 Task: Open the event Second Team Building Event: Beach Olympics and Team Challenges on '2024/05/10', change the date to 2024/05/08, change the font style of the description to Courier New, set the availability to Free, insert an emoji Purple herat, logged in from the account softage.10@softage.net and add another guest for the event, softage.8@softage.net. Change the alignment of the event description to Align center.Change the font color of the description to Dark Orange and select an event charm, 
Action: Mouse moved to (279, 126)
Screenshot: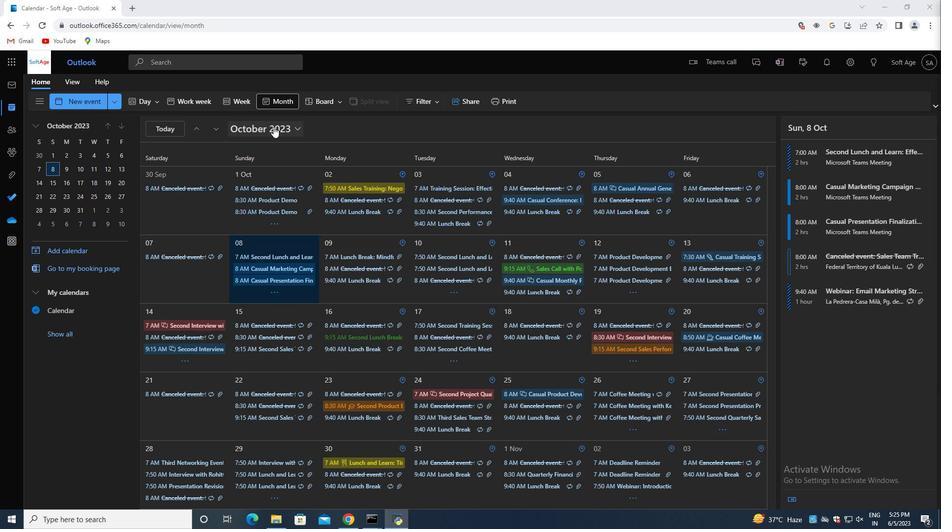 
Action: Mouse pressed left at (279, 126)
Screenshot: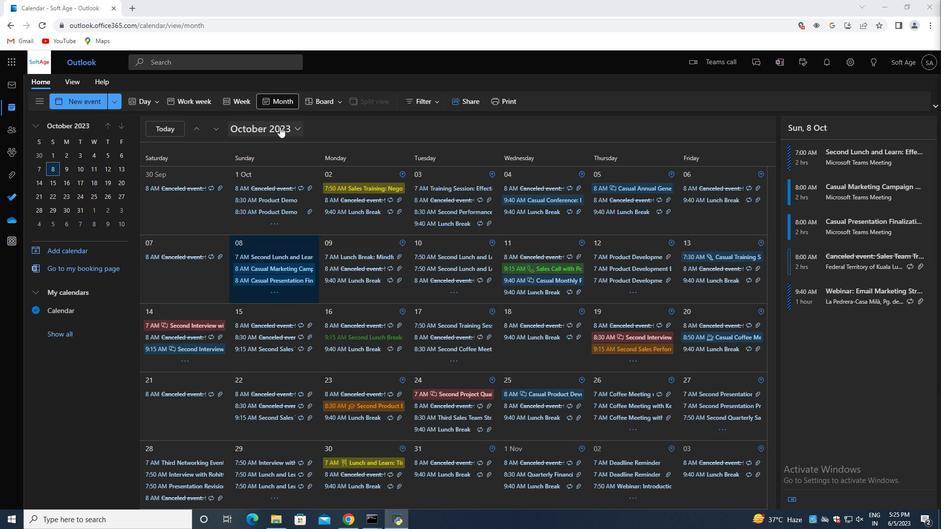 
Action: Mouse moved to (321, 151)
Screenshot: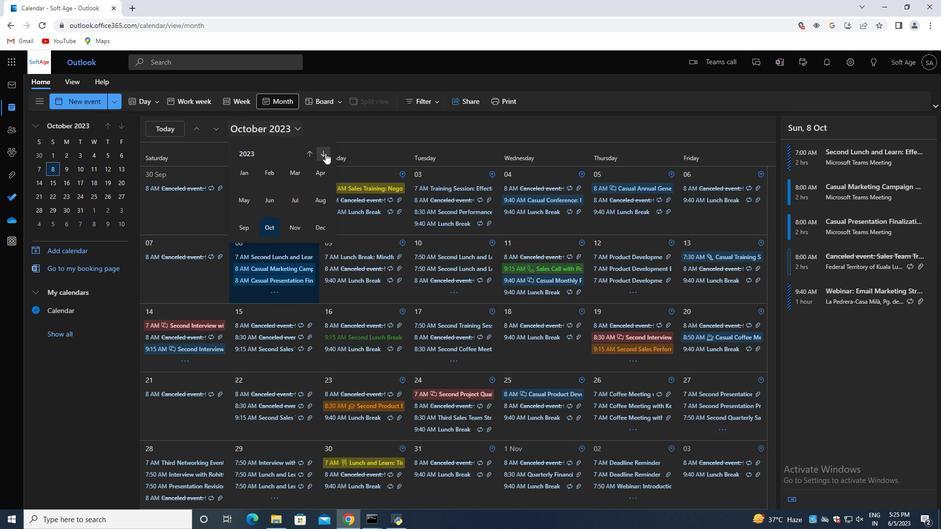 
Action: Mouse pressed left at (321, 151)
Screenshot: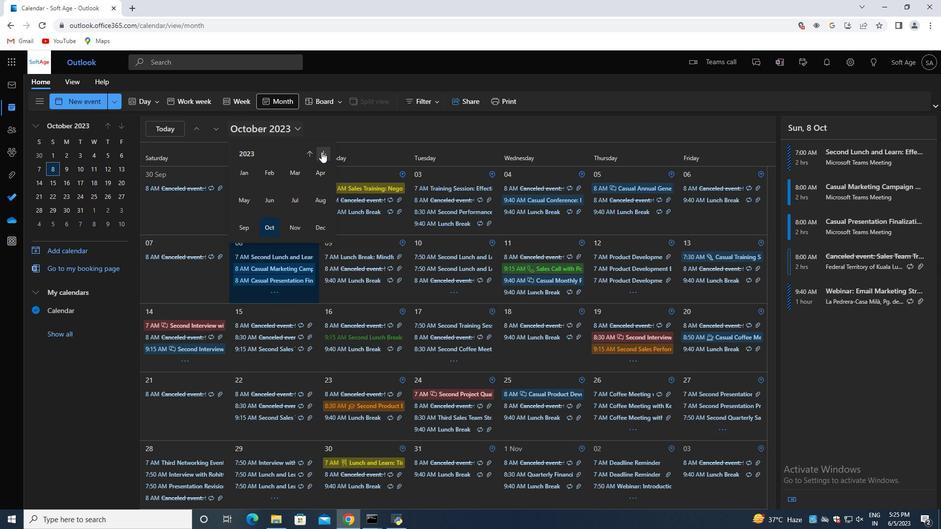 
Action: Mouse moved to (243, 197)
Screenshot: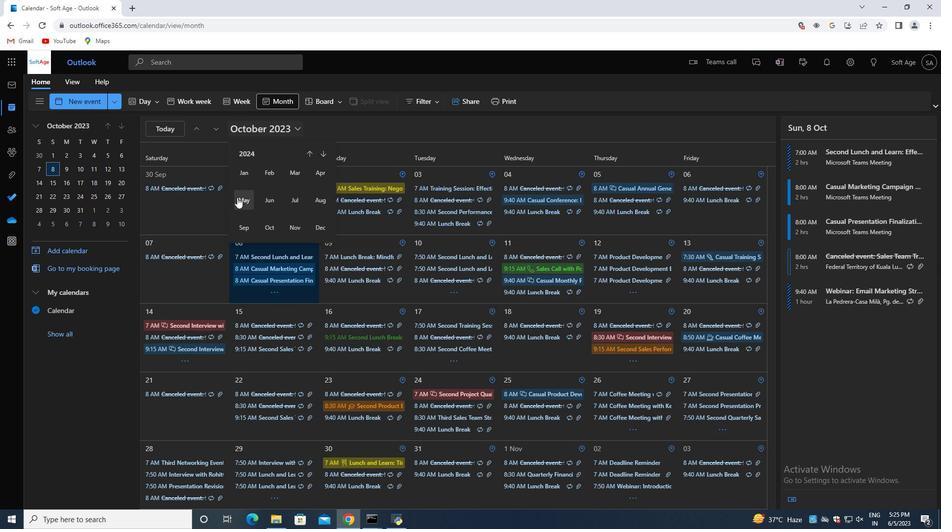 
Action: Mouse pressed left at (243, 197)
Screenshot: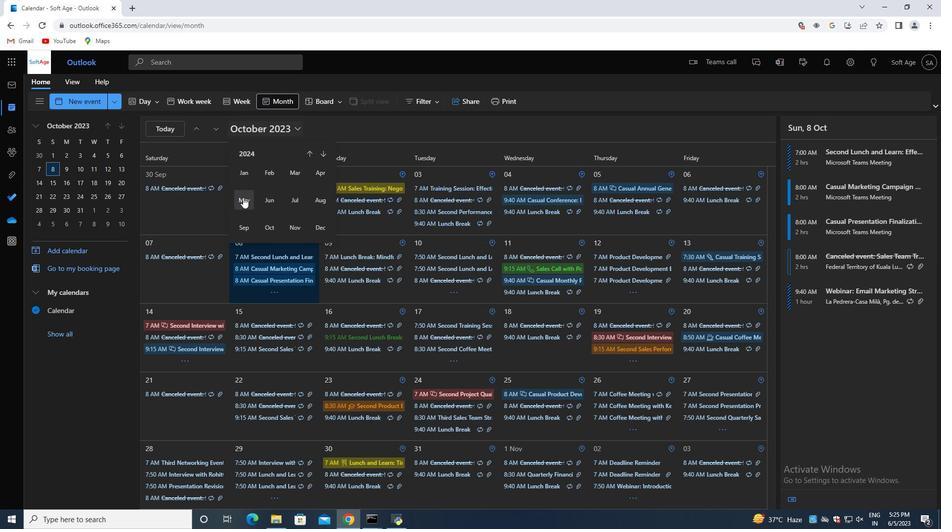 
Action: Mouse moved to (713, 244)
Screenshot: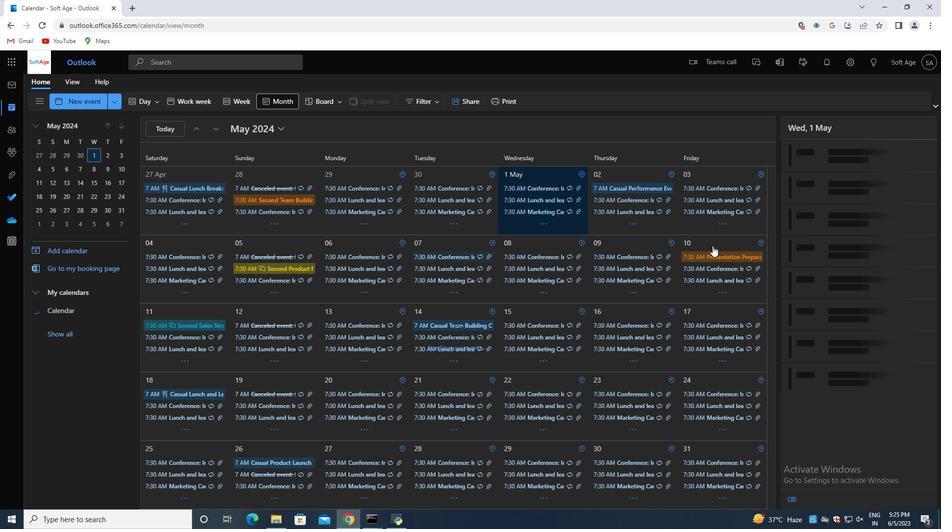 
Action: Mouse pressed left at (713, 244)
Screenshot: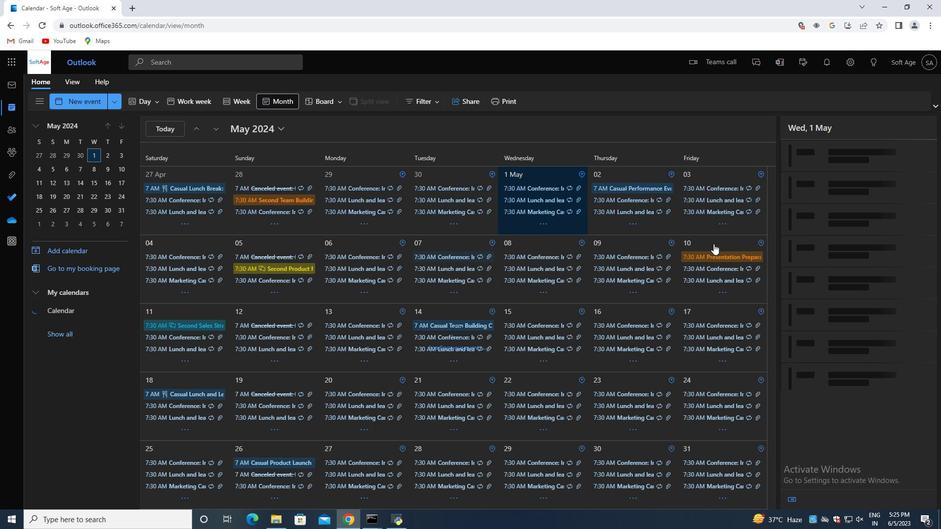 
Action: Mouse moved to (733, 288)
Screenshot: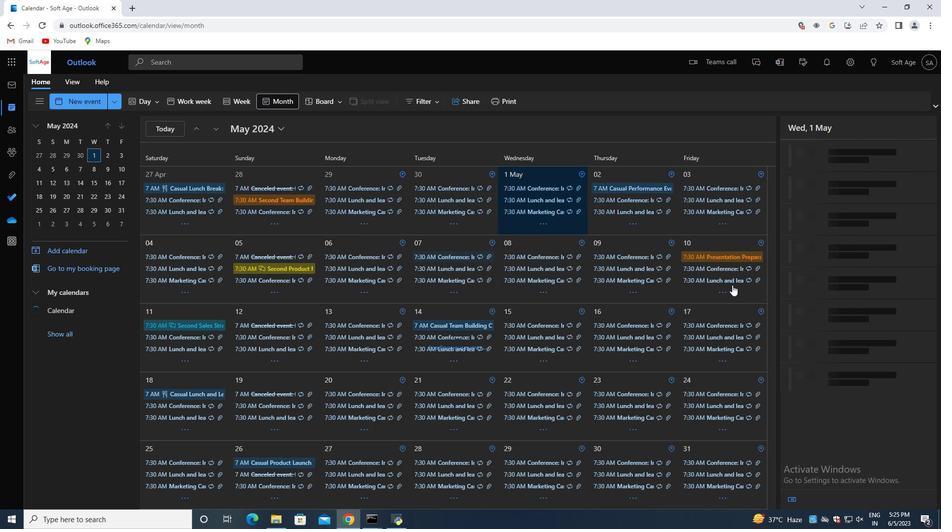 
Action: Mouse pressed left at (733, 288)
Screenshot: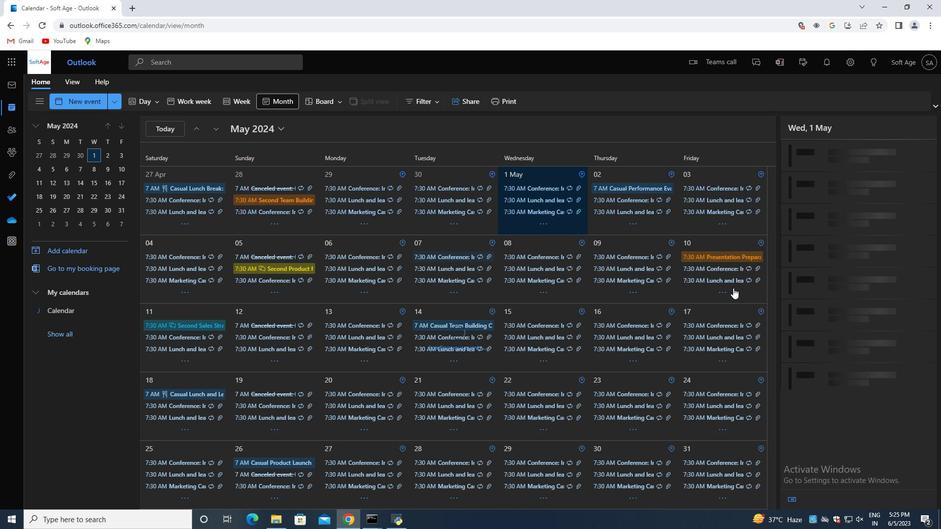 
Action: Mouse moved to (503, 131)
Screenshot: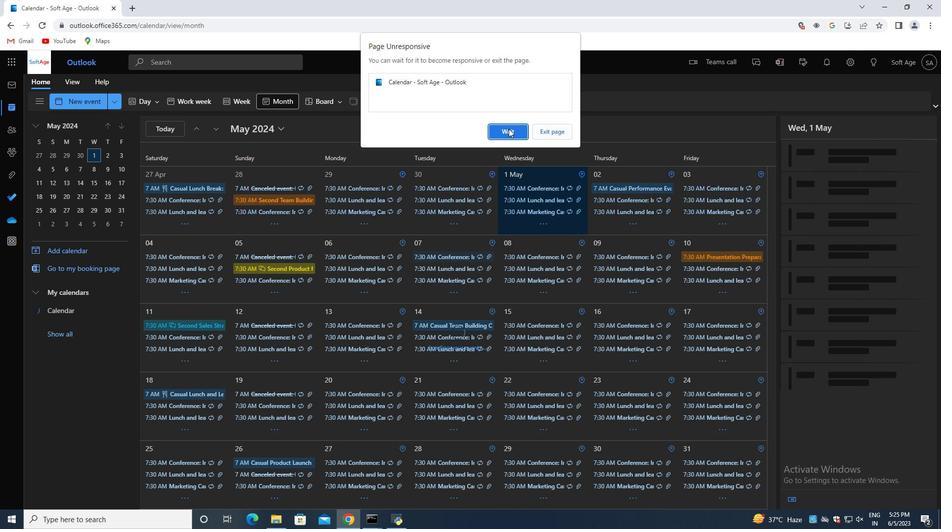 
Action: Mouse pressed left at (503, 131)
Screenshot: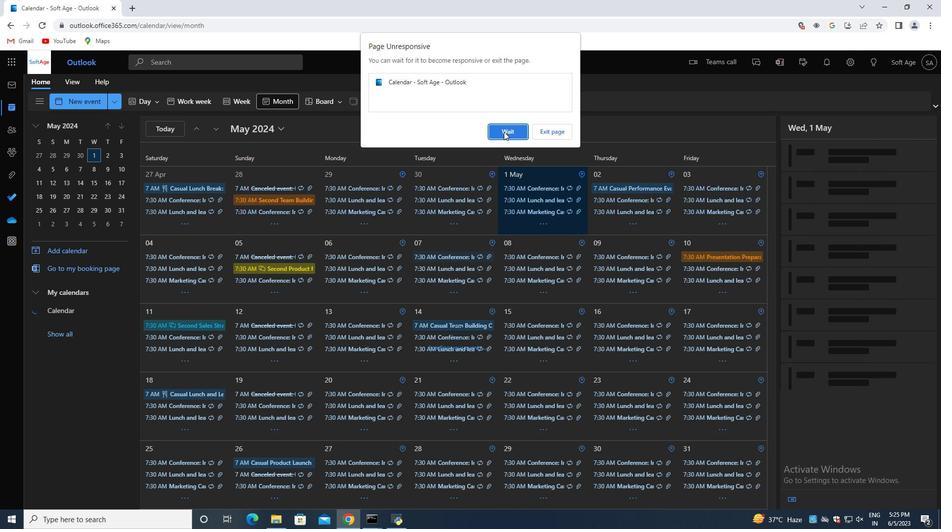 
Action: Mouse moved to (740, 290)
Screenshot: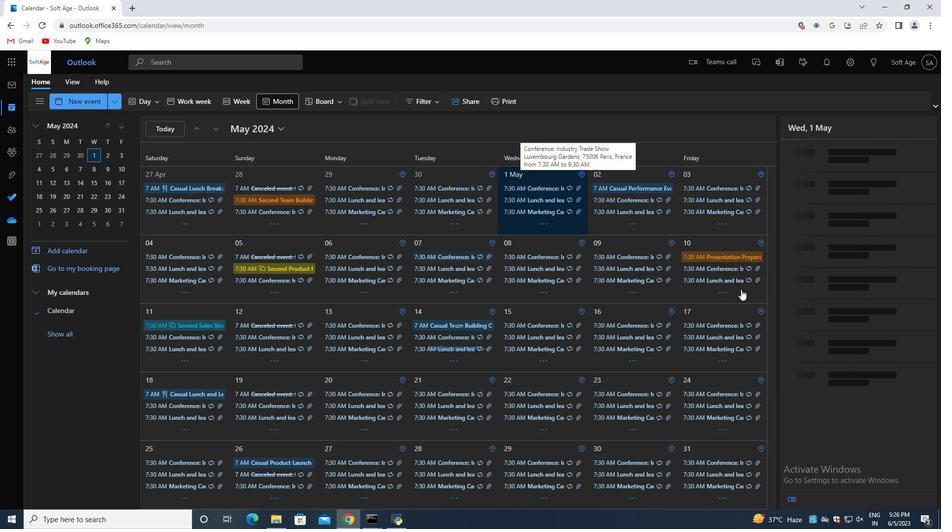
Action: Mouse scrolled (740, 290) with delta (0, 0)
Screenshot: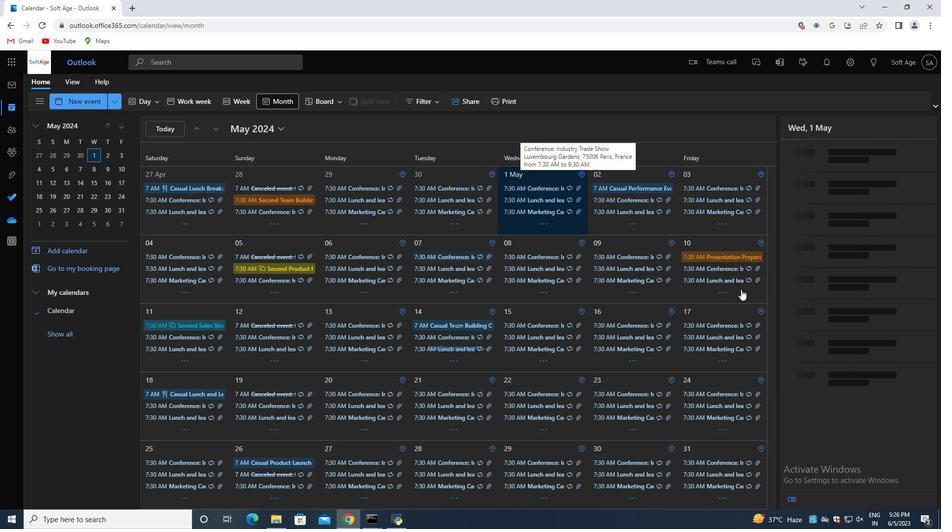 
Action: Mouse moved to (735, 290)
Screenshot: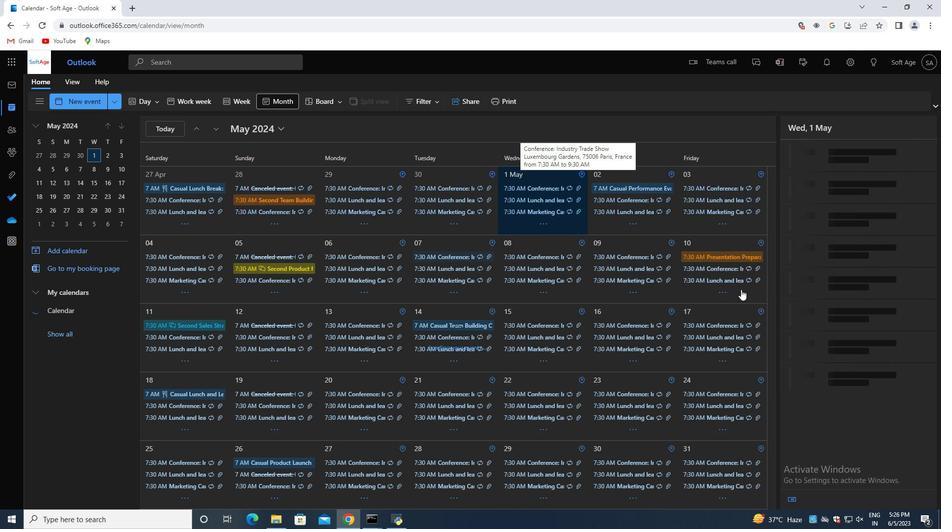 
Action: Mouse scrolled (735, 290) with delta (0, 0)
Screenshot: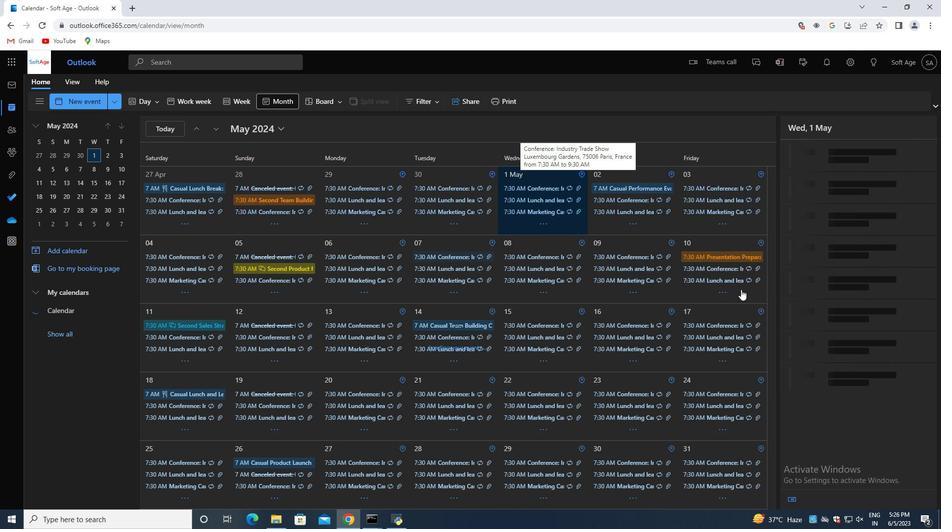 
Action: Mouse moved to (728, 292)
Screenshot: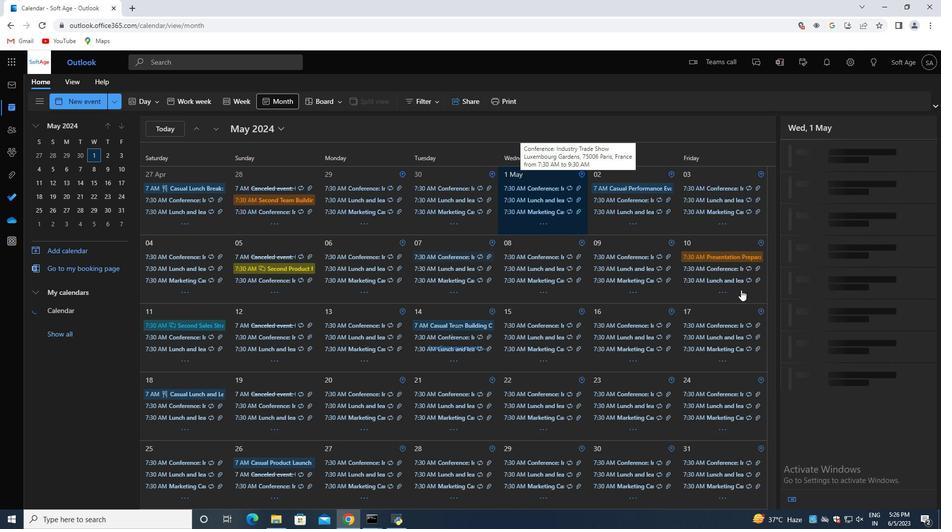 
Action: Mouse scrolled (728, 291) with delta (0, 0)
Screenshot: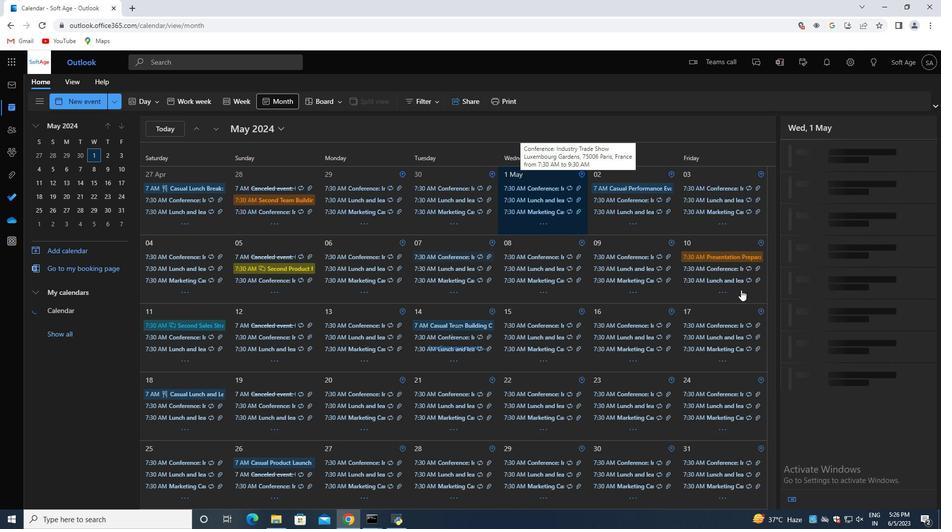 
Action: Mouse moved to (720, 294)
Screenshot: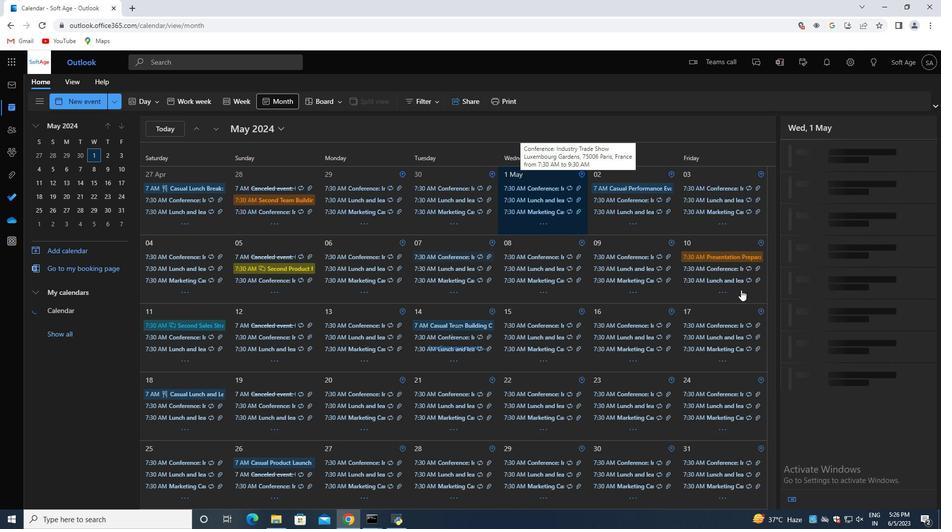 
Action: Mouse scrolled (720, 293) with delta (0, 0)
Screenshot: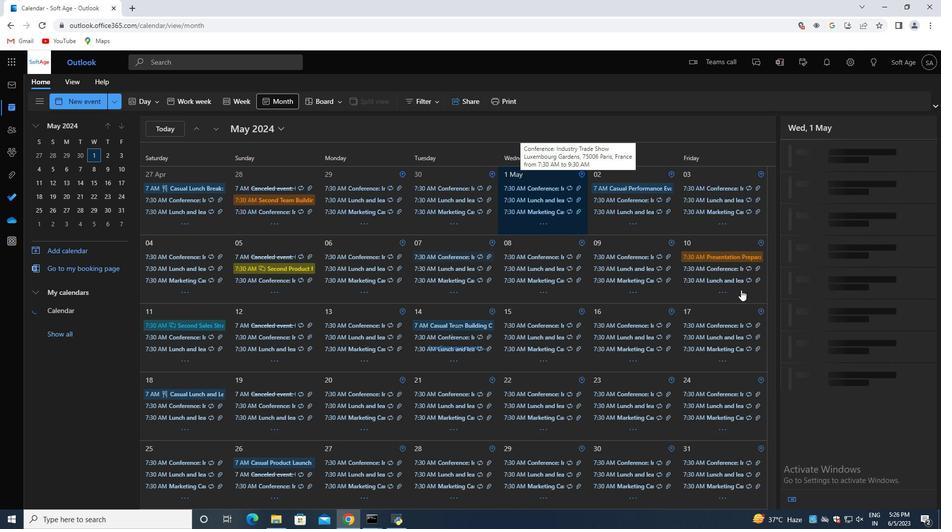 
Action: Mouse moved to (696, 295)
Screenshot: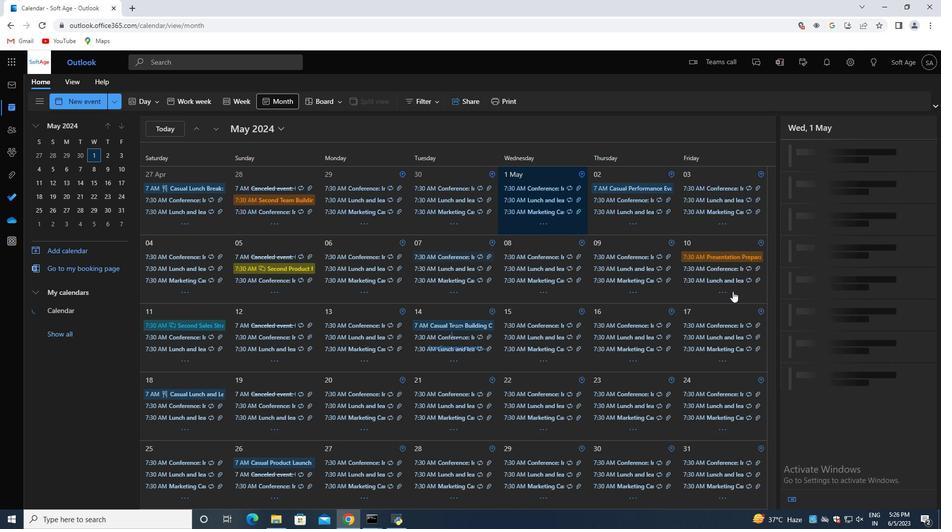
Action: Mouse scrolled (696, 294) with delta (0, 0)
Screenshot: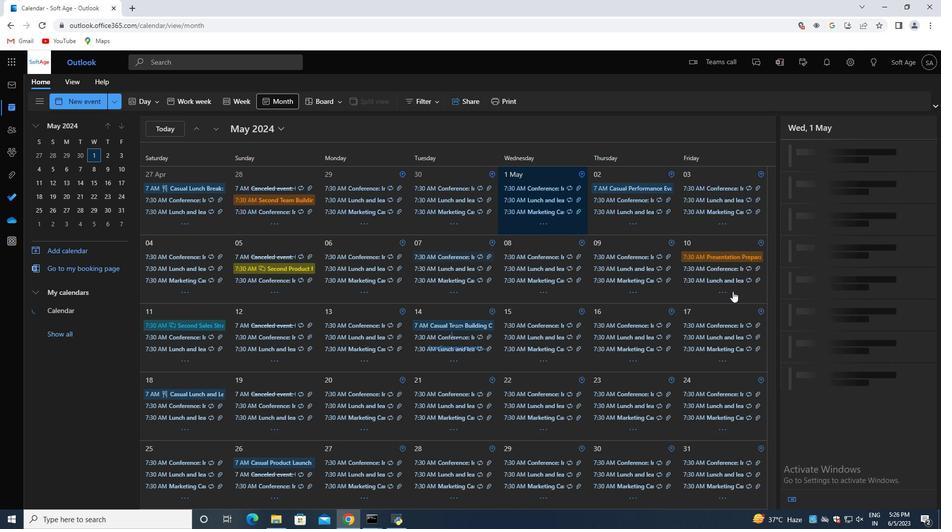 
Action: Mouse moved to (737, 284)
Screenshot: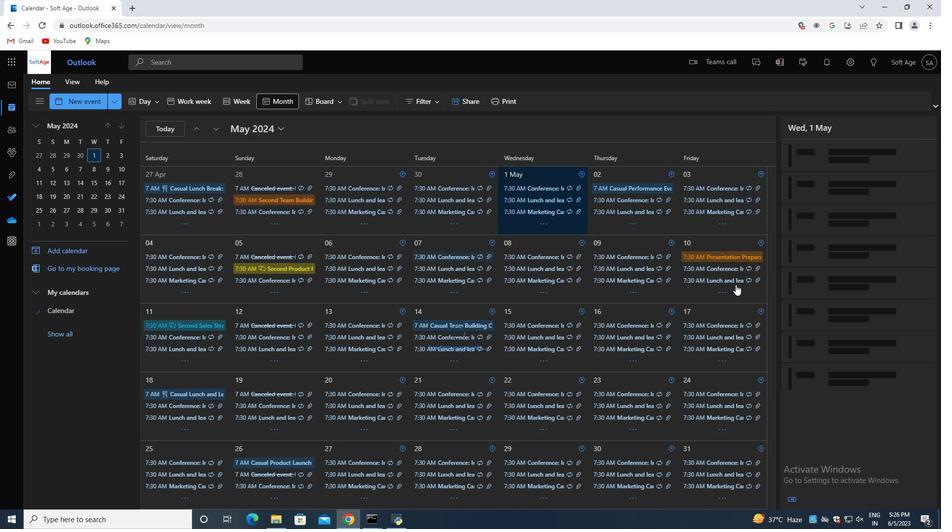 
Action: Mouse pressed left at (737, 284)
Screenshot: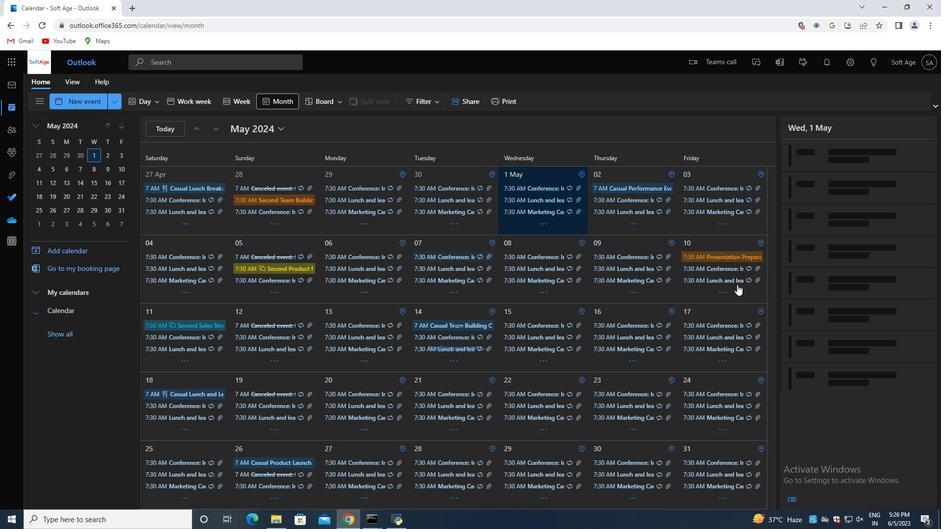
Action: Mouse moved to (510, 129)
Screenshot: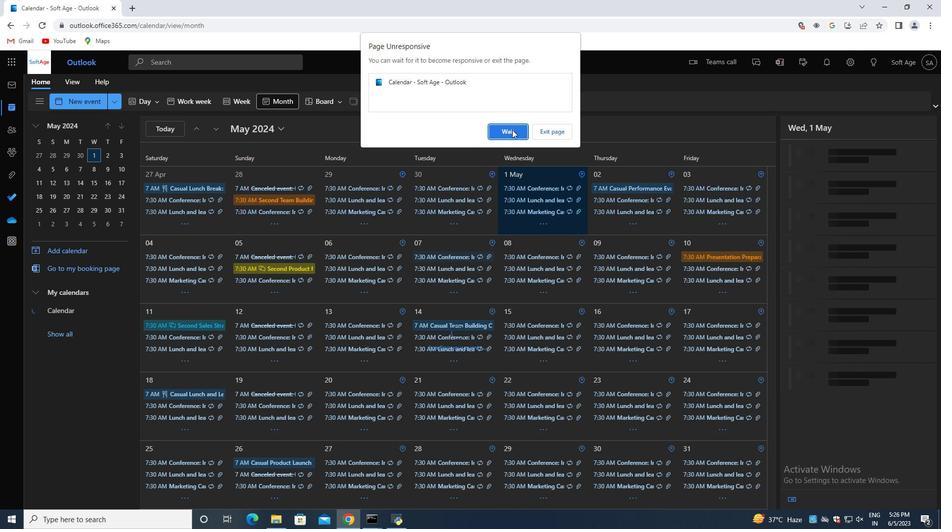 
Action: Mouse pressed left at (510, 129)
Screenshot: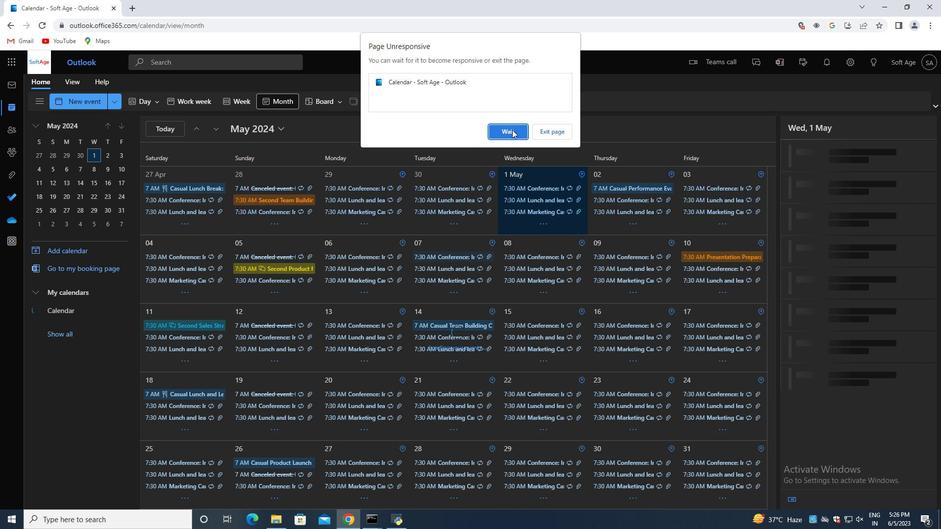 
Action: Mouse moved to (849, 221)
Screenshot: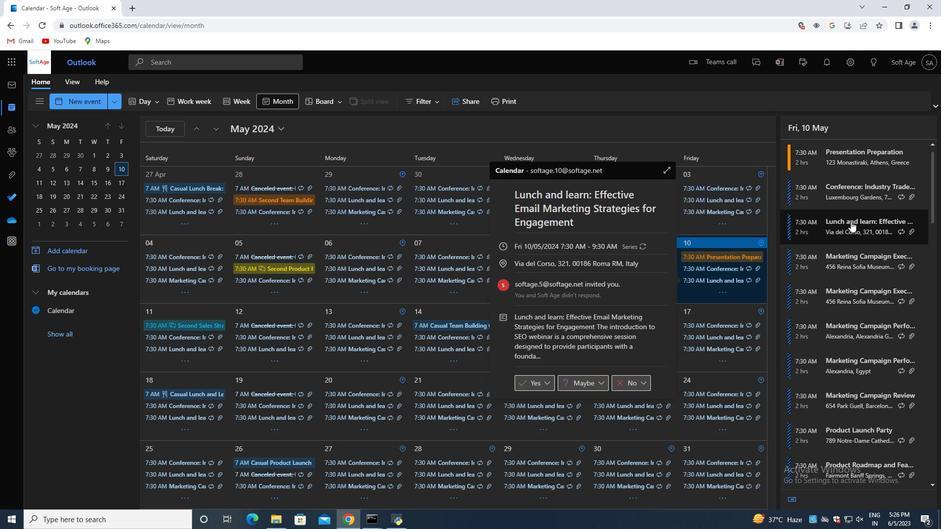 
Action: Mouse scrolled (849, 220) with delta (0, 0)
Screenshot: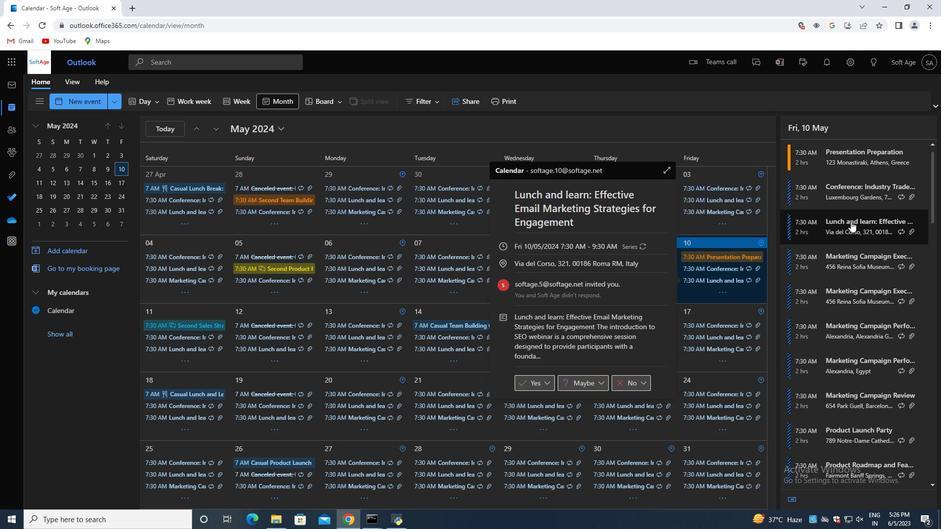 
Action: Mouse moved to (851, 239)
Screenshot: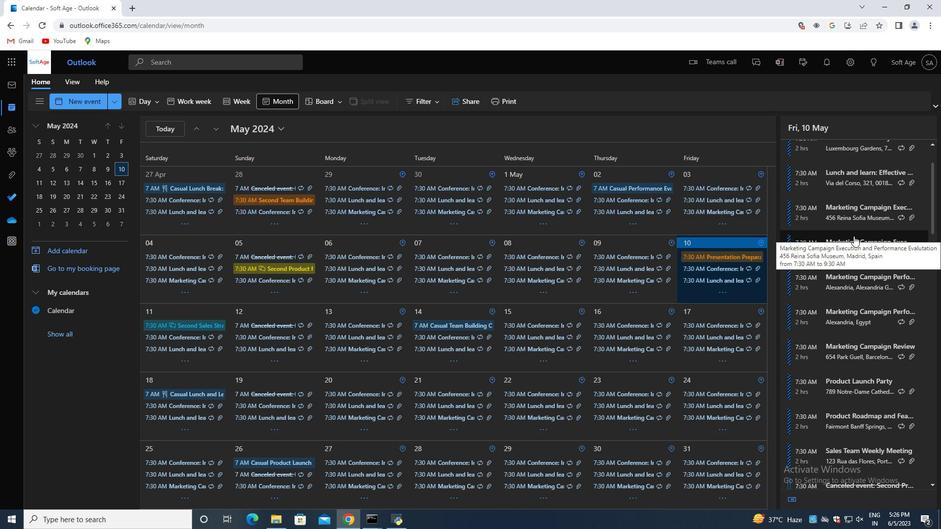 
Action: Mouse scrolled (851, 238) with delta (0, 0)
Screenshot: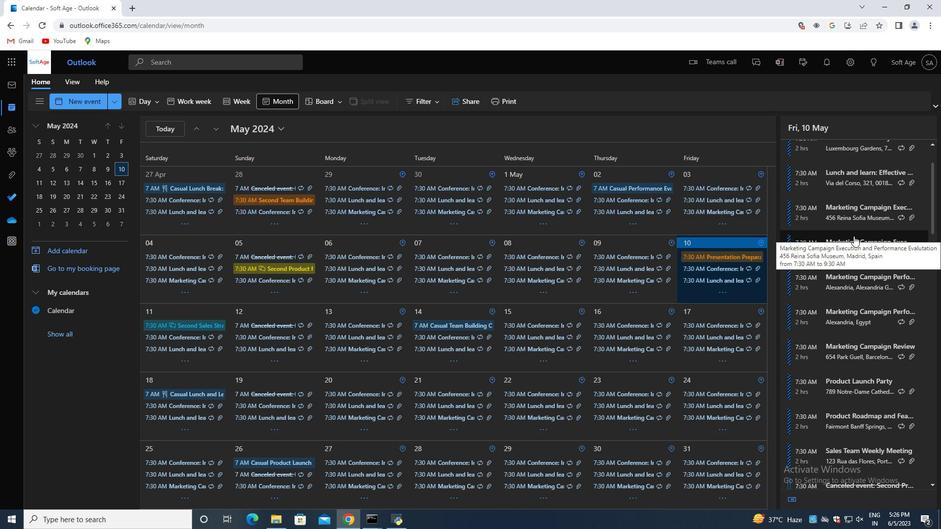 
Action: Mouse moved to (847, 245)
Screenshot: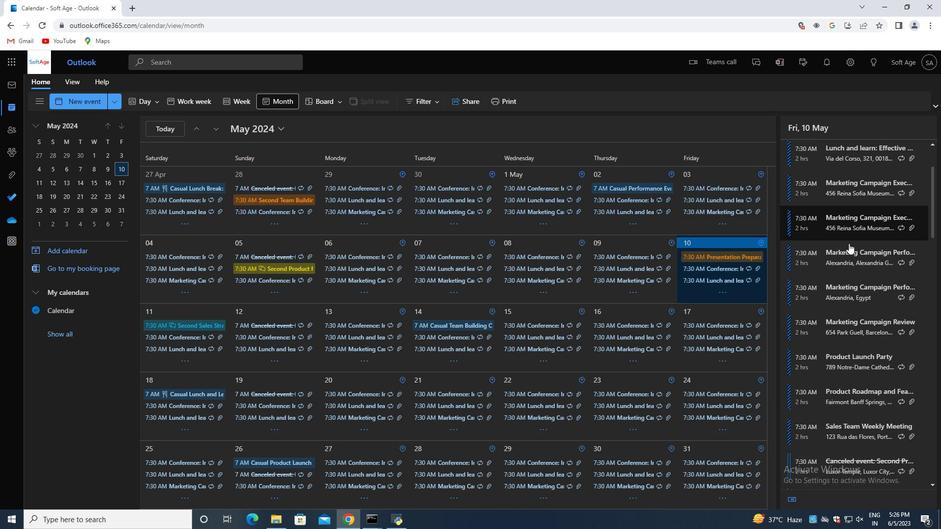 
Action: Mouse scrolled (847, 244) with delta (0, 0)
Screenshot: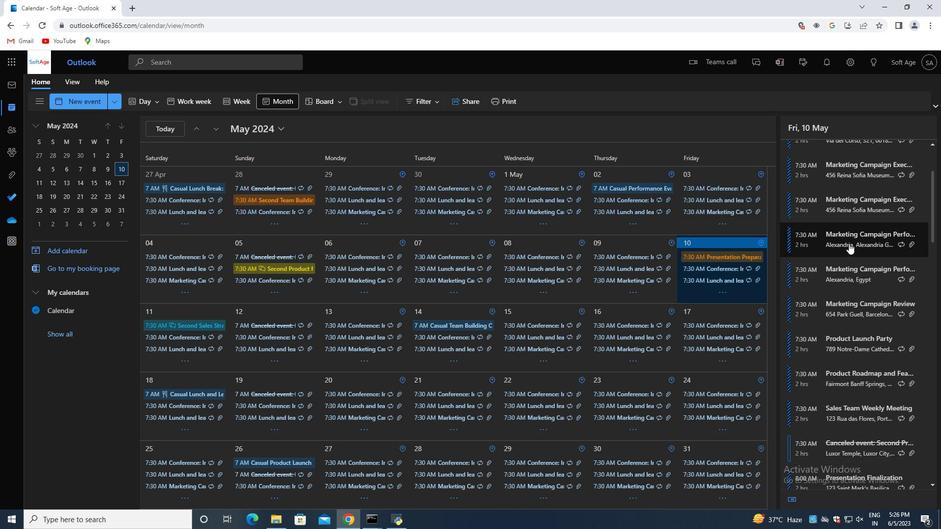 
Action: Mouse moved to (845, 252)
Screenshot: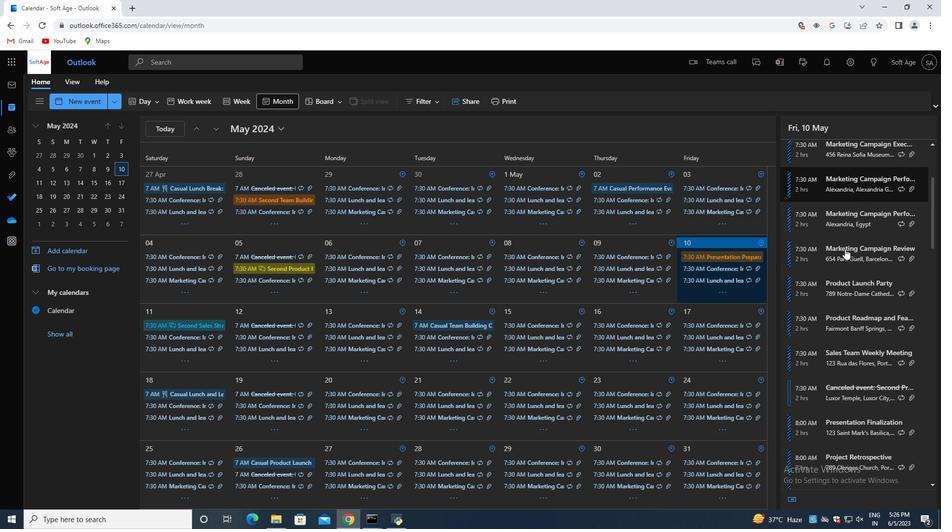 
Action: Mouse scrolled (845, 251) with delta (0, 0)
Screenshot: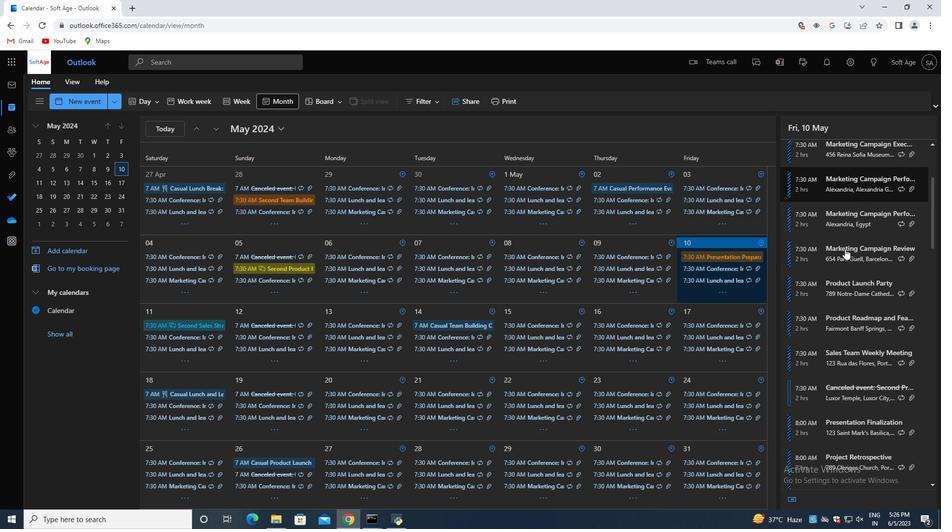
Action: Mouse moved to (844, 257)
Screenshot: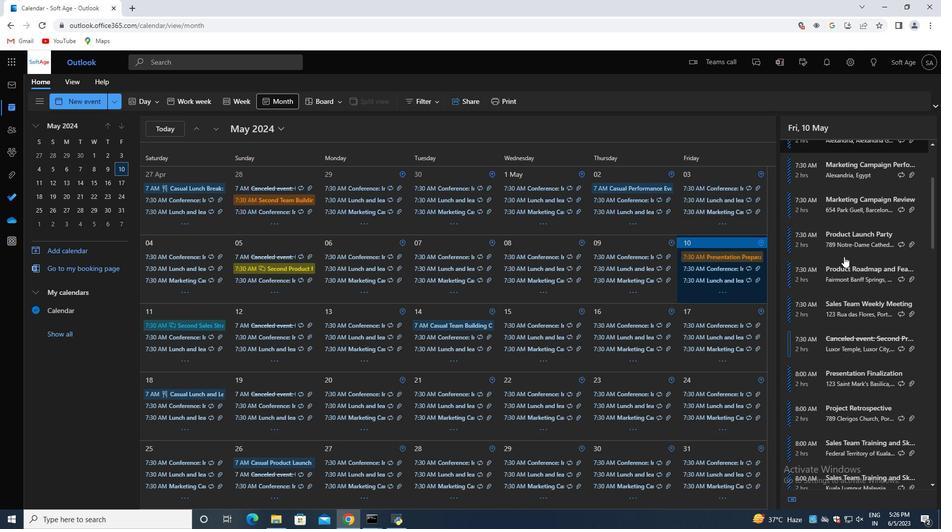 
Action: Mouse scrolled (844, 256) with delta (0, 0)
Screenshot: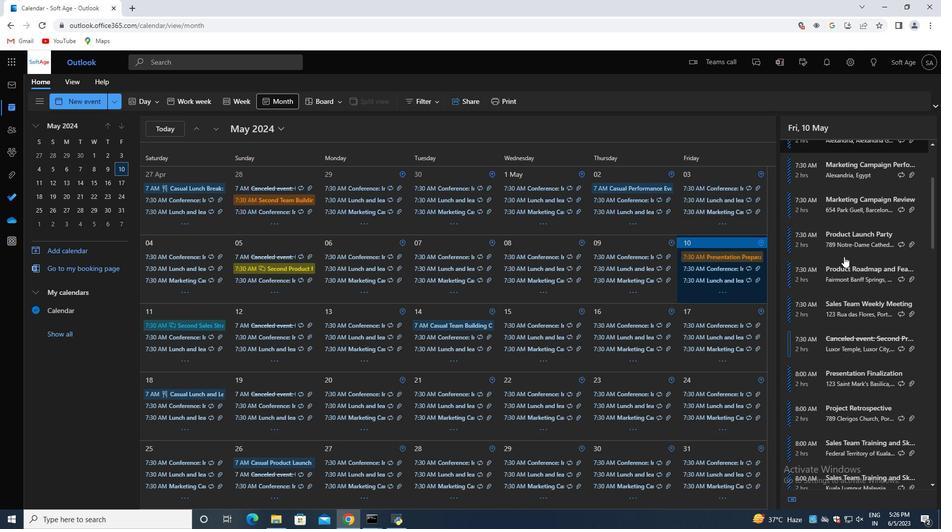 
Action: Mouse moved to (843, 258)
Screenshot: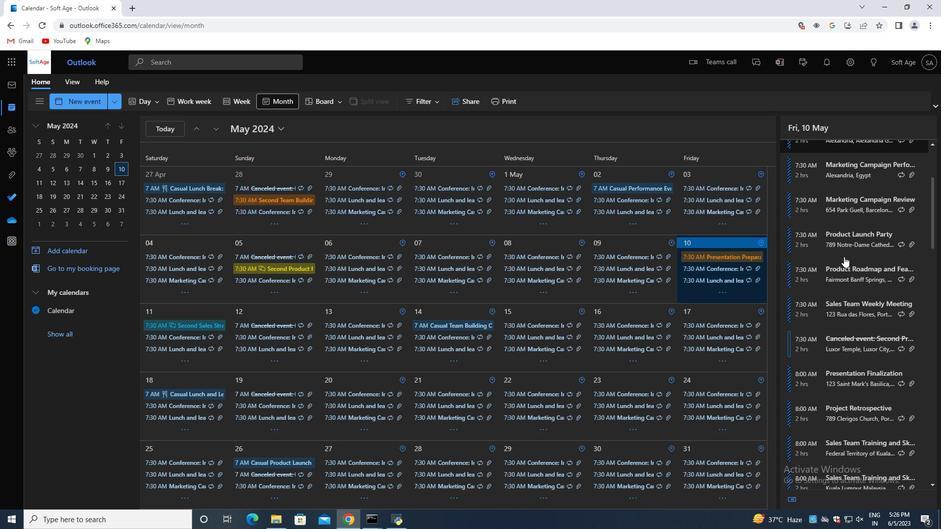 
Action: Mouse scrolled (843, 257) with delta (0, 0)
Screenshot: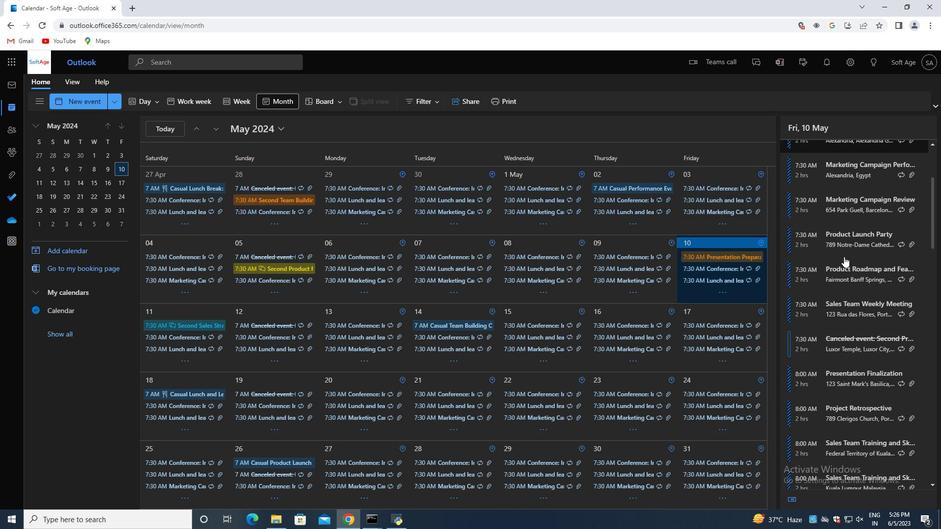 
Action: Mouse moved to (843, 259)
Screenshot: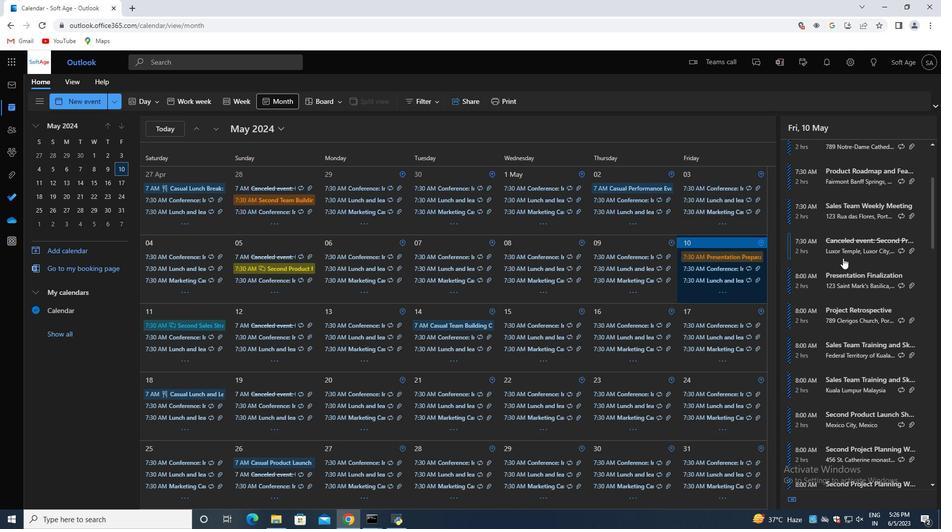 
Action: Mouse scrolled (843, 259) with delta (0, 0)
Screenshot: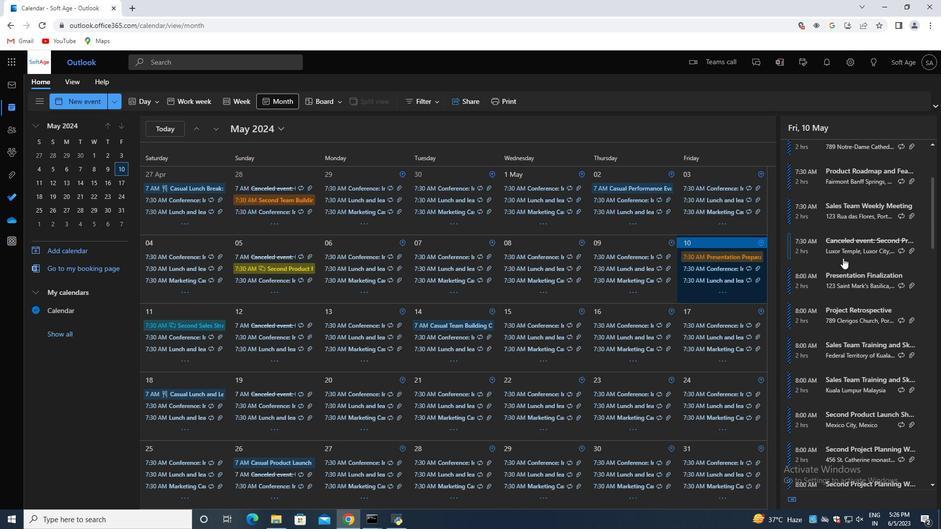 
Action: Mouse moved to (843, 260)
Screenshot: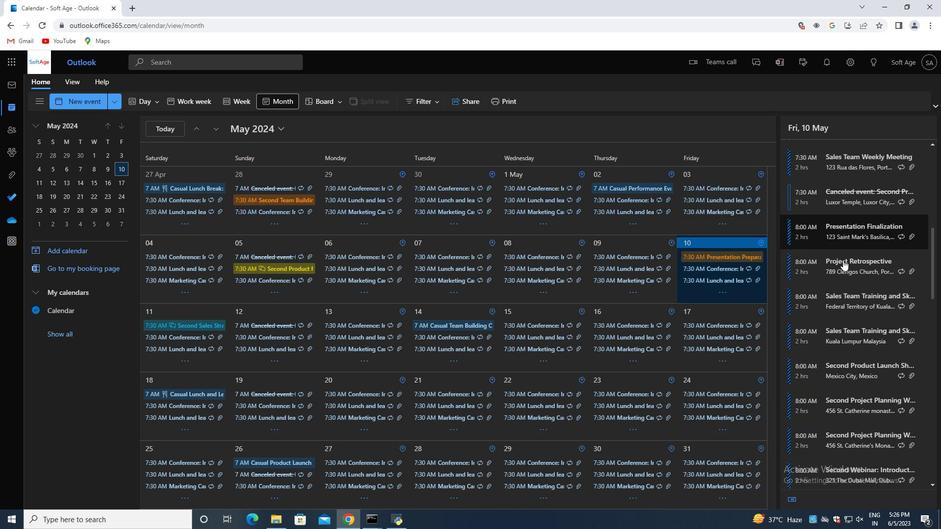 
Action: Mouse scrolled (843, 259) with delta (0, 0)
Screenshot: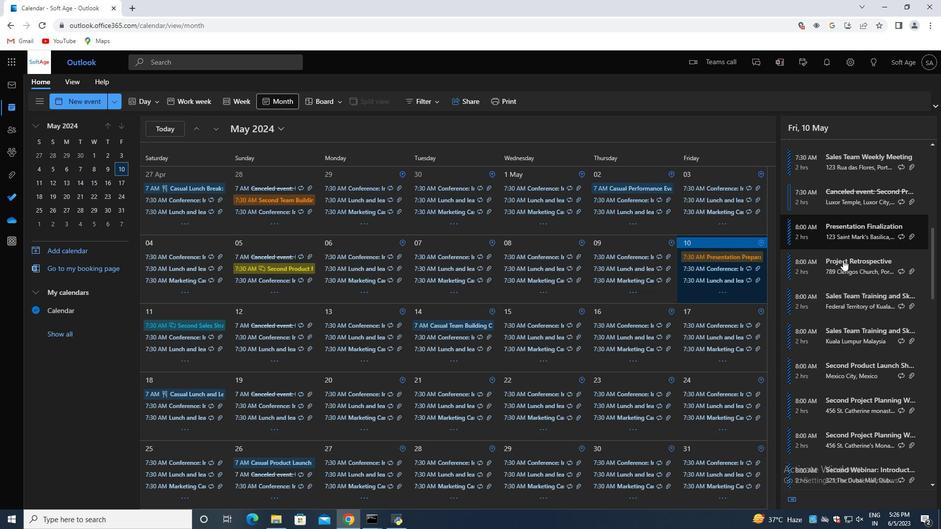 
Action: Mouse moved to (843, 260)
Screenshot: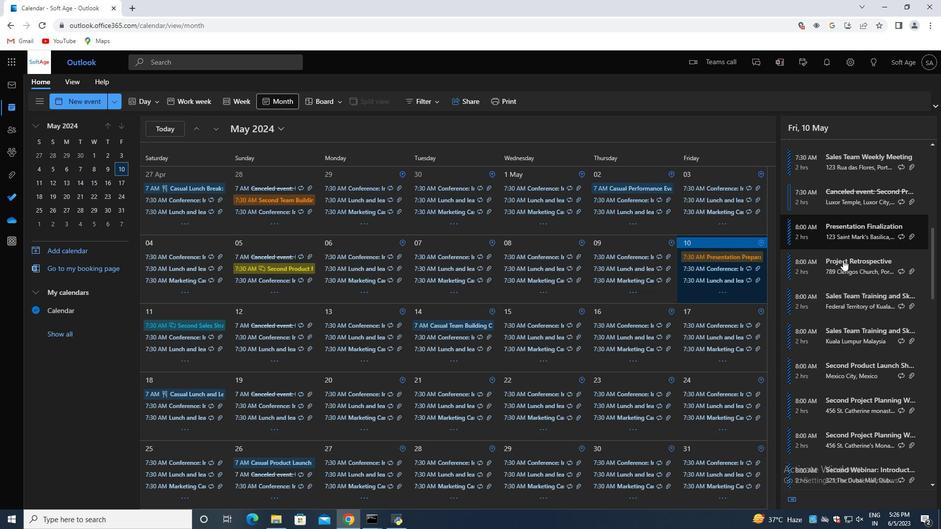 
Action: Mouse scrolled (843, 260) with delta (0, 0)
Screenshot: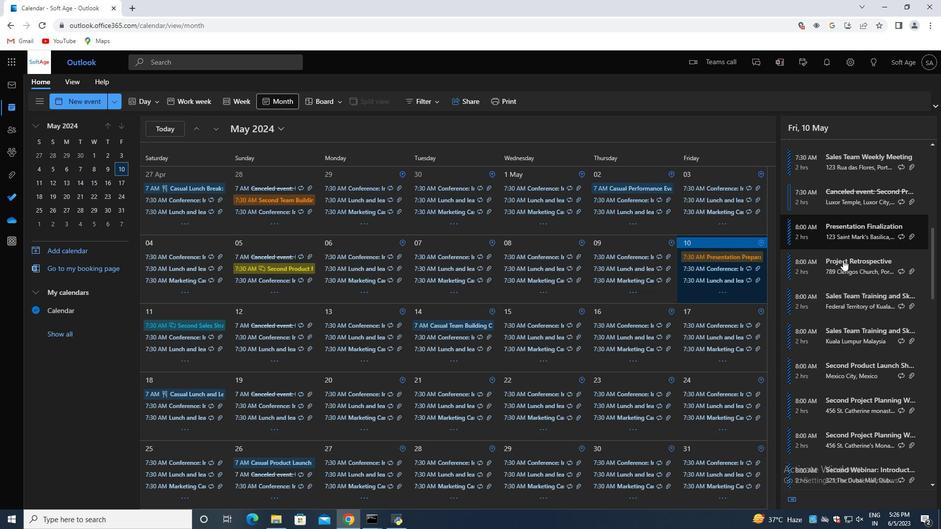 
Action: Mouse moved to (876, 396)
Screenshot: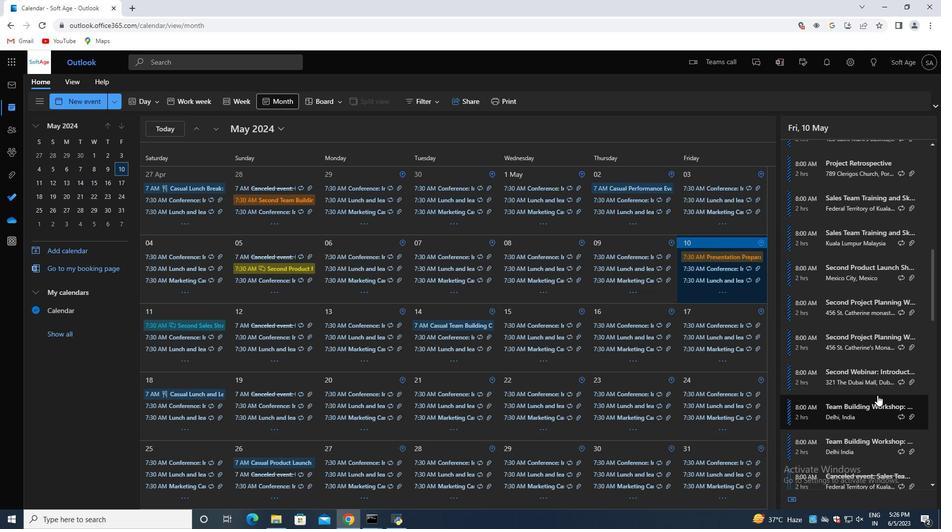 
Action: Mouse scrolled (877, 395) with delta (0, 0)
Screenshot: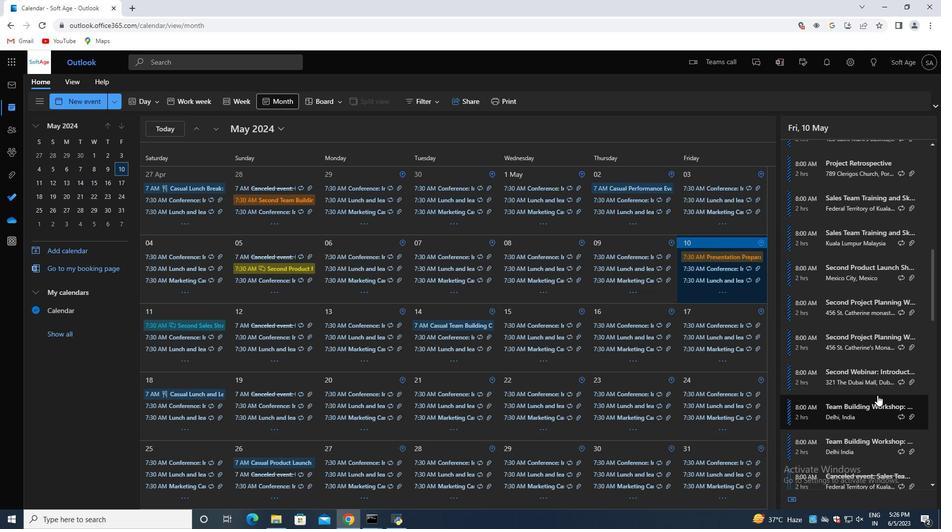 
Action: Mouse moved to (875, 397)
Screenshot: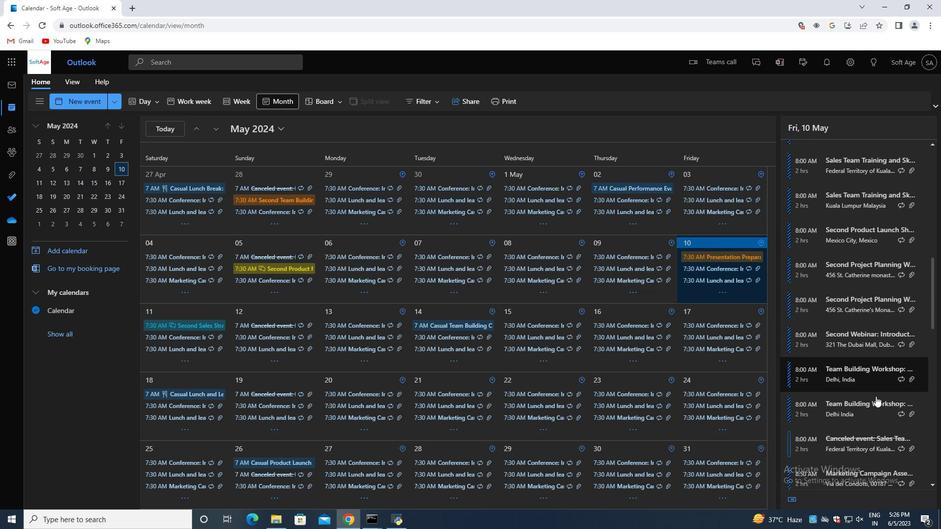 
Action: Mouse scrolled (875, 397) with delta (0, 0)
Screenshot: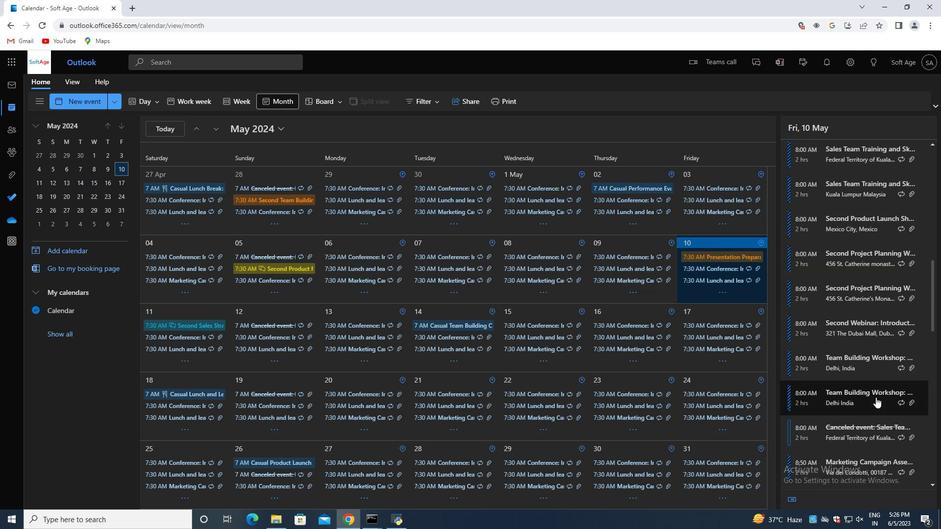 
Action: Mouse moved to (875, 399)
Screenshot: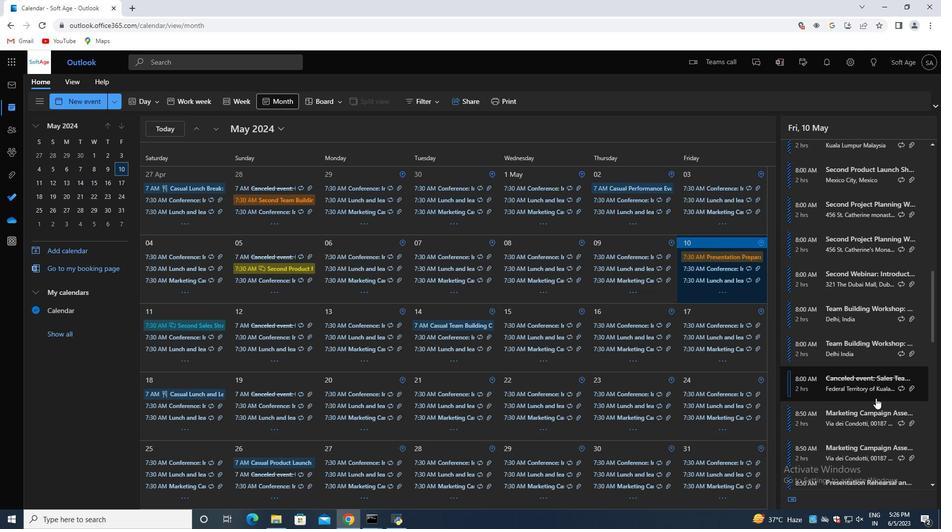 
Action: Mouse scrolled (875, 399) with delta (0, 0)
Screenshot: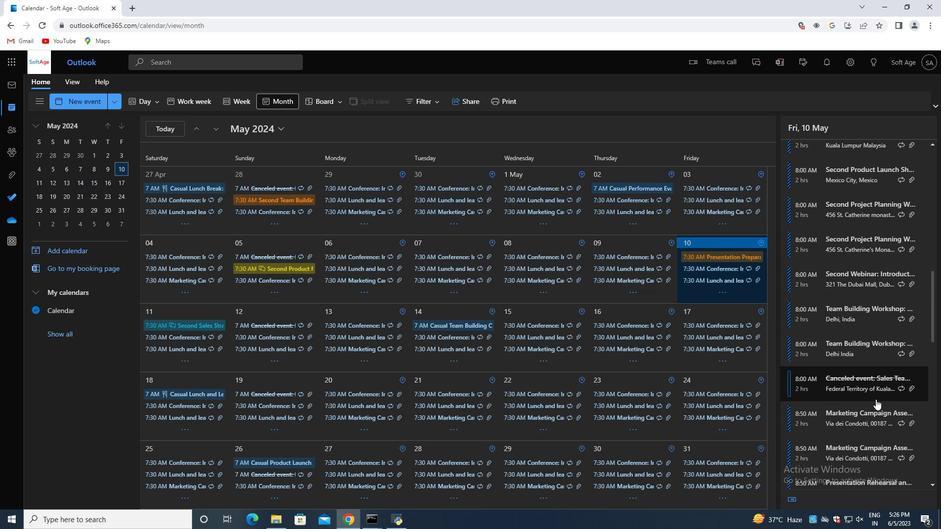 
Action: Mouse moved to (876, 398)
Screenshot: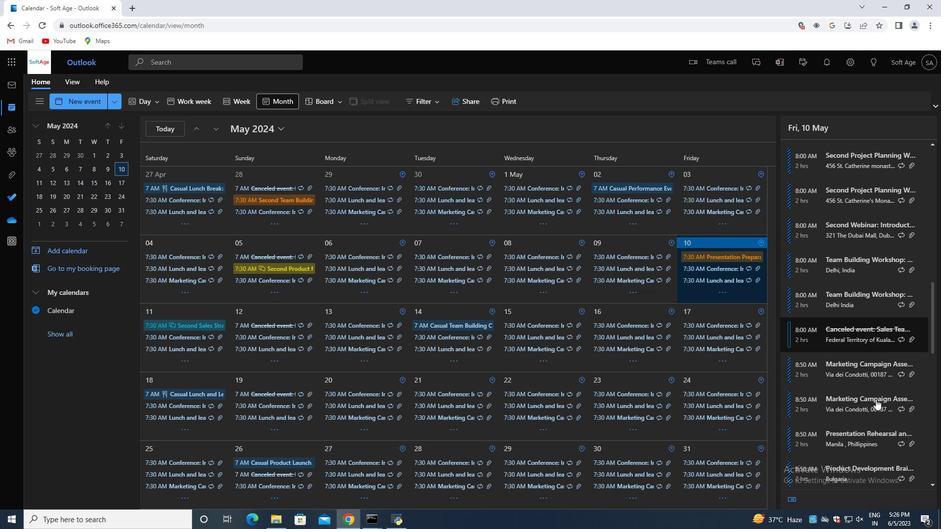 
Action: Mouse scrolled (876, 398) with delta (0, 0)
Screenshot: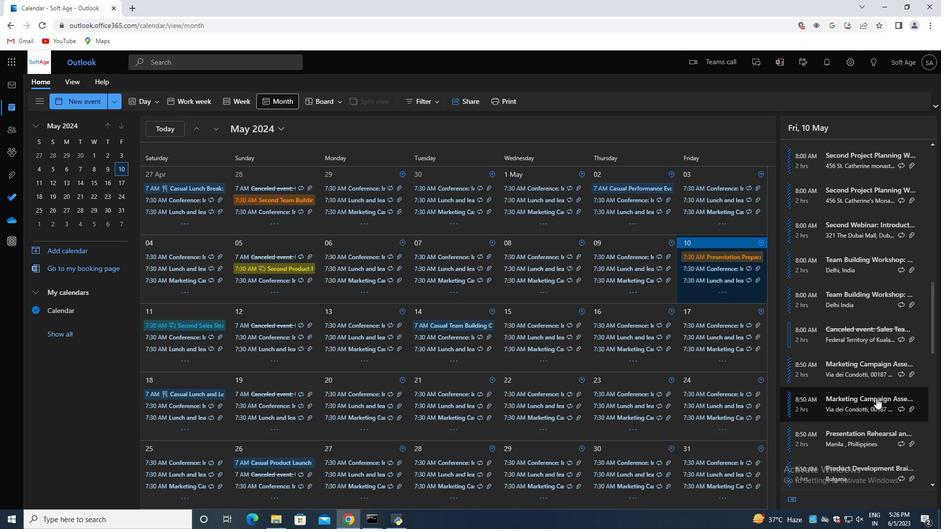 
Action: Mouse scrolled (876, 398) with delta (0, 0)
Screenshot: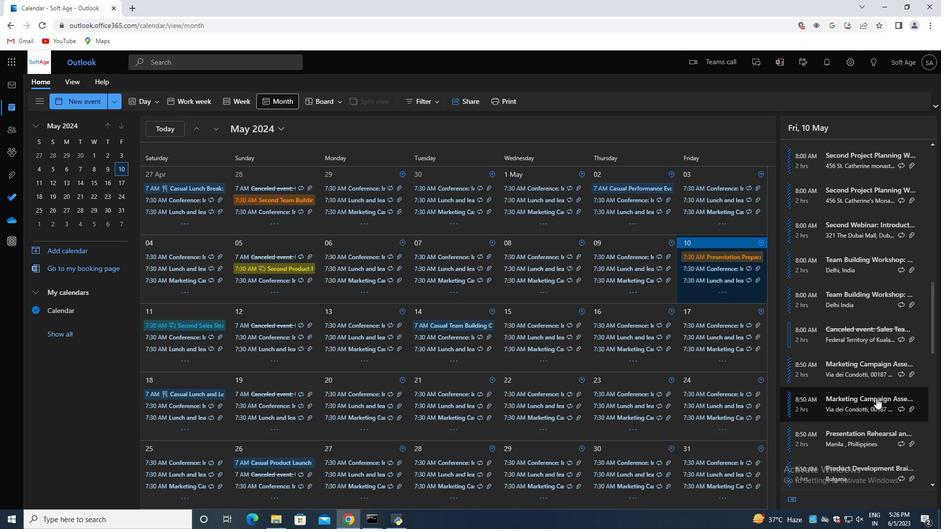 
Action: Mouse moved to (876, 396)
Screenshot: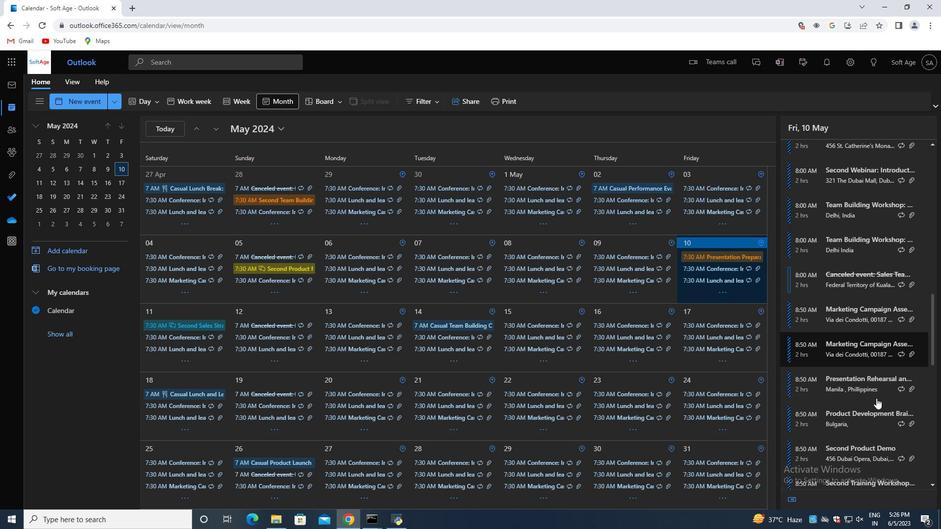 
Action: Mouse scrolled (876, 395) with delta (0, 0)
Screenshot: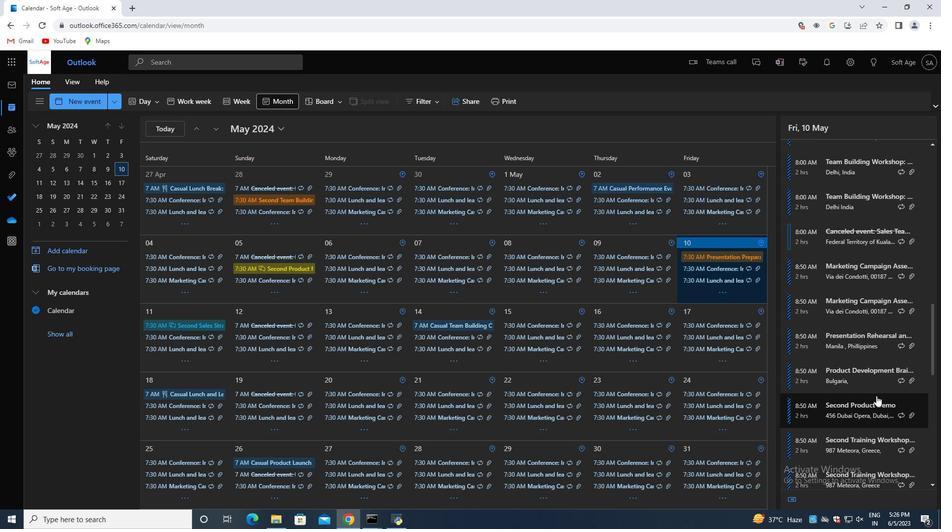 
Action: Mouse moved to (875, 398)
Screenshot: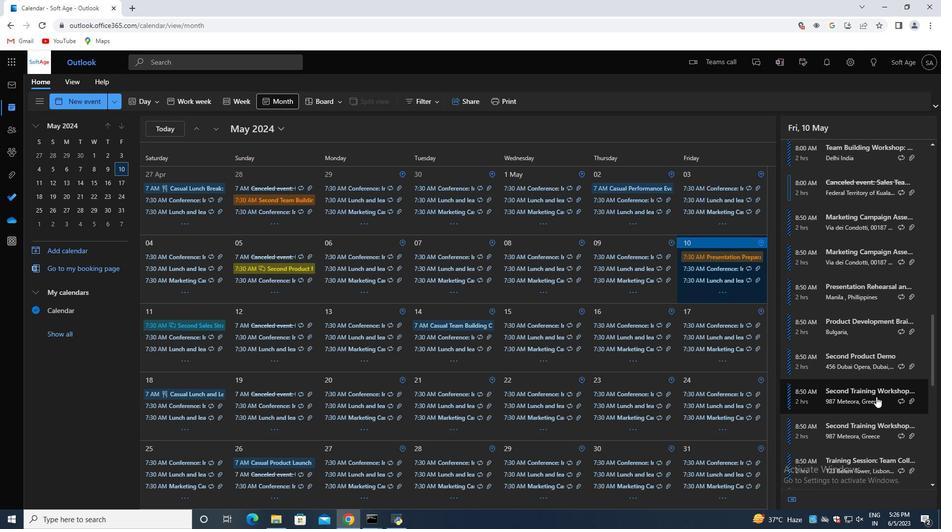 
Action: Mouse scrolled (875, 398) with delta (0, 0)
Screenshot: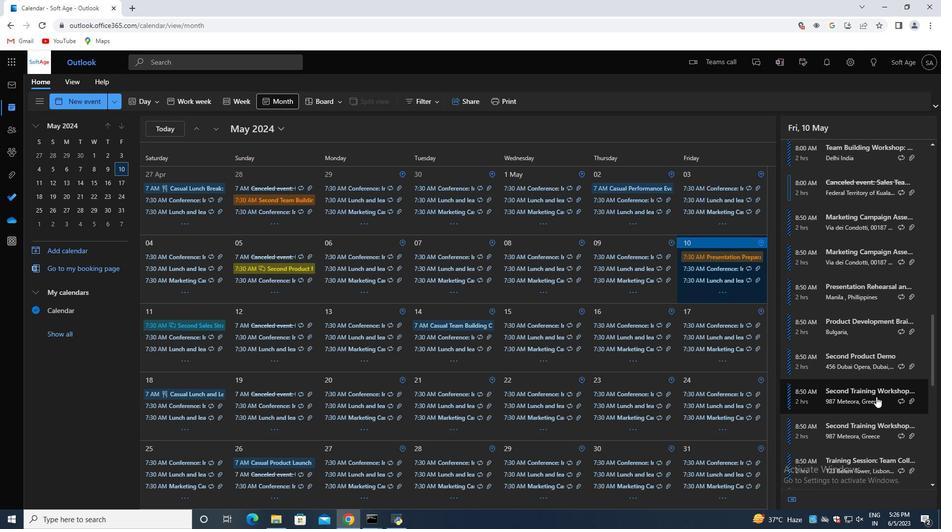 
Action: Mouse moved to (875, 399)
Screenshot: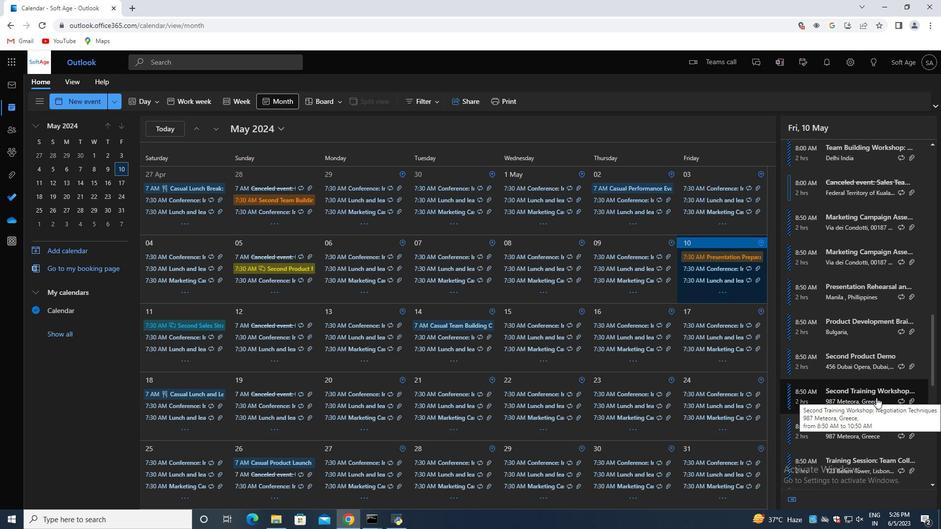 
Action: Mouse scrolled (875, 399) with delta (0, 0)
Screenshot: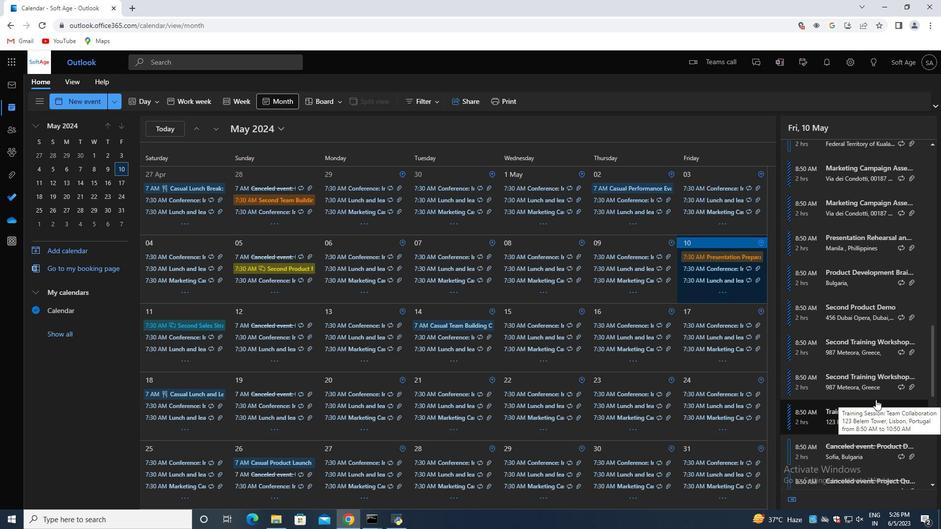 
Action: Mouse moved to (875, 400)
Screenshot: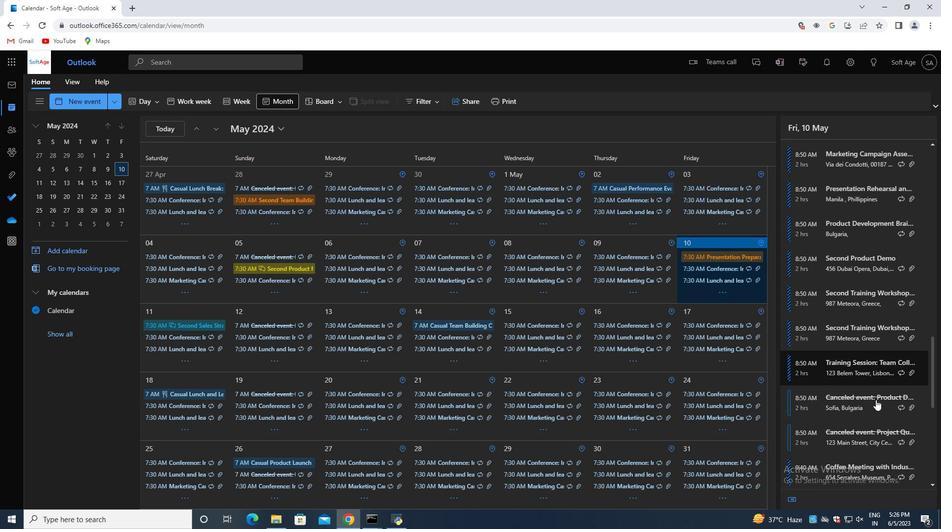 
Action: Mouse scrolled (875, 400) with delta (0, 0)
Screenshot: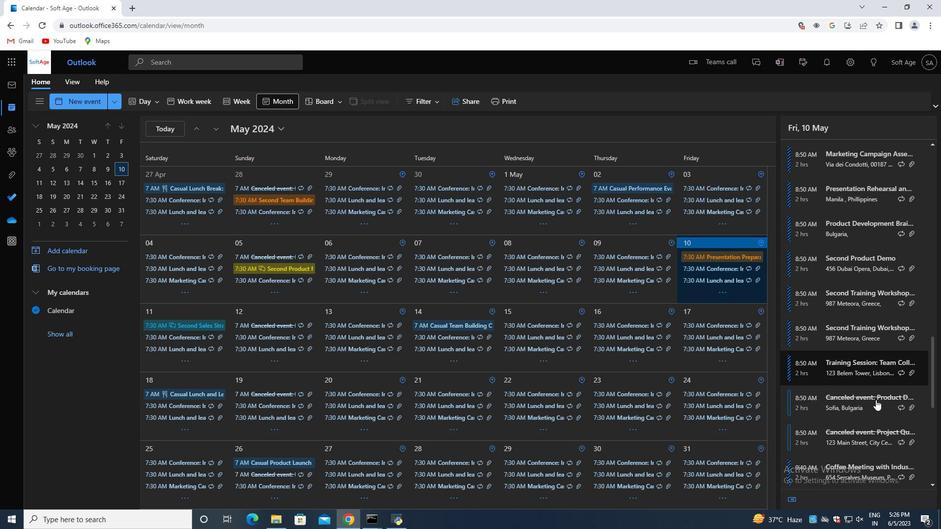 
Action: Mouse moved to (874, 400)
Screenshot: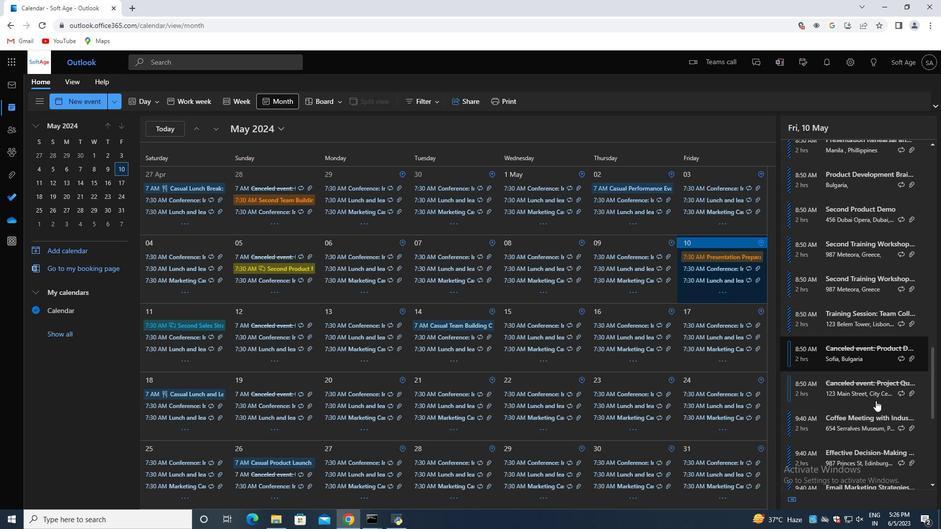 
Action: Mouse scrolled (874, 400) with delta (0, 0)
Screenshot: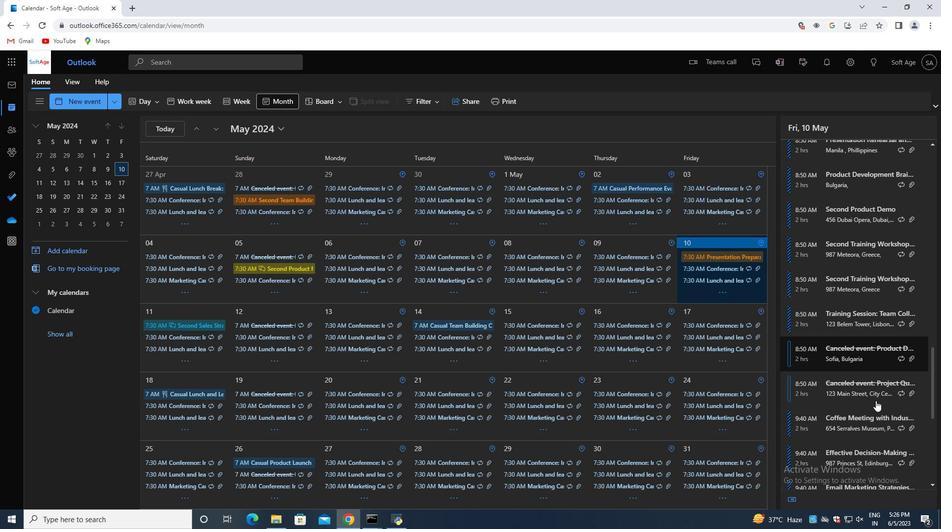 
Action: Mouse scrolled (874, 400) with delta (0, 0)
Screenshot: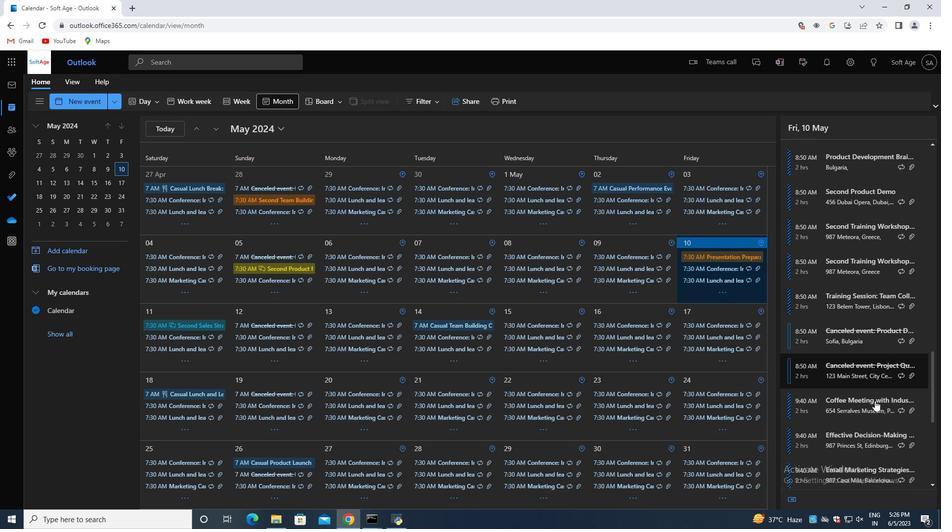 
Action: Mouse scrolled (874, 400) with delta (0, 0)
Screenshot: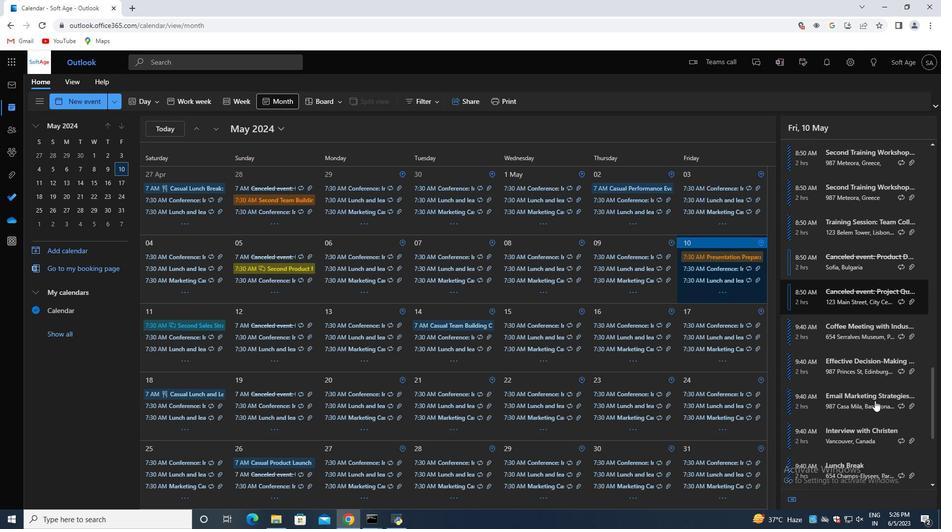 
Action: Mouse scrolled (874, 400) with delta (0, 0)
Screenshot: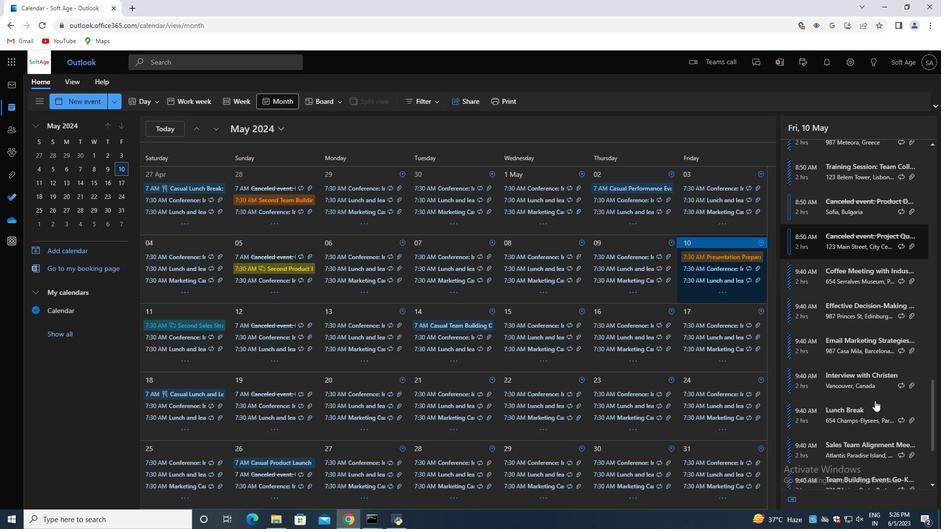 
Action: Mouse scrolled (874, 400) with delta (0, 0)
Screenshot: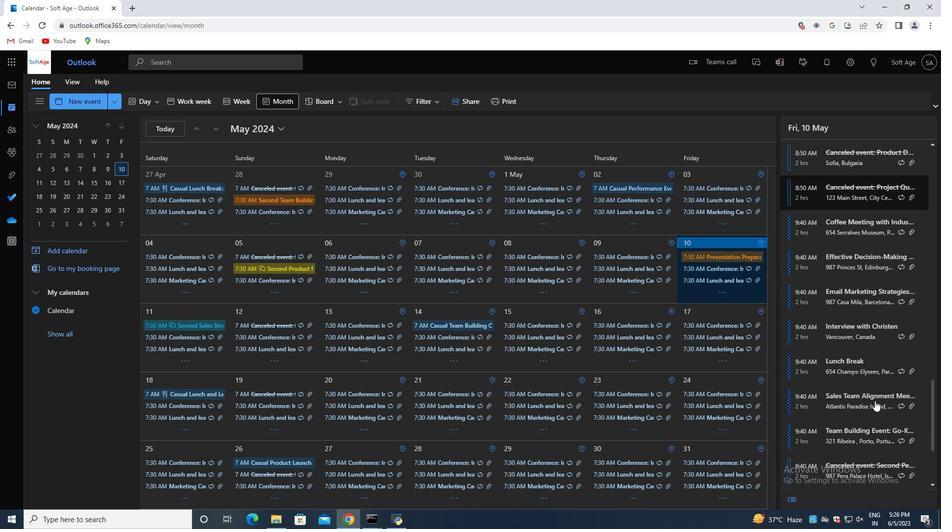 
Action: Mouse moved to (867, 420)
Screenshot: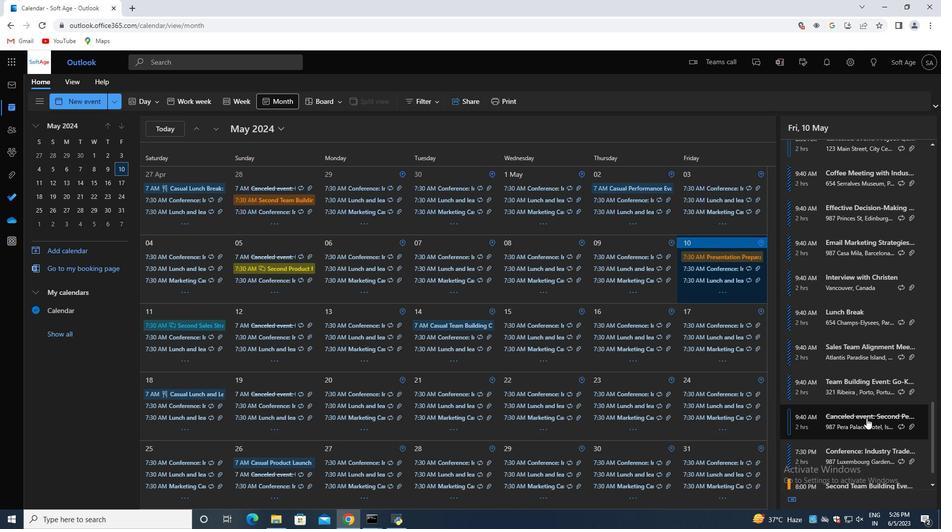 
Action: Mouse scrolled (867, 419) with delta (0, 0)
Screenshot: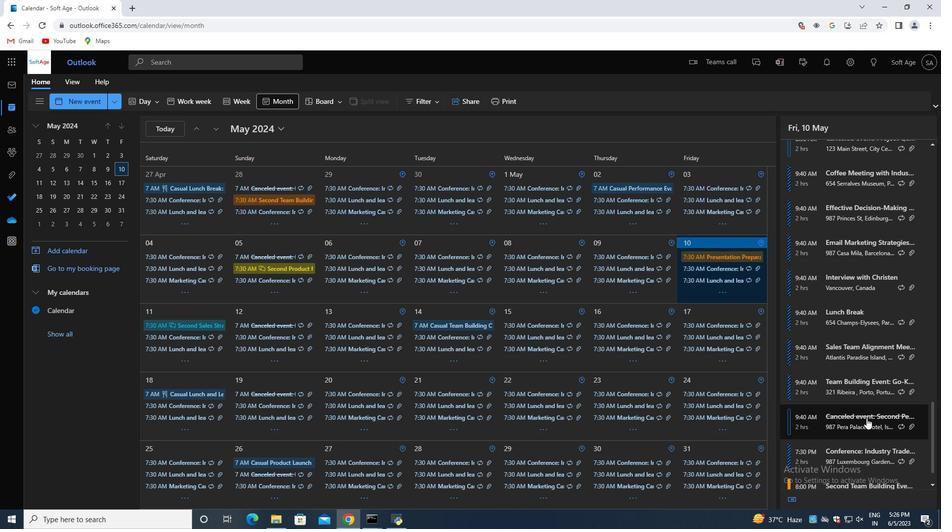 
Action: Mouse moved to (867, 420)
Screenshot: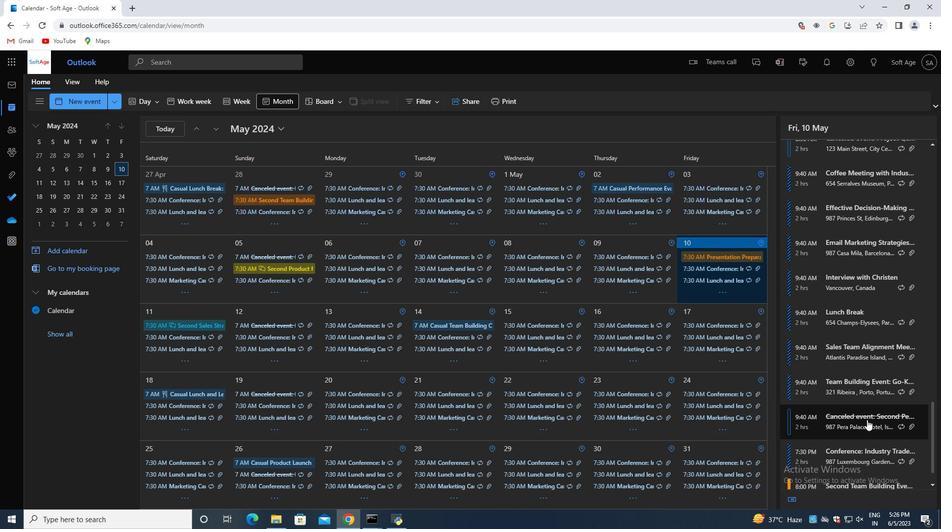 
Action: Mouse scrolled (867, 419) with delta (0, 0)
Screenshot: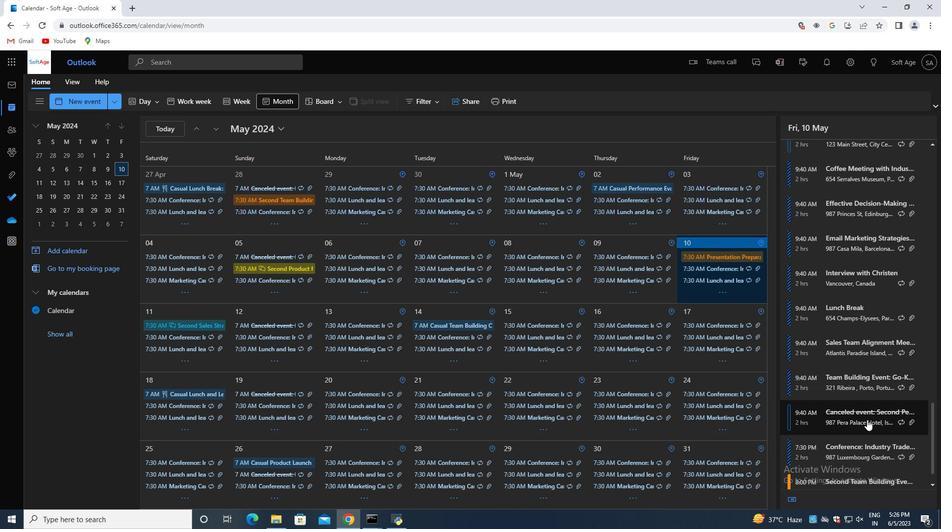 
Action: Mouse moved to (865, 415)
Screenshot: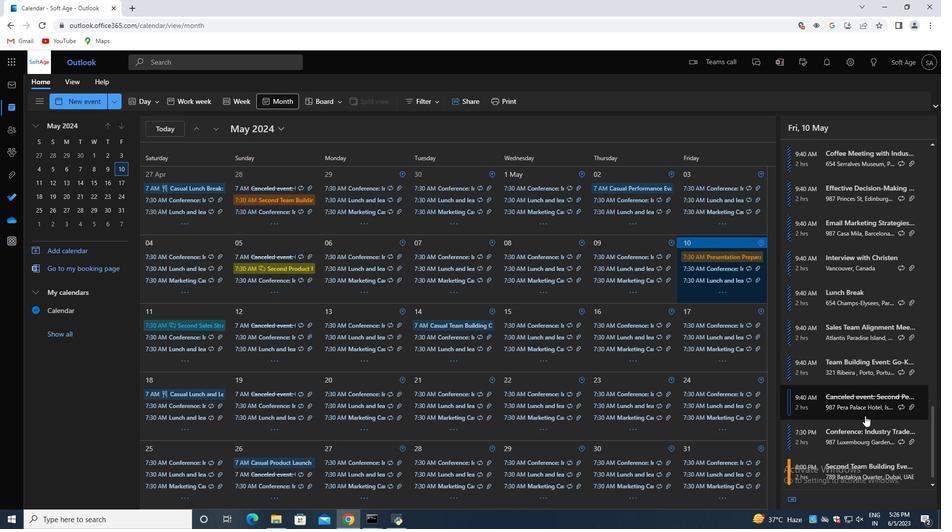 
Action: Mouse scrolled (865, 415) with delta (0, 0)
Screenshot: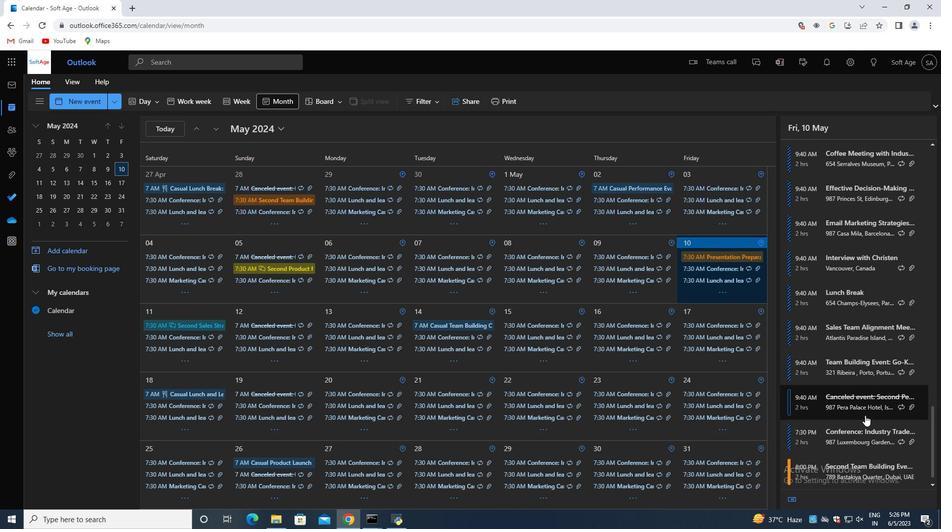 
Action: Mouse moved to (883, 462)
Screenshot: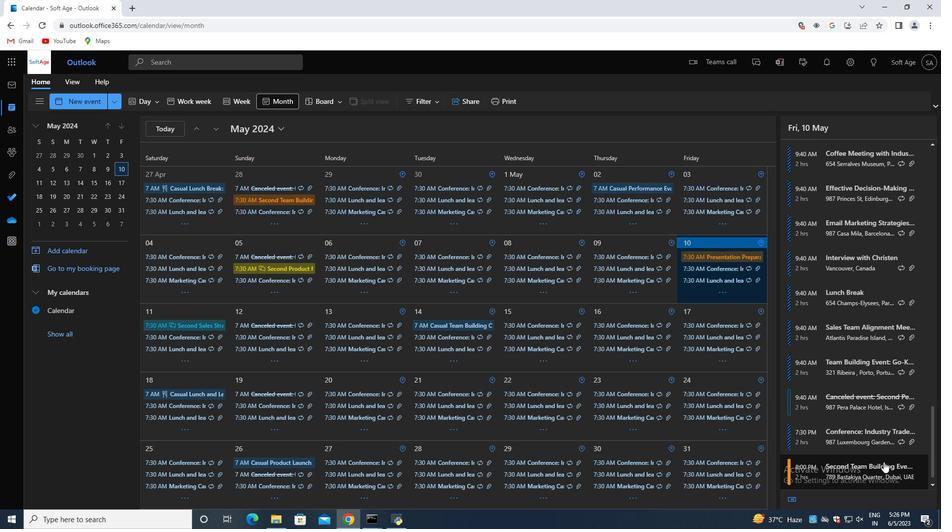 
Action: Mouse pressed left at (883, 462)
Screenshot: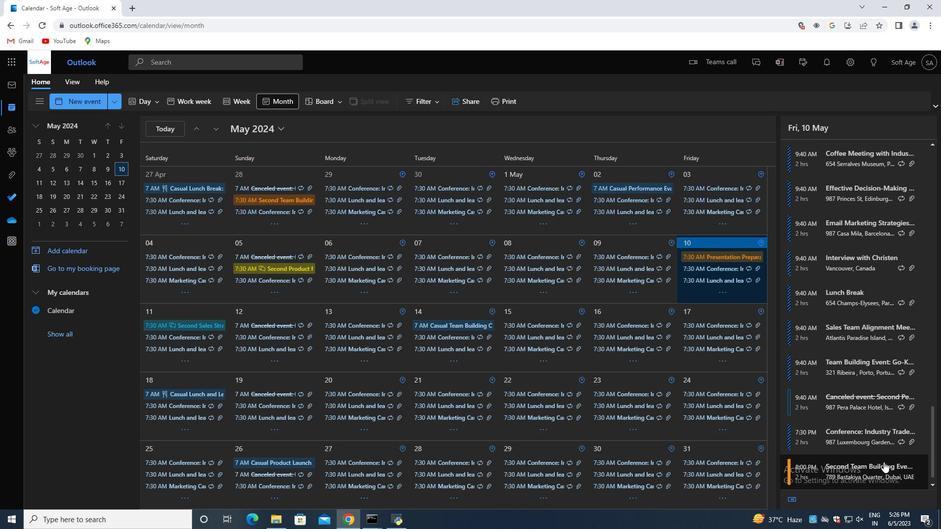 
Action: Mouse moved to (625, 488)
Screenshot: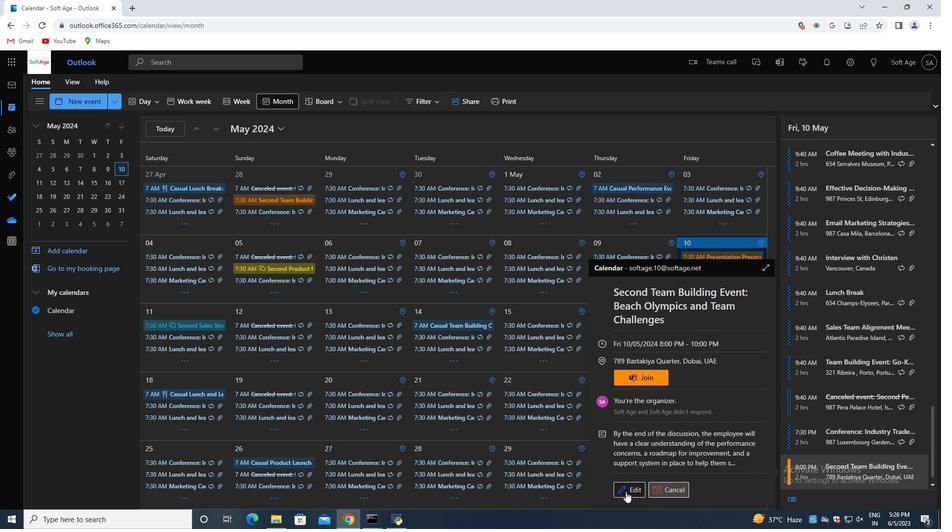 
Action: Mouse pressed left at (625, 488)
Screenshot: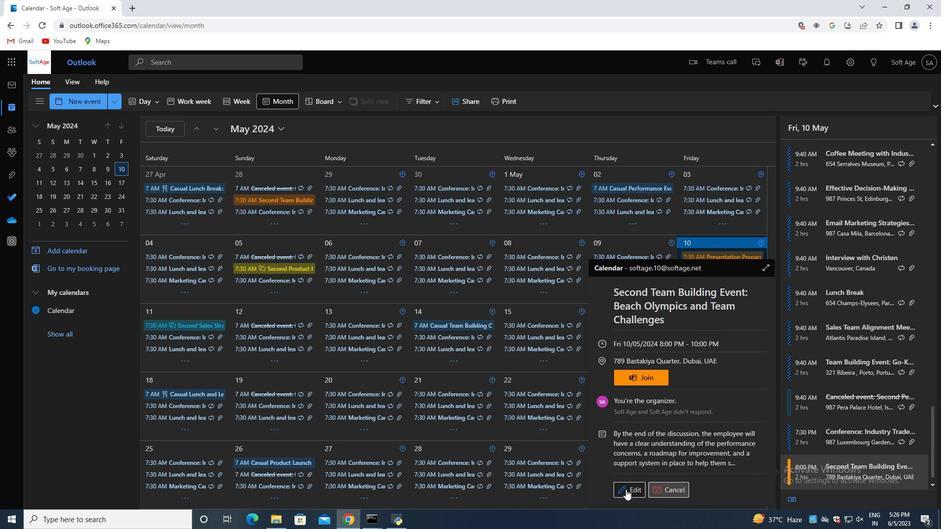 
Action: Mouse moved to (285, 273)
Screenshot: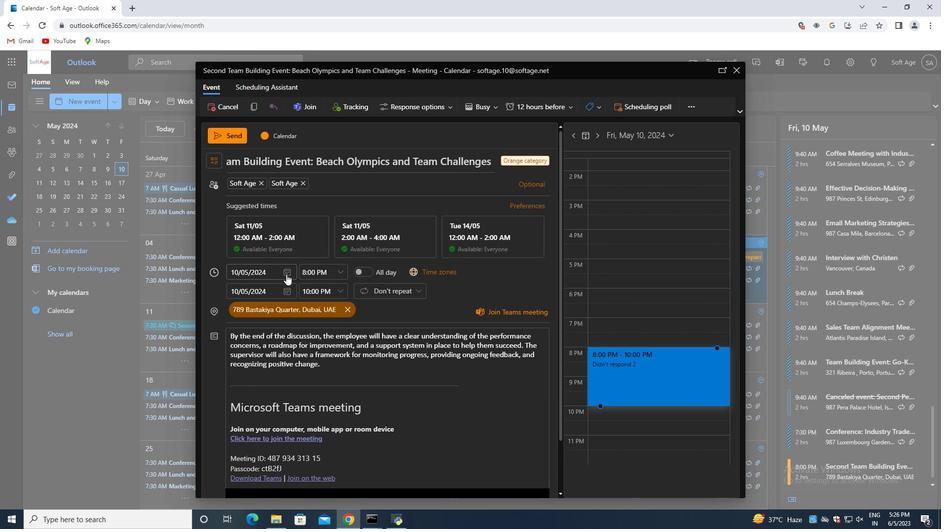 
Action: Mouse pressed left at (285, 273)
Screenshot: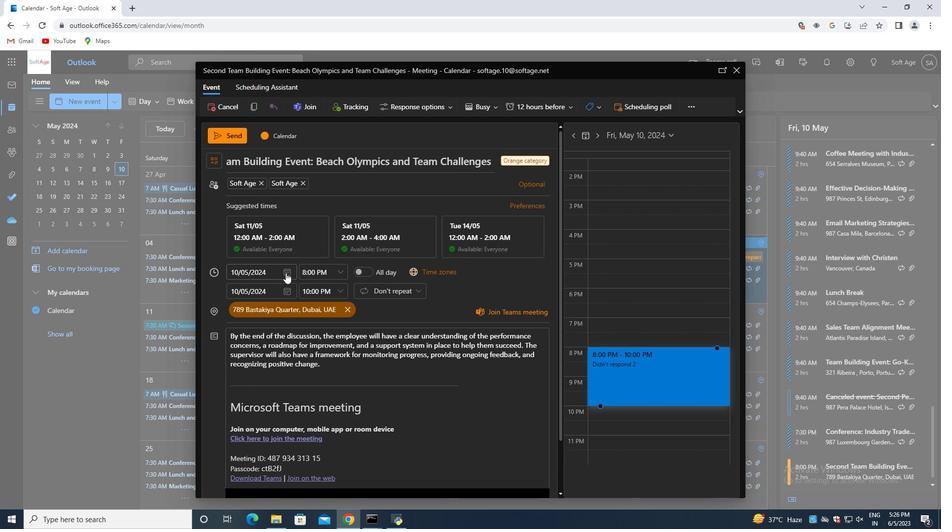 
Action: Mouse moved to (293, 336)
Screenshot: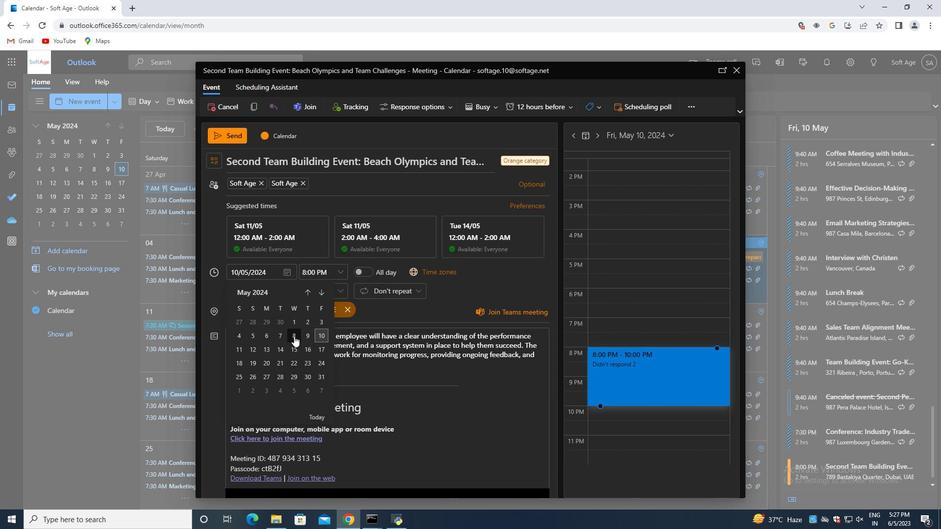 
Action: Mouse pressed left at (293, 336)
Screenshot: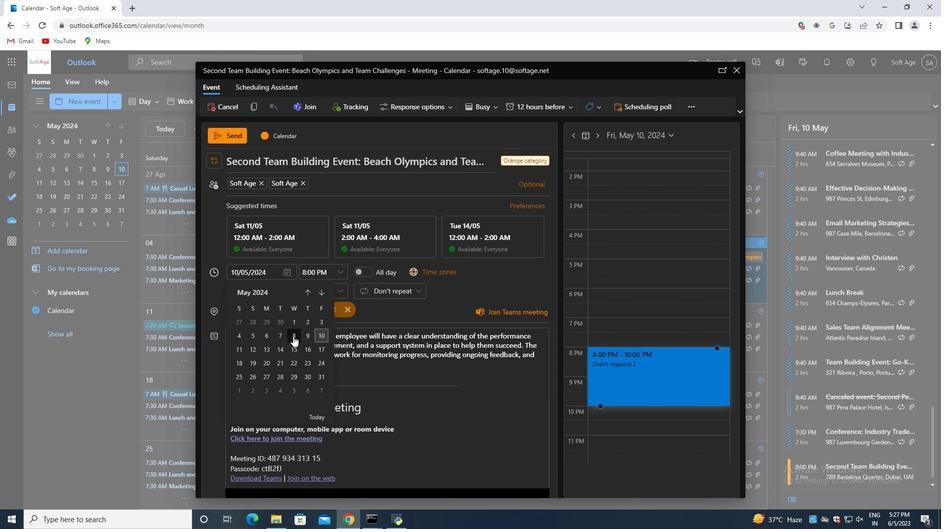
Action: Mouse moved to (322, 367)
Screenshot: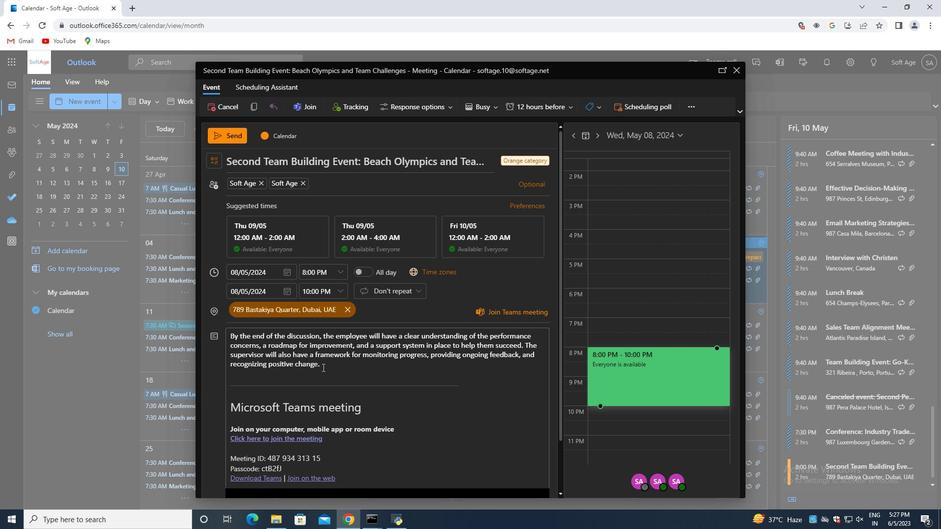 
Action: Mouse pressed left at (322, 367)
Screenshot: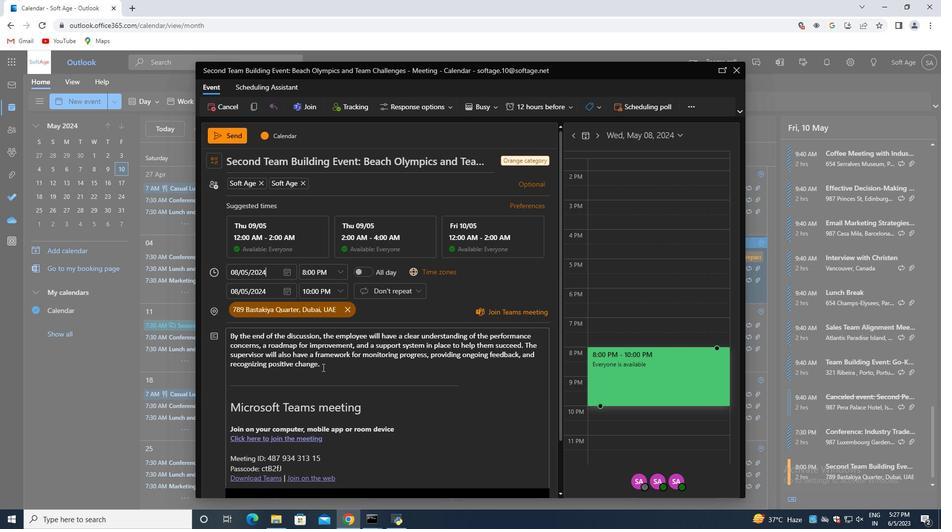 
Action: Mouse moved to (348, 394)
Screenshot: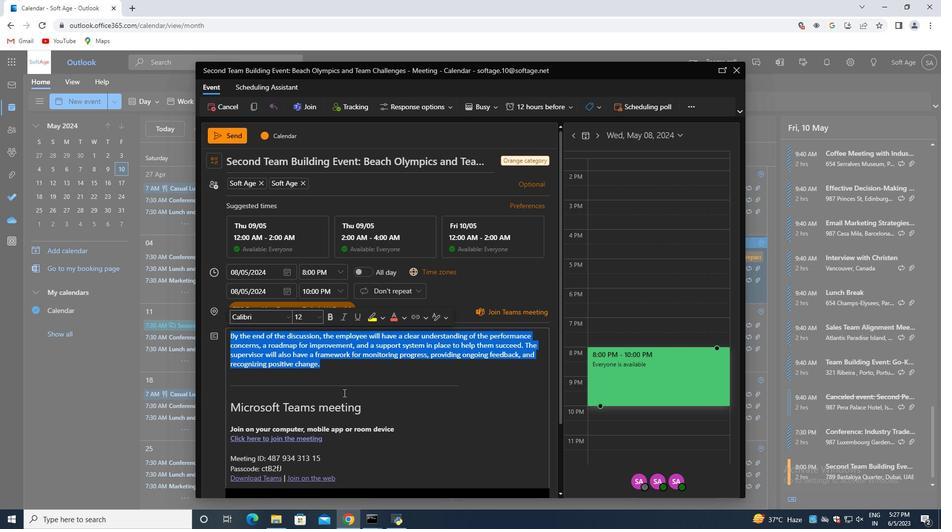 
Action: Mouse scrolled (348, 394) with delta (0, 0)
Screenshot: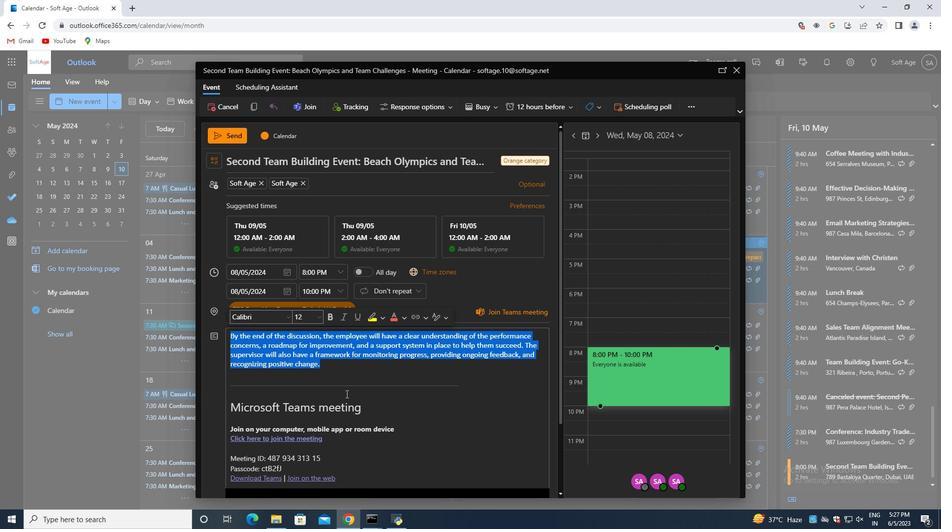 
Action: Mouse moved to (348, 395)
Screenshot: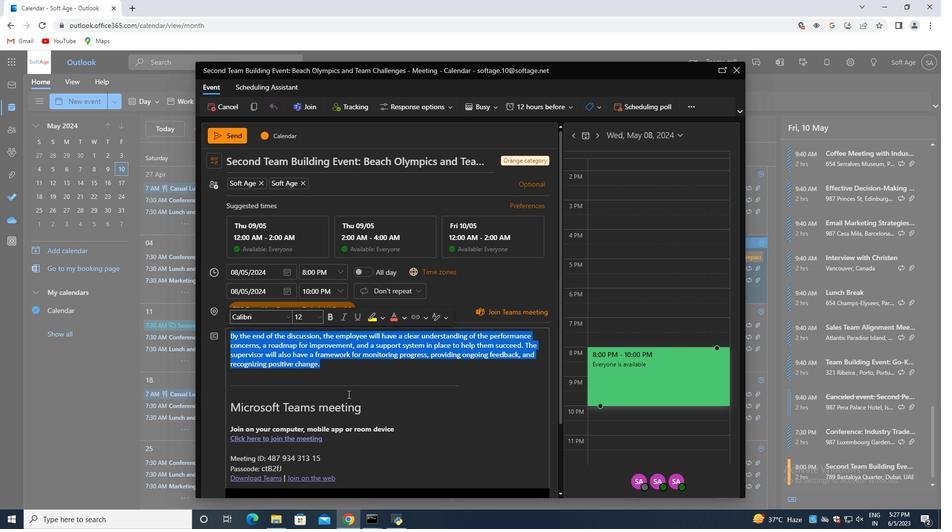 
Action: Mouse scrolled (348, 395) with delta (0, 0)
Screenshot: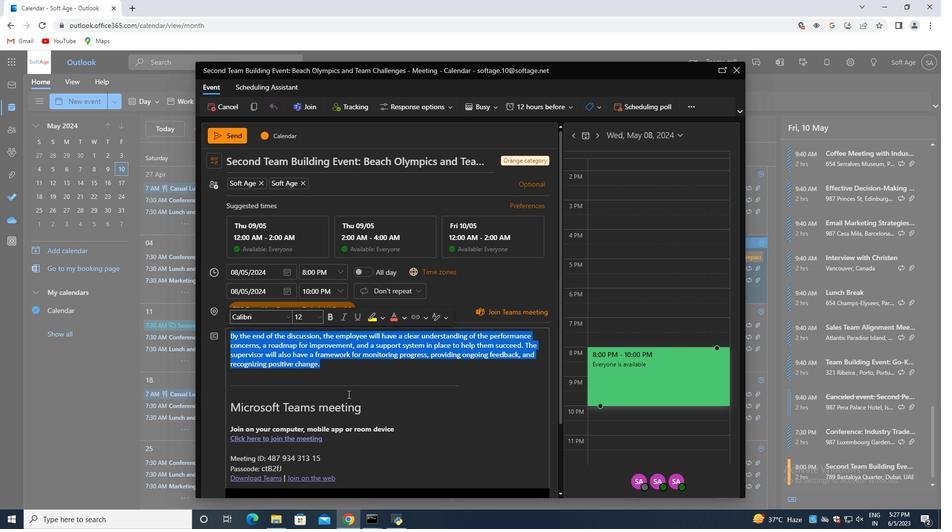 
Action: Mouse moved to (260, 451)
Screenshot: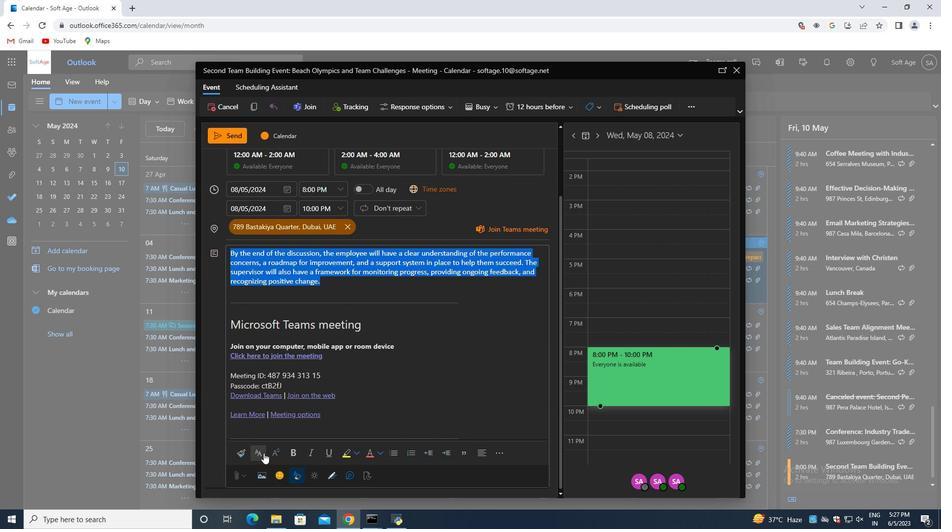
Action: Mouse pressed left at (260, 451)
Screenshot: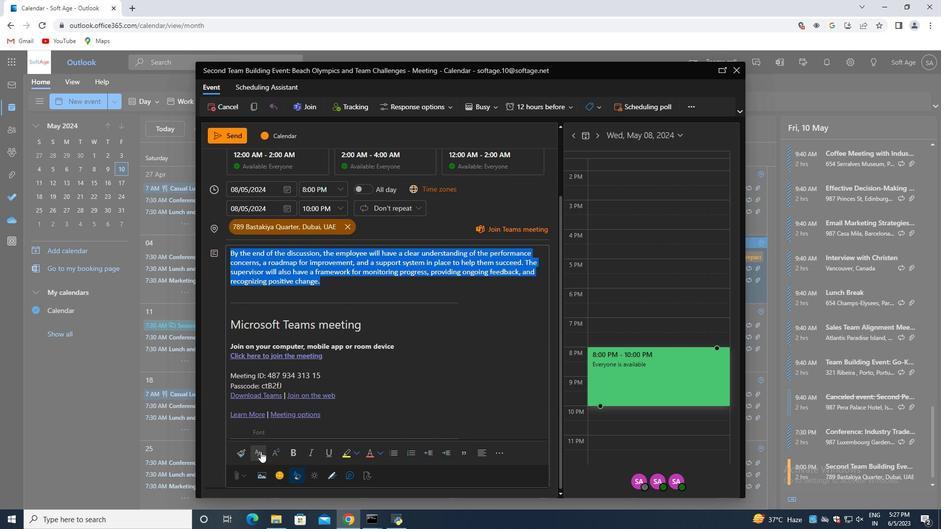 
Action: Mouse moved to (292, 428)
Screenshot: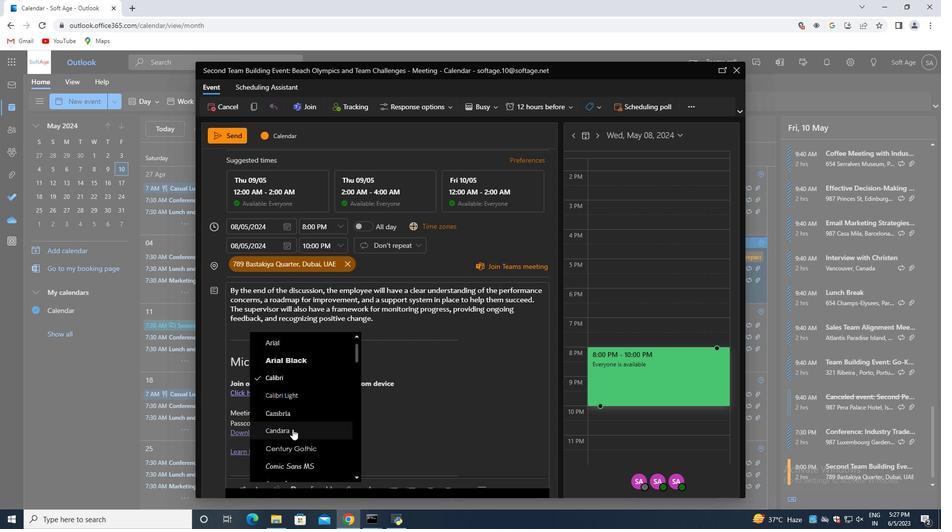 
Action: Mouse scrolled (292, 427) with delta (0, 0)
Screenshot: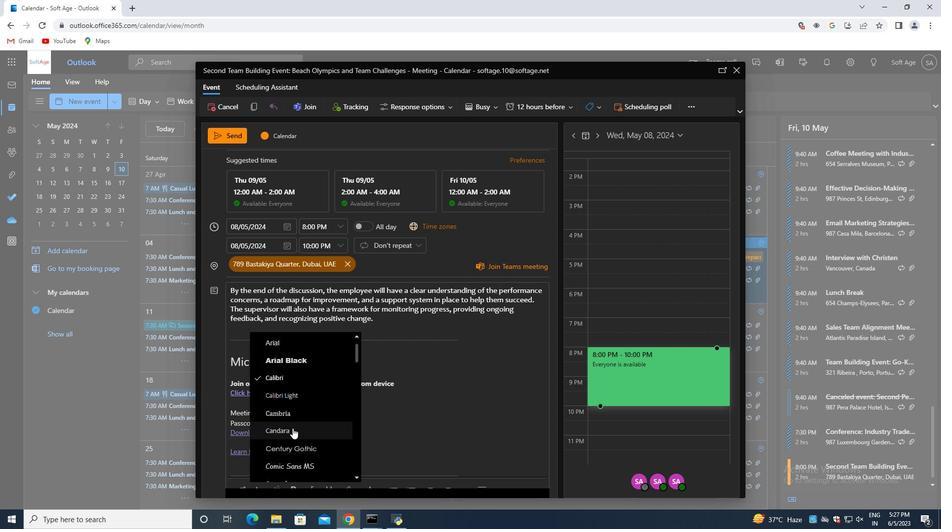 
Action: Mouse moved to (302, 430)
Screenshot: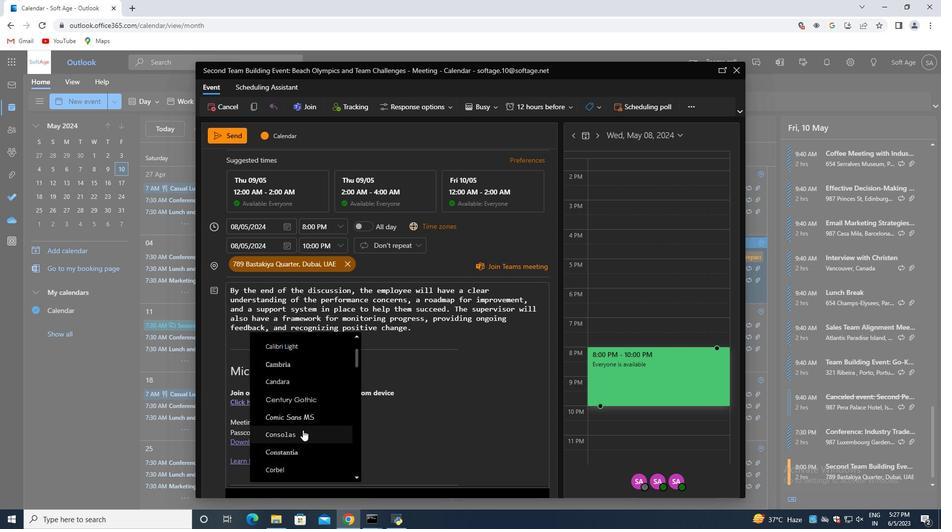 
Action: Mouse scrolled (302, 430) with delta (0, 0)
Screenshot: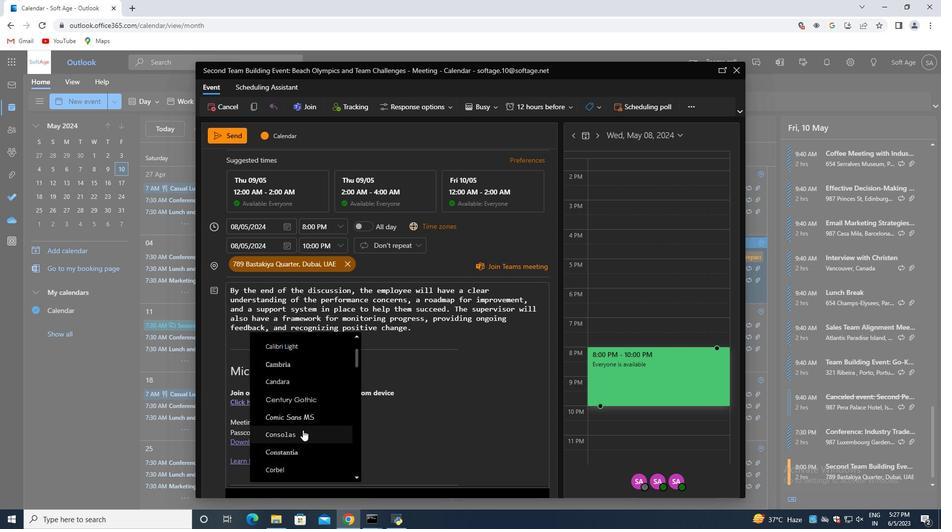 
Action: Mouse moved to (315, 438)
Screenshot: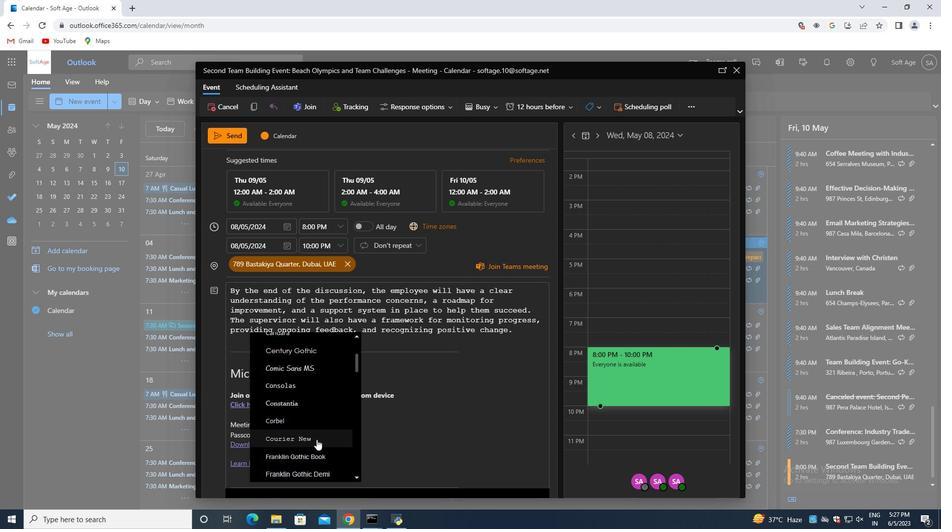 
Action: Mouse pressed left at (315, 438)
Screenshot: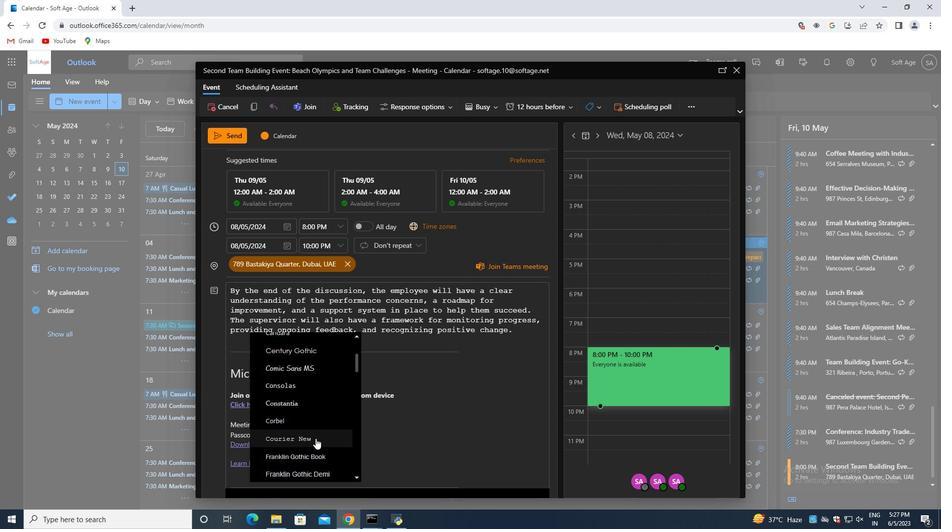 
Action: Mouse moved to (314, 383)
Screenshot: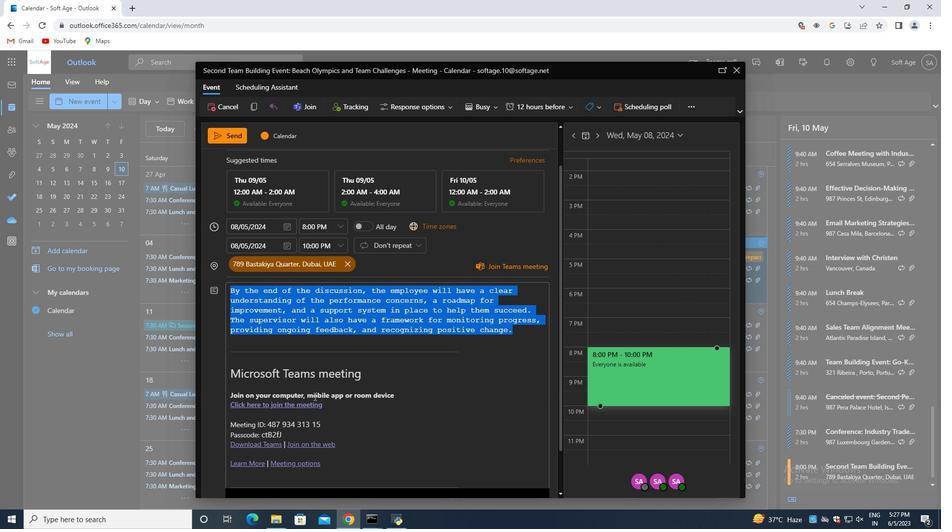 
Action: Mouse scrolled (314, 384) with delta (0, 0)
Screenshot: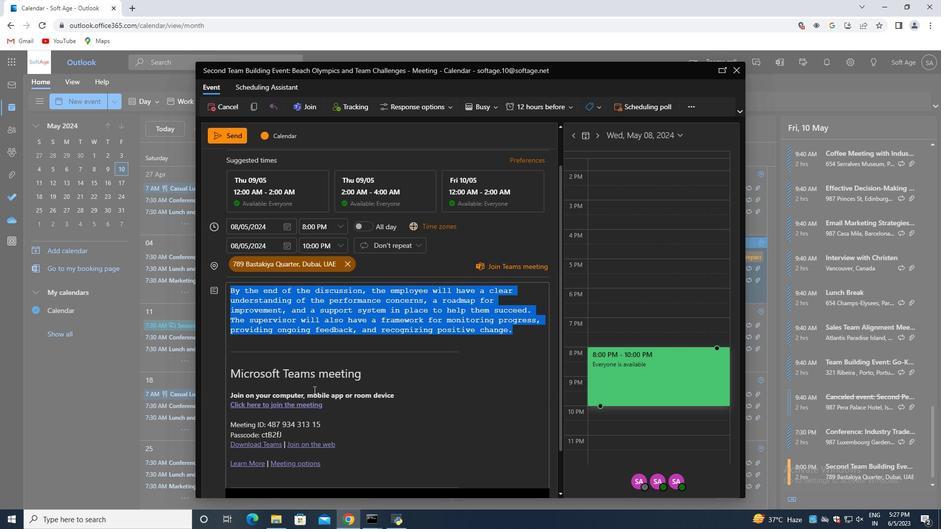 
Action: Mouse scrolled (314, 384) with delta (0, 0)
Screenshot: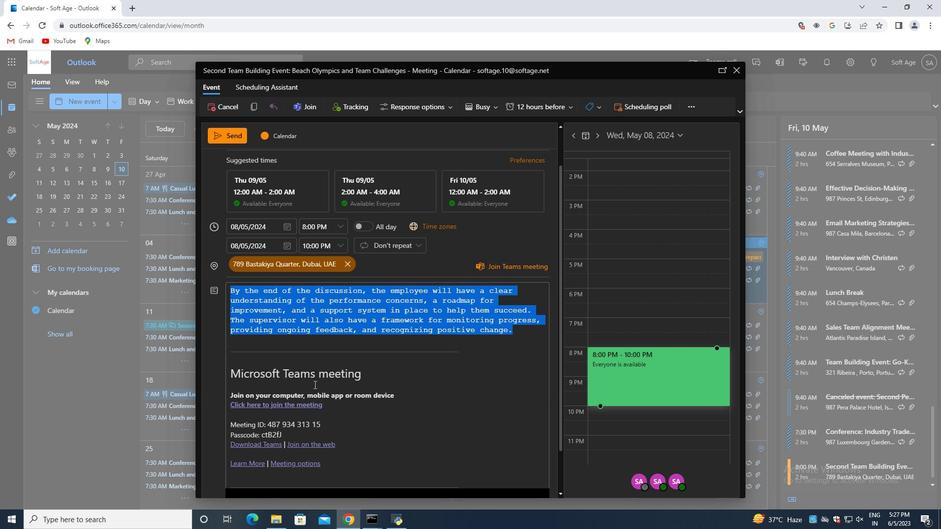 
Action: Mouse scrolled (314, 384) with delta (0, 0)
Screenshot: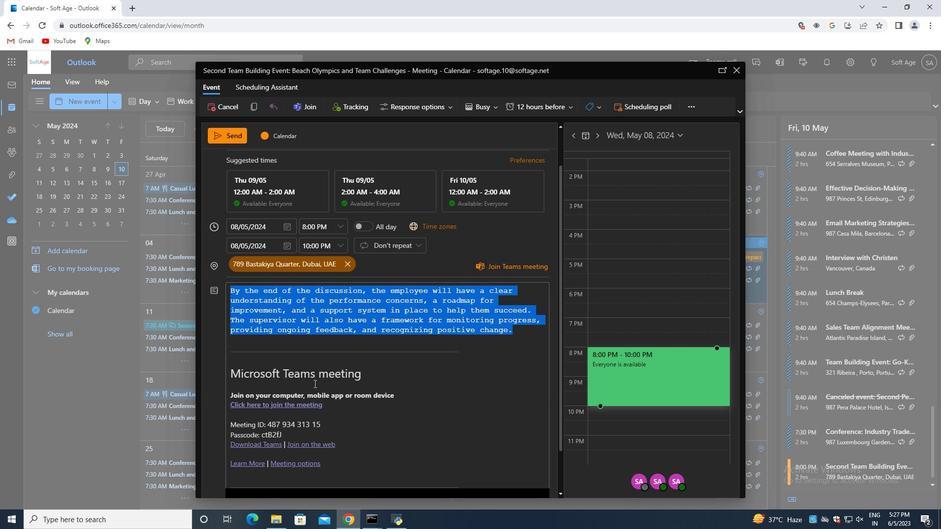 
Action: Mouse scrolled (314, 384) with delta (0, 0)
Screenshot: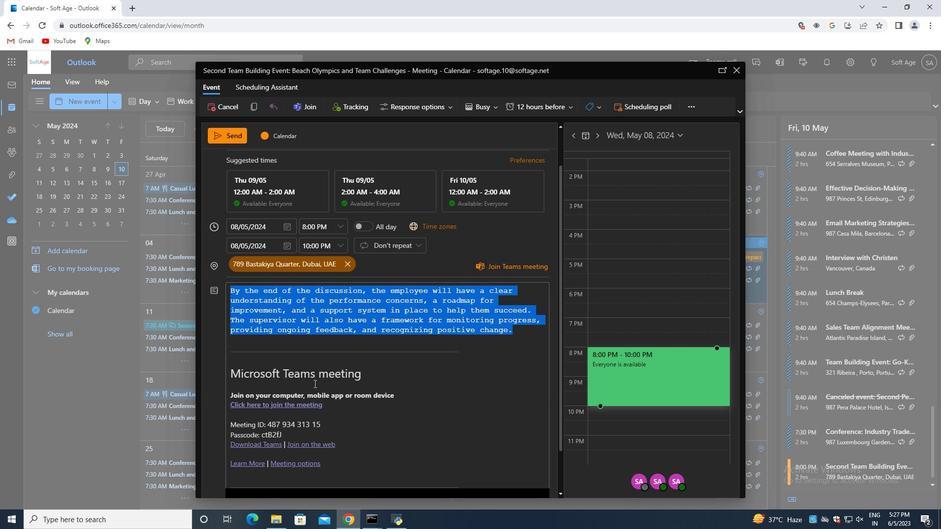 
Action: Mouse moved to (454, 395)
Screenshot: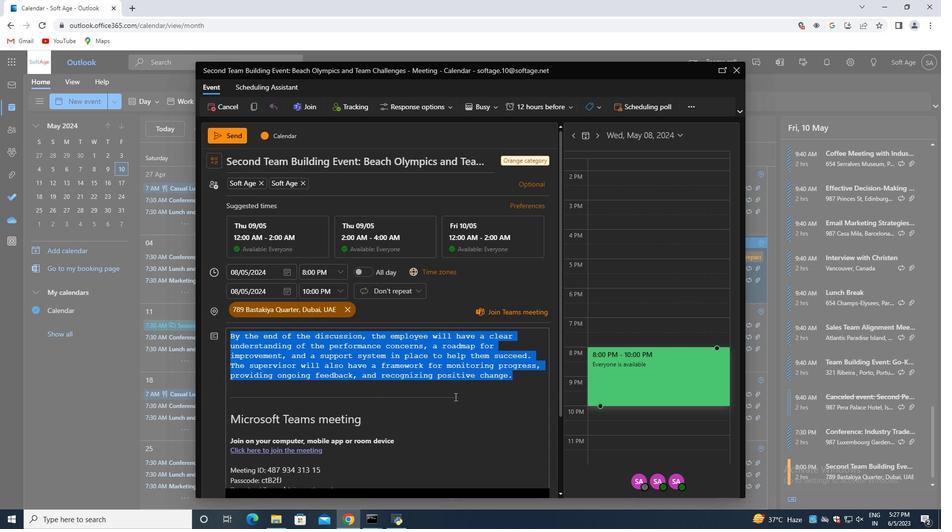 
Action: Mouse pressed left at (454, 395)
Screenshot: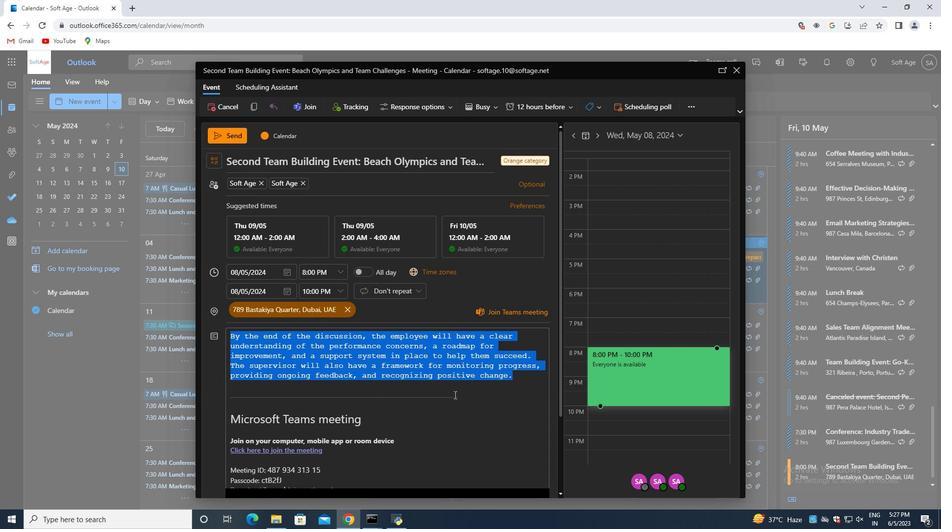 
Action: Mouse moved to (453, 395)
Screenshot: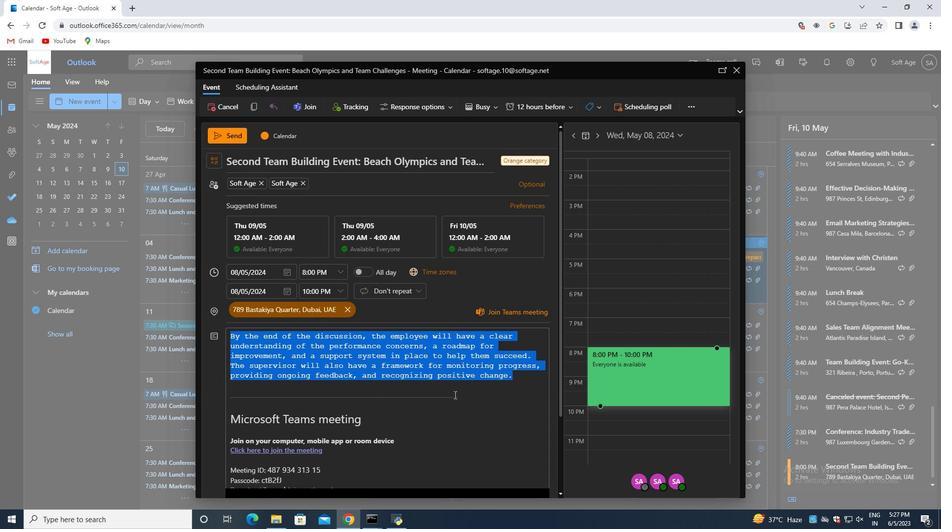 
Action: Mouse scrolled (453, 395) with delta (0, 0)
Screenshot: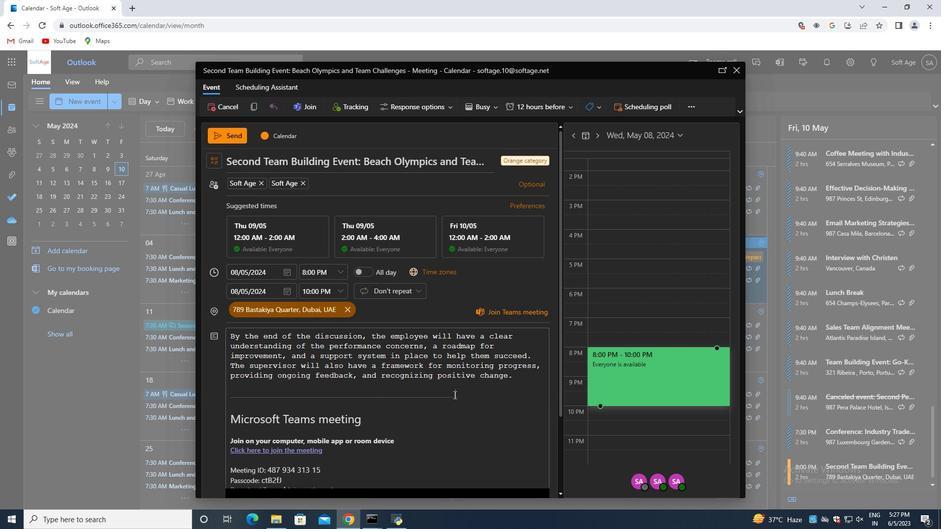 
Action: Mouse scrolled (453, 395) with delta (0, 0)
Screenshot: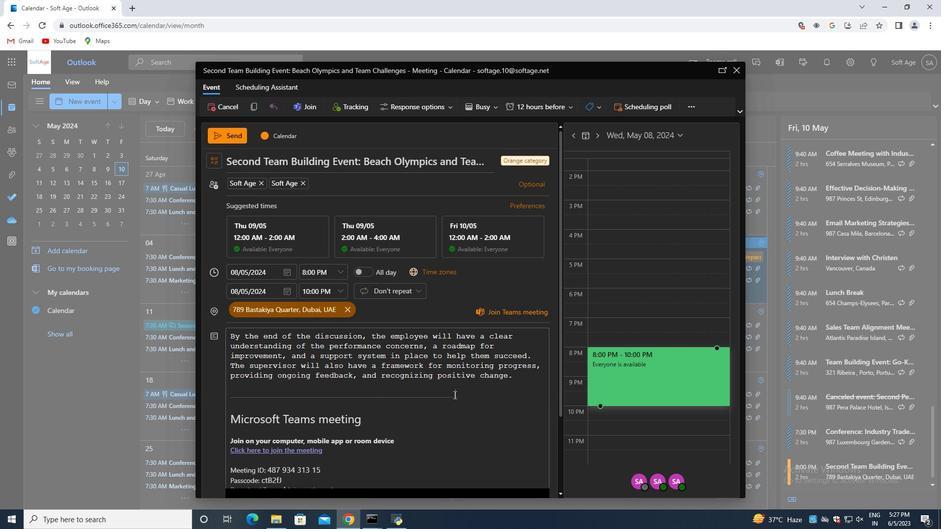 
Action: Mouse scrolled (453, 395) with delta (0, 0)
Screenshot: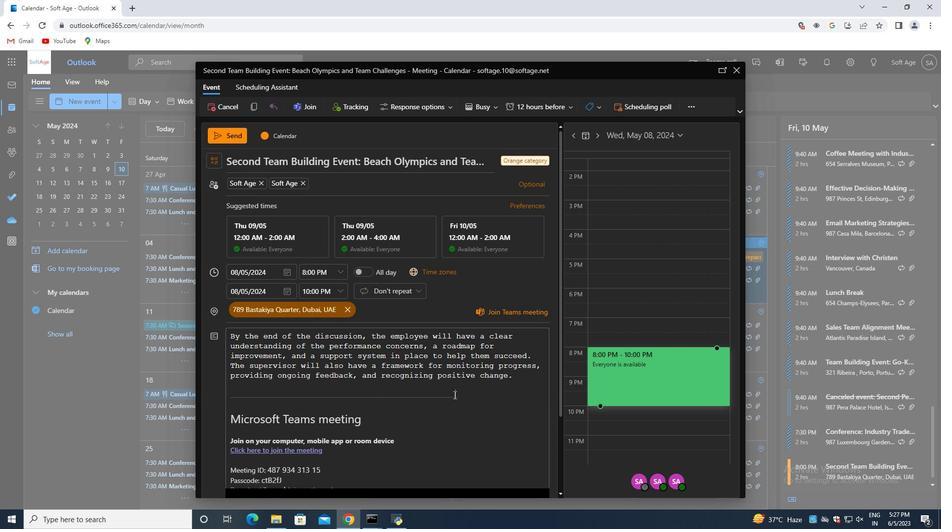 
Action: Mouse scrolled (453, 395) with delta (0, 0)
Screenshot: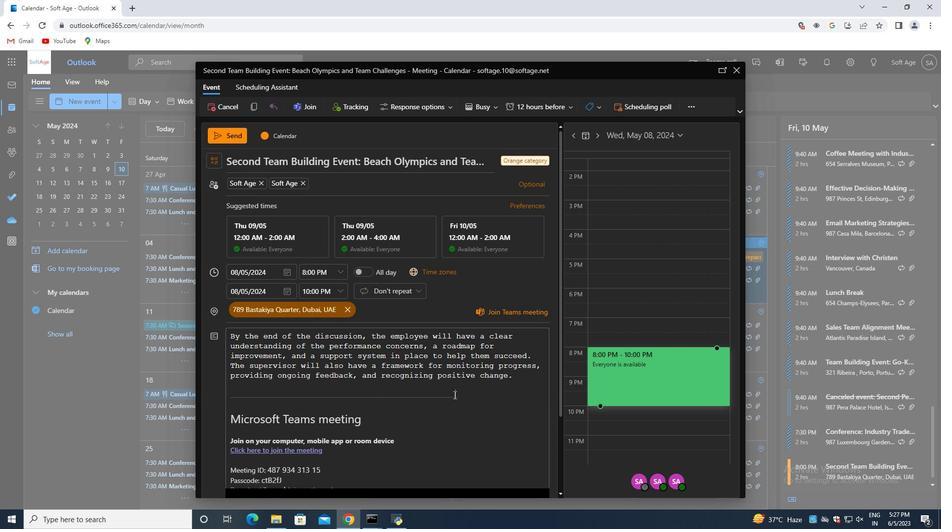 
Action: Mouse scrolled (453, 395) with delta (0, 0)
Screenshot: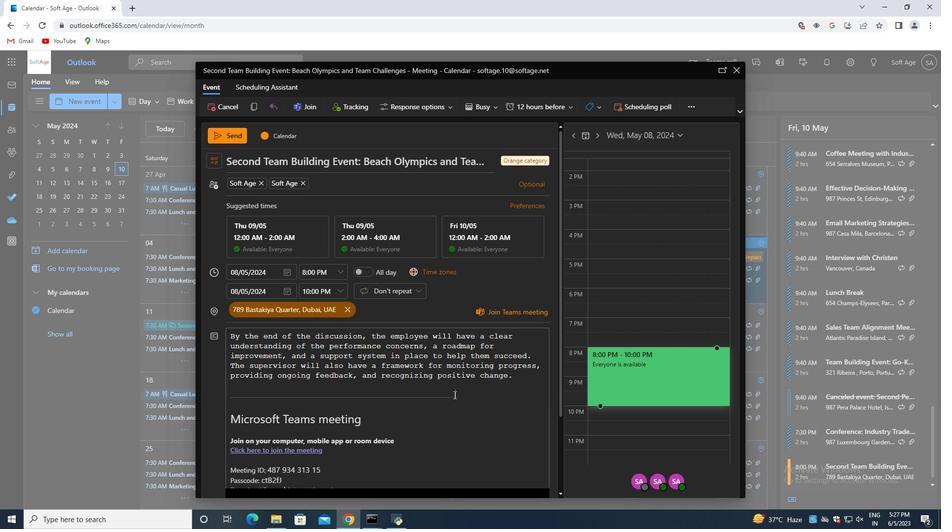 
Action: Mouse scrolled (453, 395) with delta (0, 0)
Screenshot: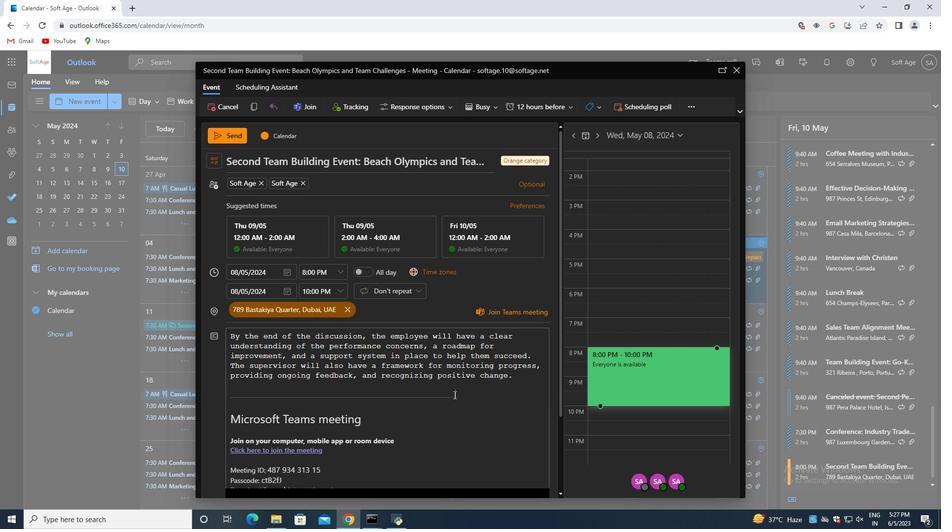 
Action: Mouse moved to (482, 106)
Screenshot: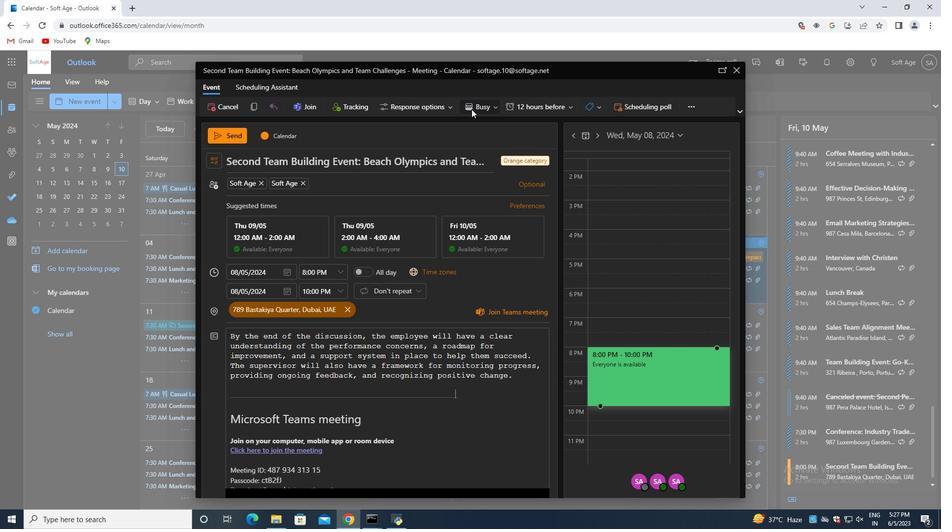 
Action: Mouse pressed left at (482, 106)
Screenshot: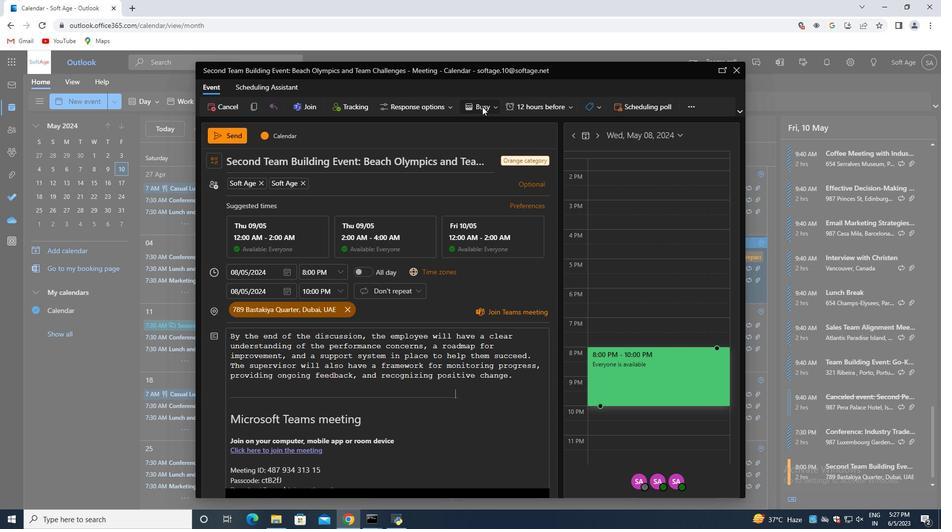 
Action: Mouse moved to (461, 129)
Screenshot: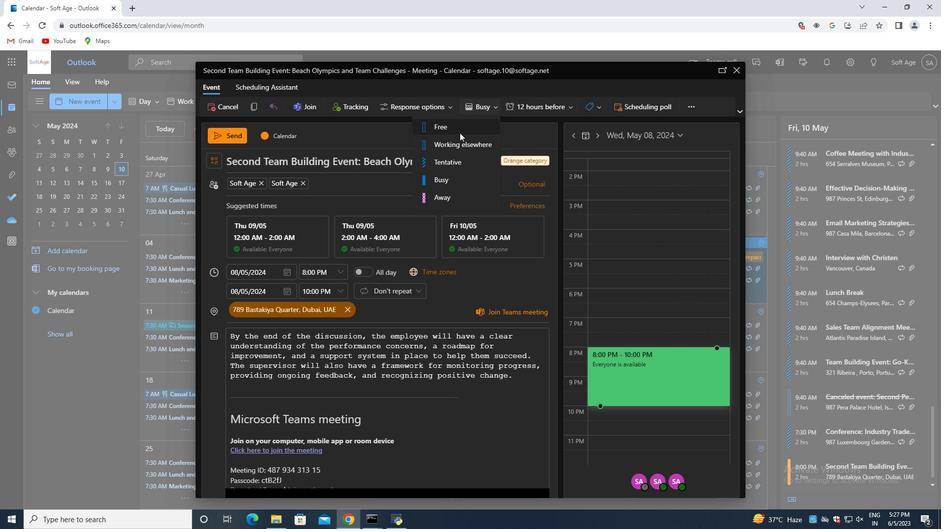 
Action: Mouse pressed left at (461, 129)
Screenshot: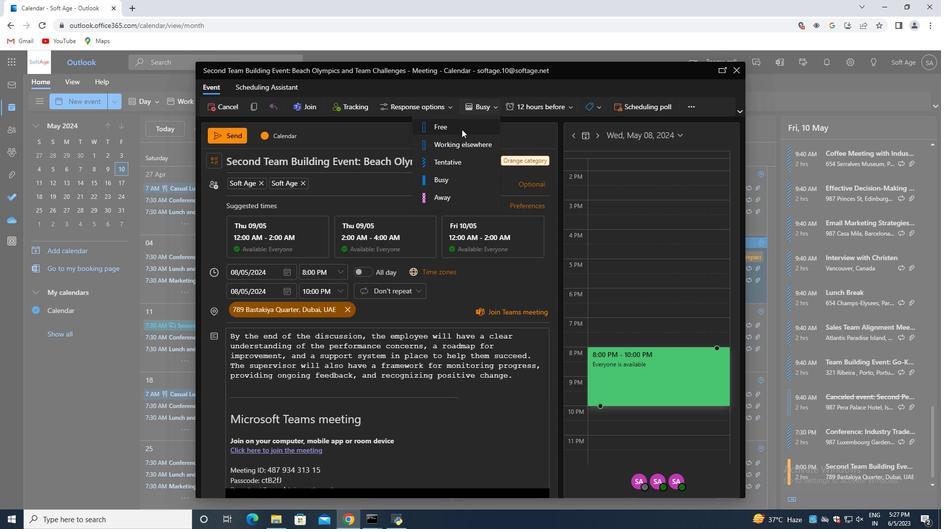
Action: Mouse moved to (523, 379)
Screenshot: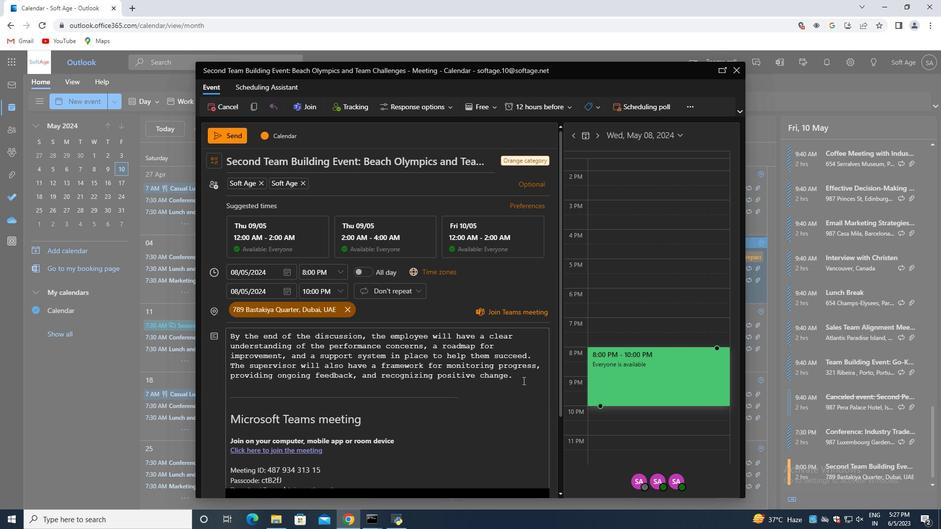 
Action: Mouse pressed left at (523, 379)
Screenshot: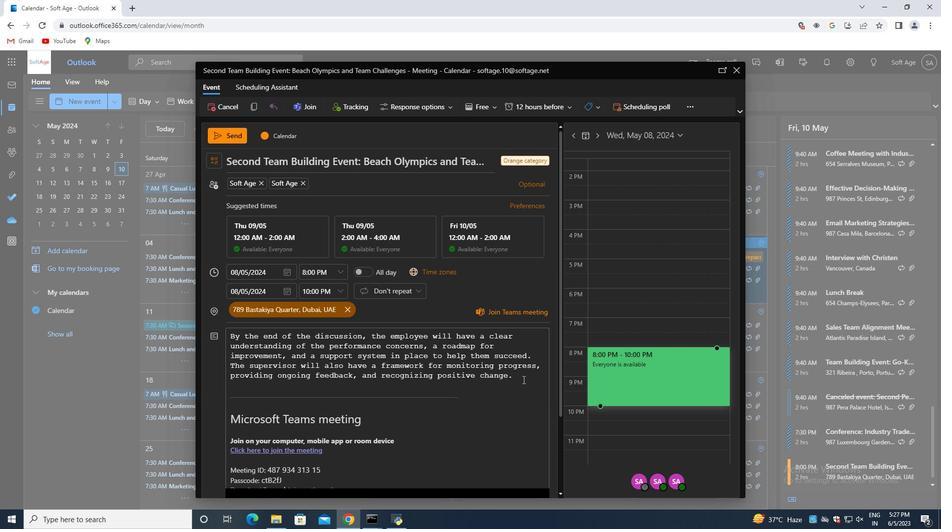 
Action: Mouse moved to (389, 436)
Screenshot: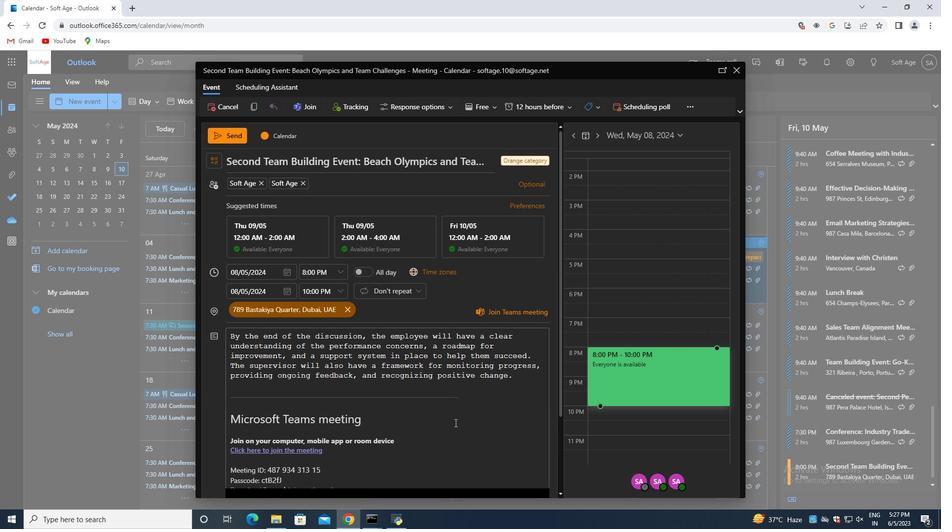 
Action: Mouse scrolled (389, 436) with delta (0, 0)
Screenshot: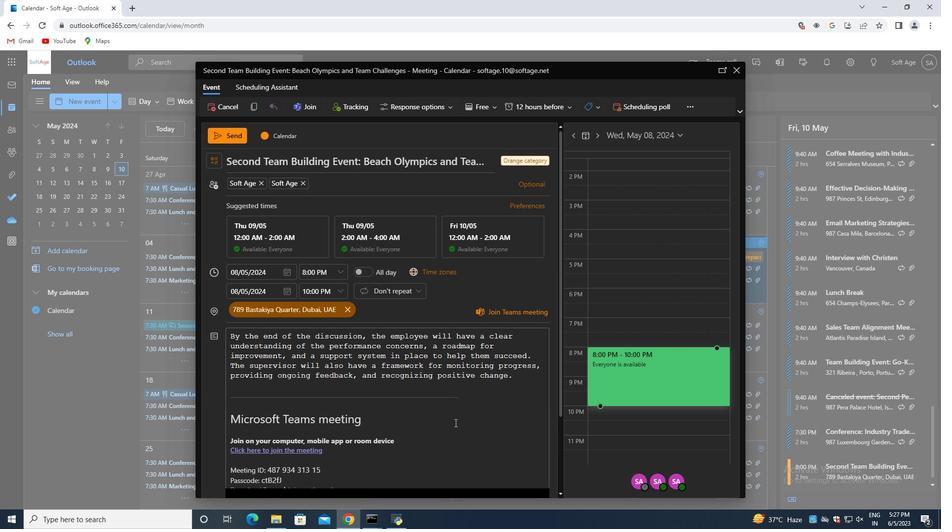 
Action: Mouse moved to (374, 439)
Screenshot: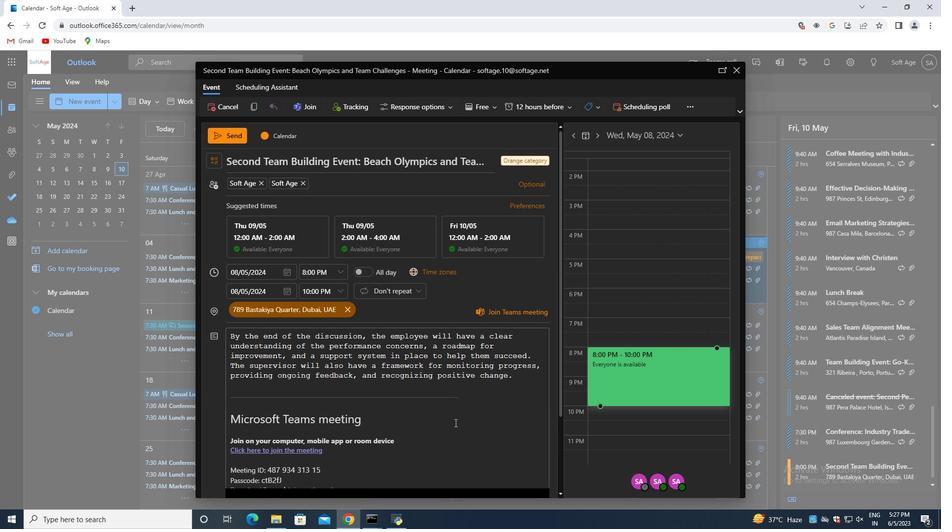 
Action: Mouse scrolled (374, 438) with delta (0, 0)
Screenshot: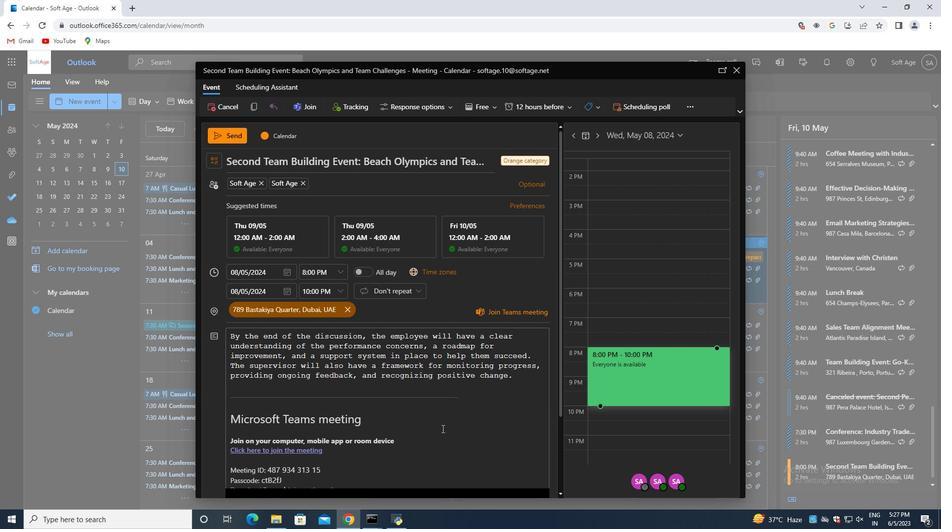 
Action: Mouse moved to (368, 439)
Screenshot: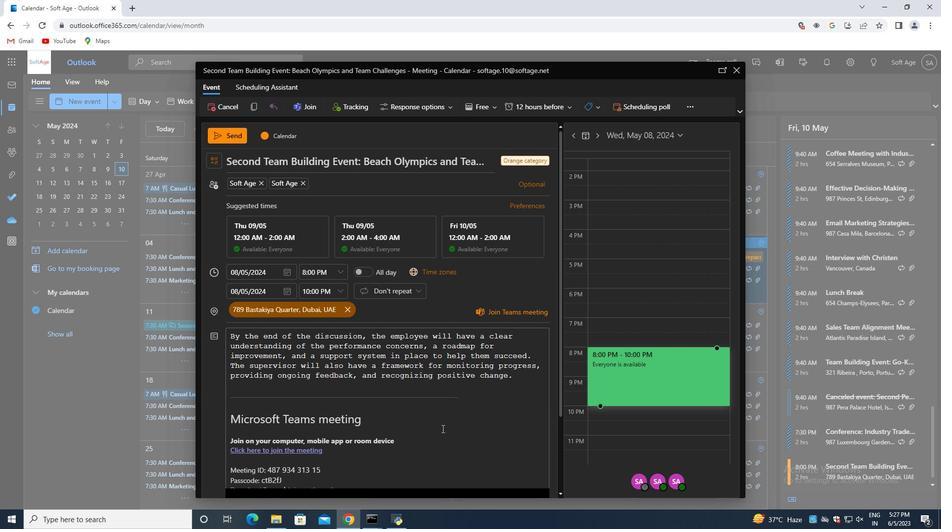
Action: Mouse scrolled (368, 439) with delta (0, 0)
Screenshot: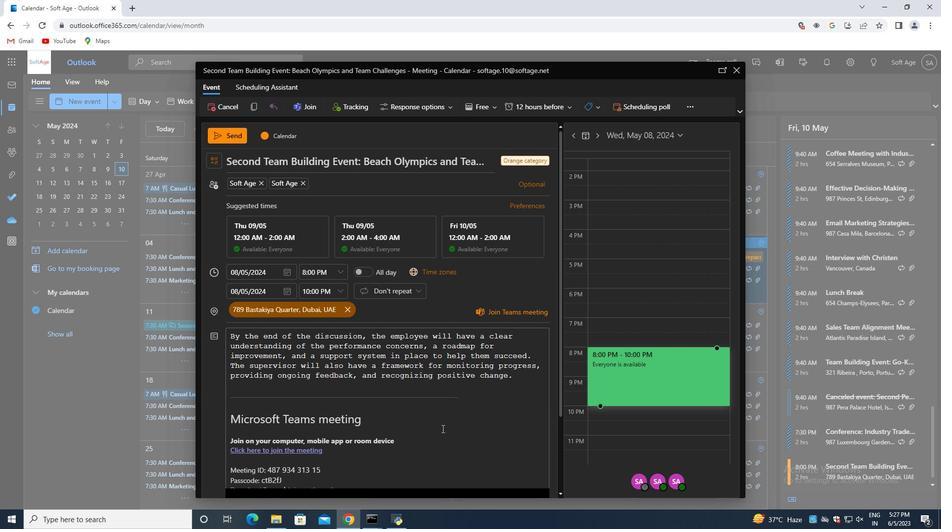 
Action: Mouse moved to (356, 440)
Screenshot: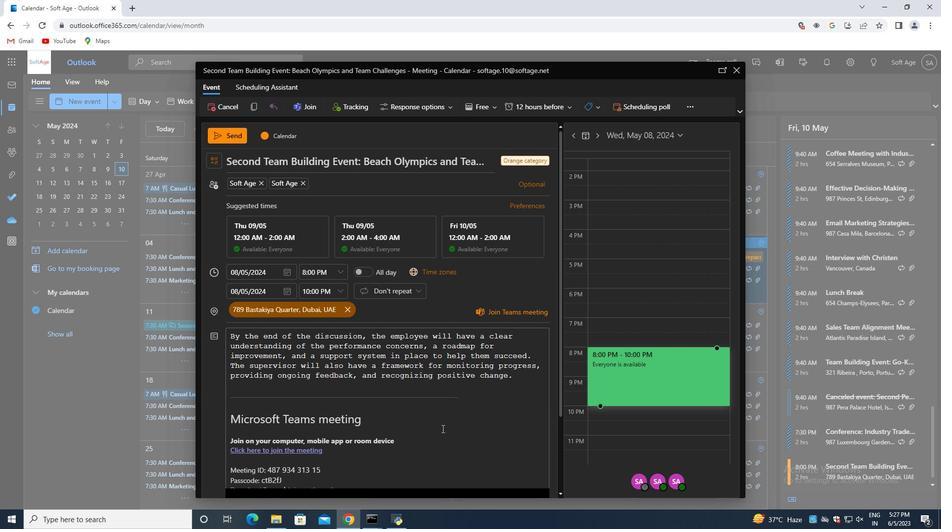 
Action: Mouse scrolled (356, 439) with delta (0, 0)
Screenshot: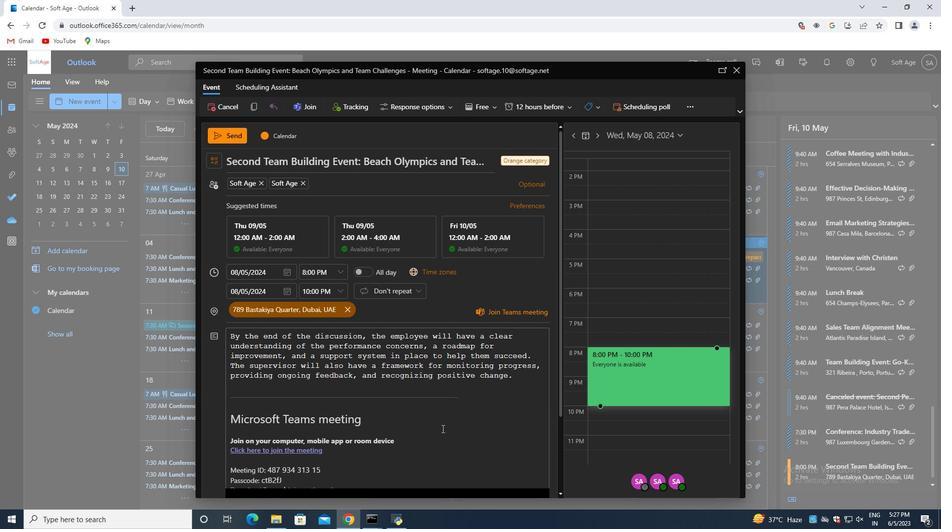 
Action: Mouse moved to (342, 440)
Screenshot: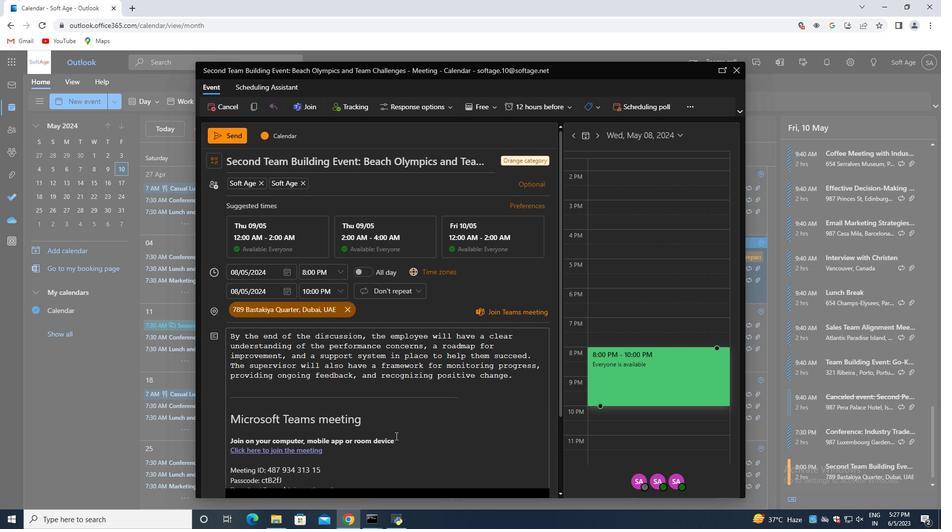 
Action: Mouse scrolled (342, 439) with delta (0, 0)
Screenshot: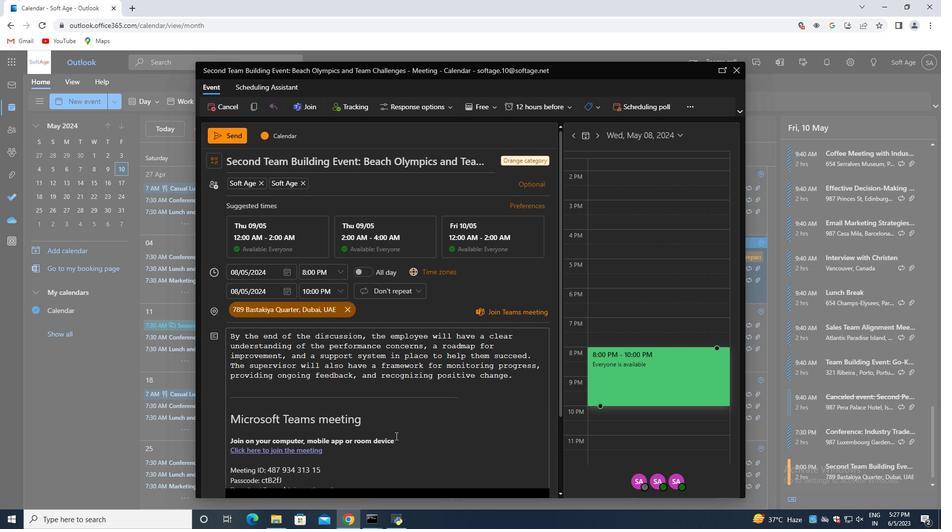 
Action: Mouse moved to (278, 480)
Screenshot: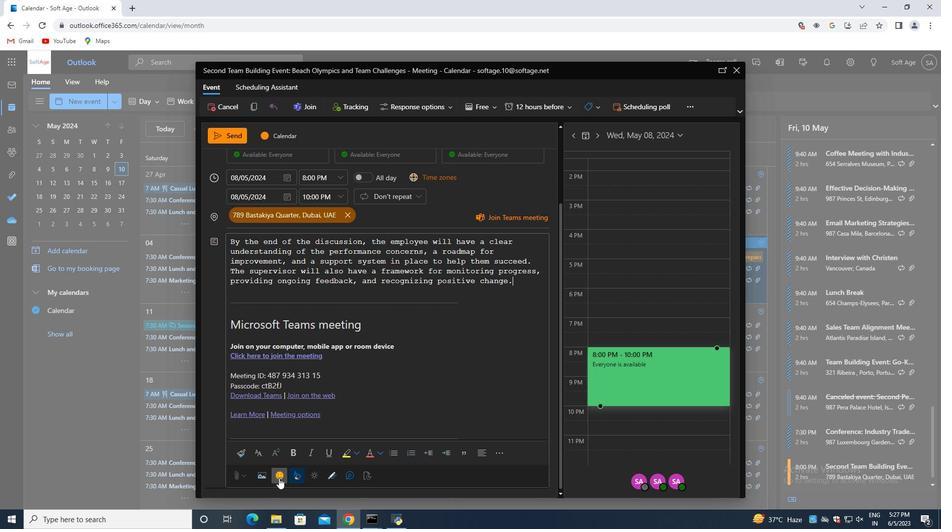 
Action: Mouse pressed left at (278, 480)
Screenshot: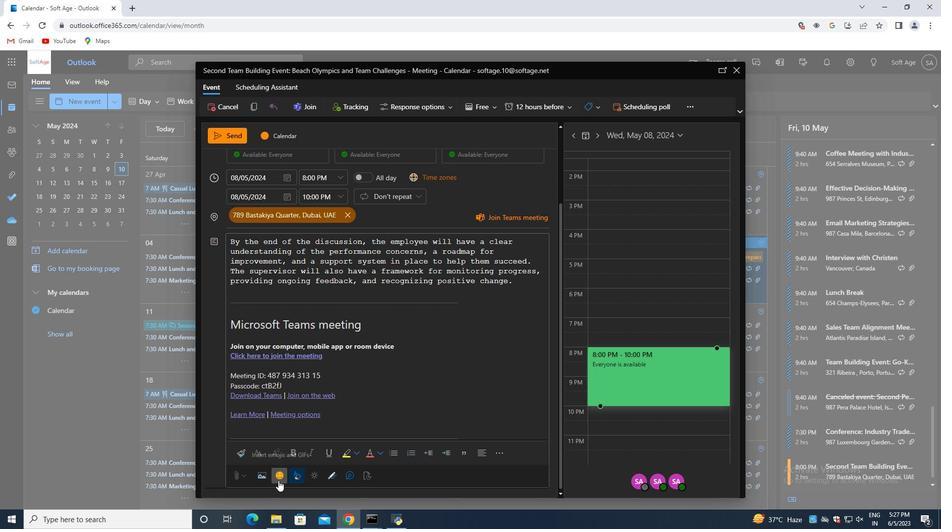
Action: Mouse moved to (717, 213)
Screenshot: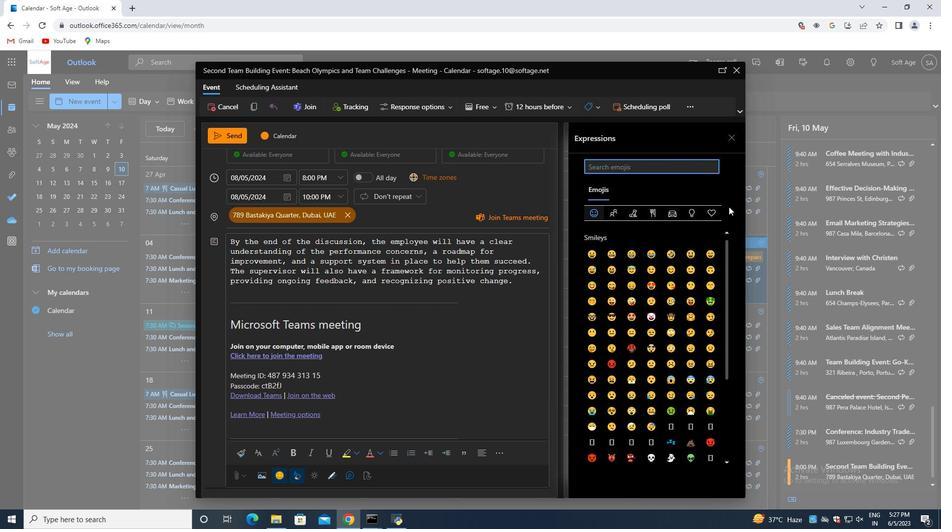
Action: Mouse pressed left at (717, 213)
Screenshot: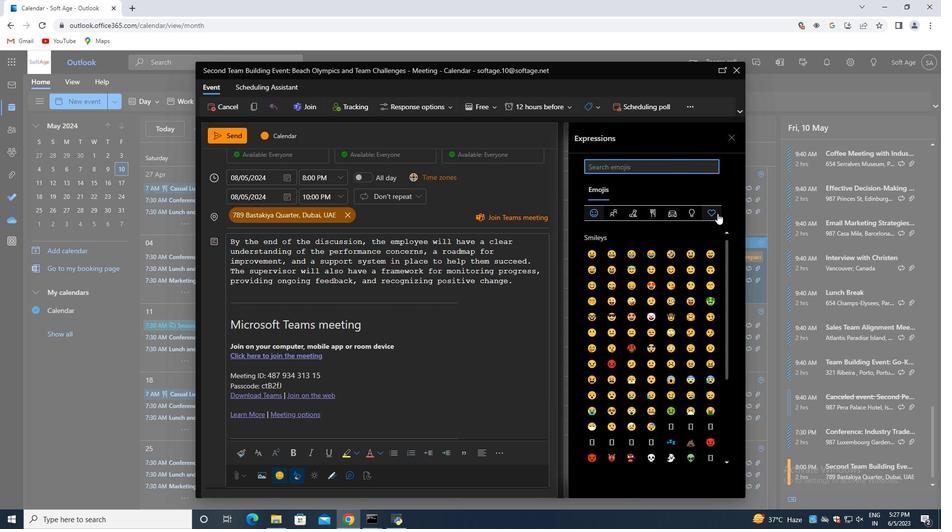
Action: Mouse moved to (710, 256)
Screenshot: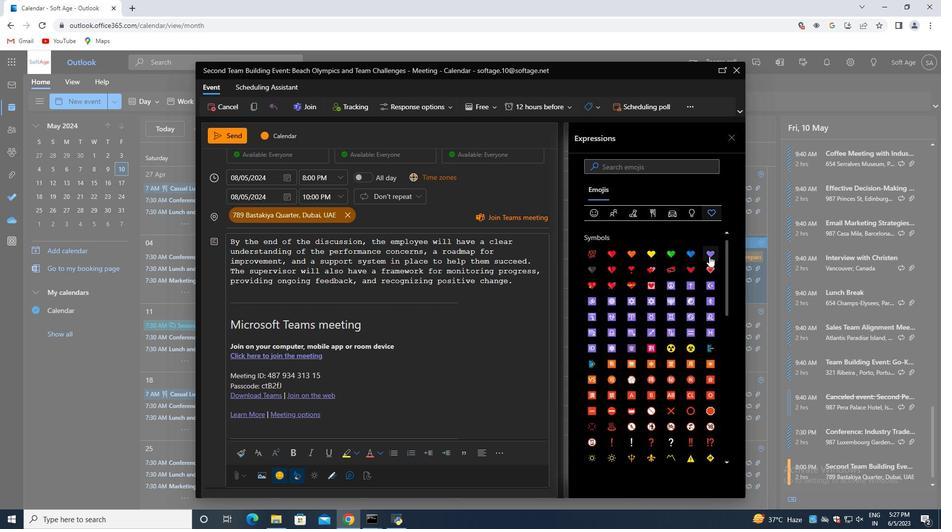 
Action: Mouse pressed left at (710, 256)
Screenshot: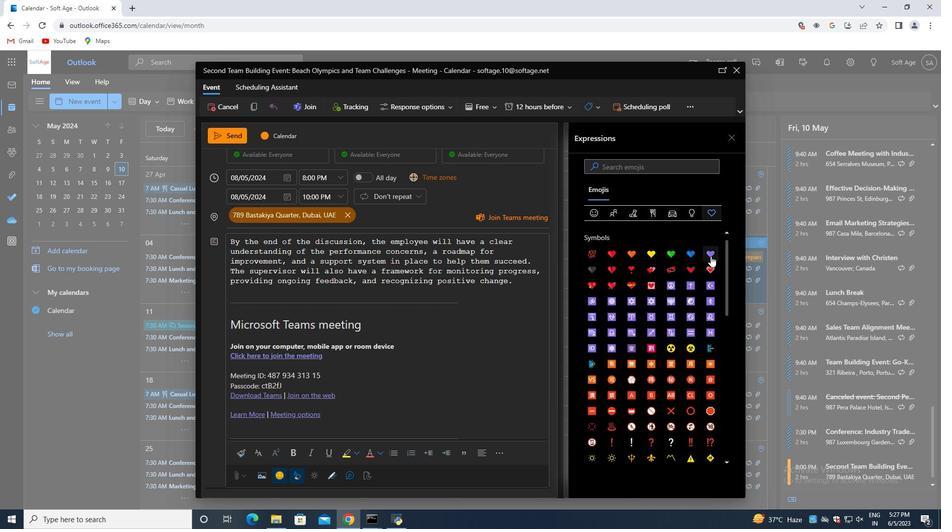 
Action: Mouse moved to (517, 308)
Screenshot: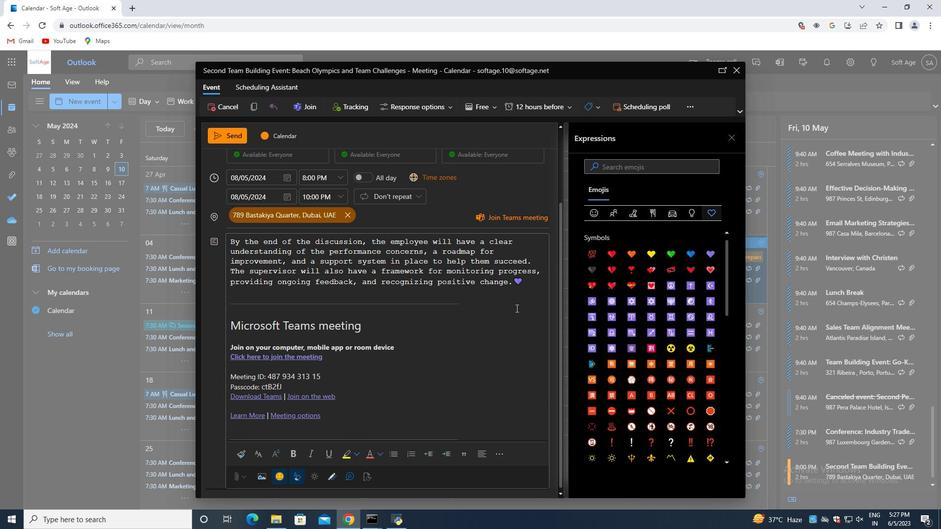 
Action: Mouse scrolled (517, 308) with delta (0, 0)
Screenshot: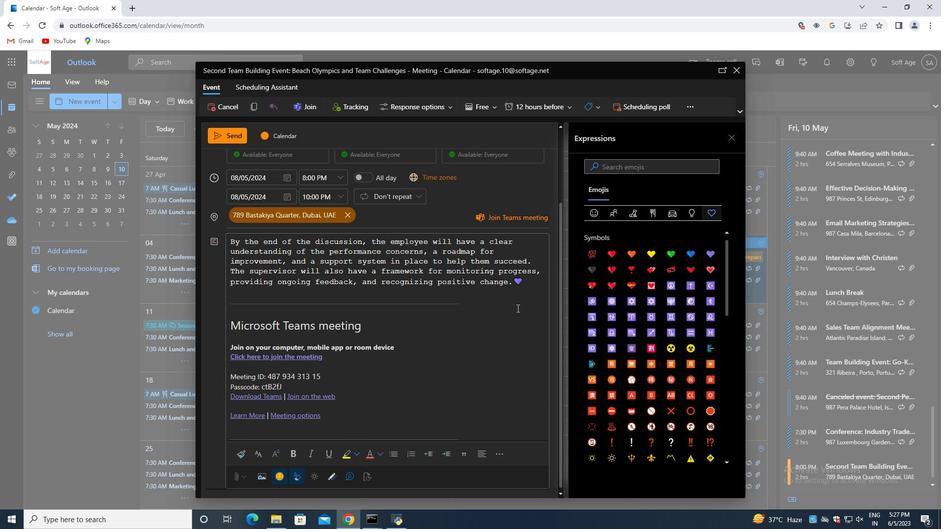 
Action: Mouse scrolled (517, 308) with delta (0, 0)
Screenshot: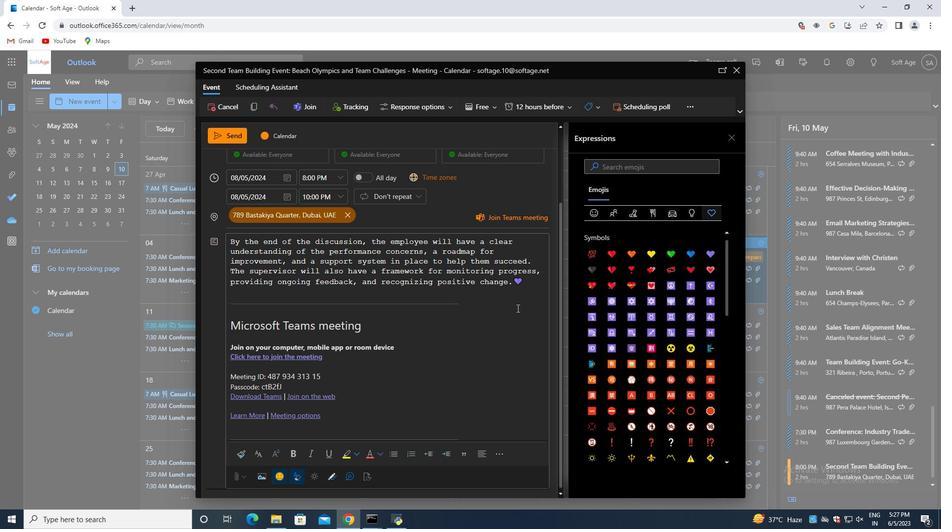 
Action: Mouse scrolled (517, 308) with delta (0, 0)
Screenshot: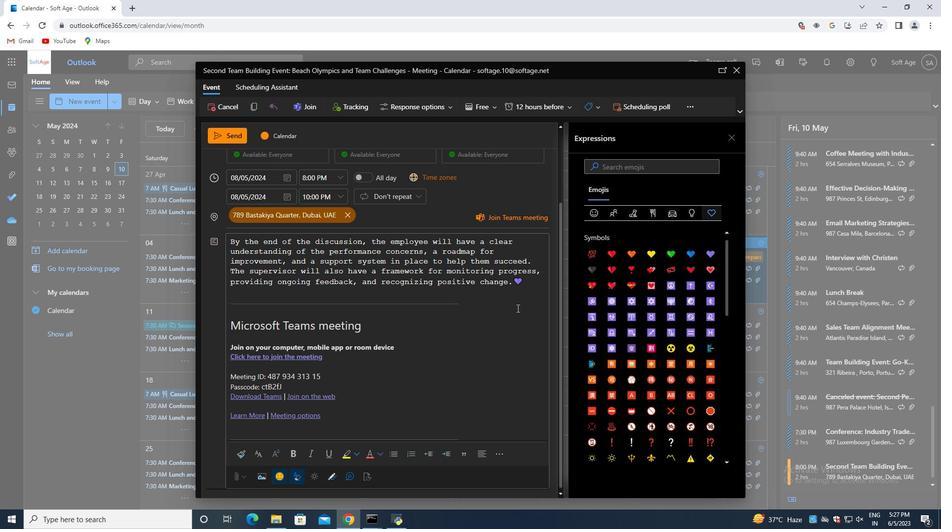
Action: Mouse scrolled (517, 308) with delta (0, 0)
Screenshot: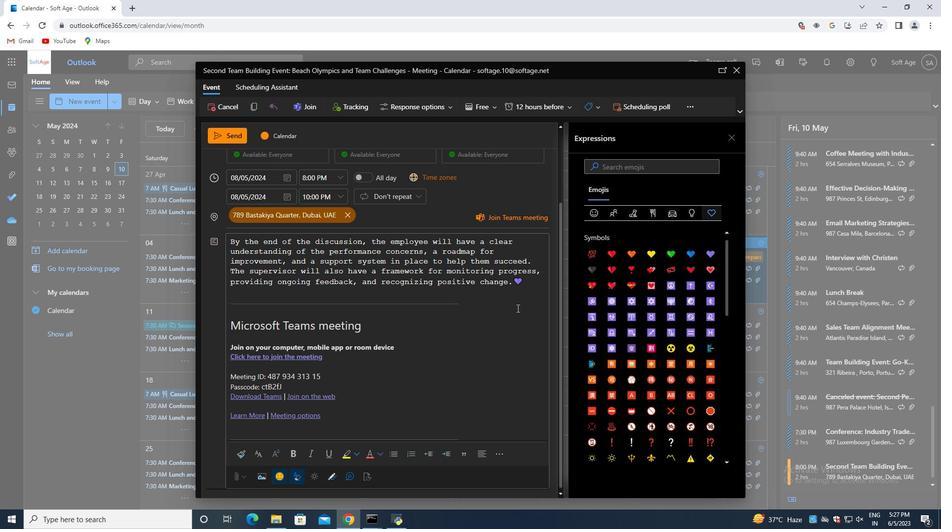 
Action: Mouse scrolled (517, 308) with delta (0, 0)
Screenshot: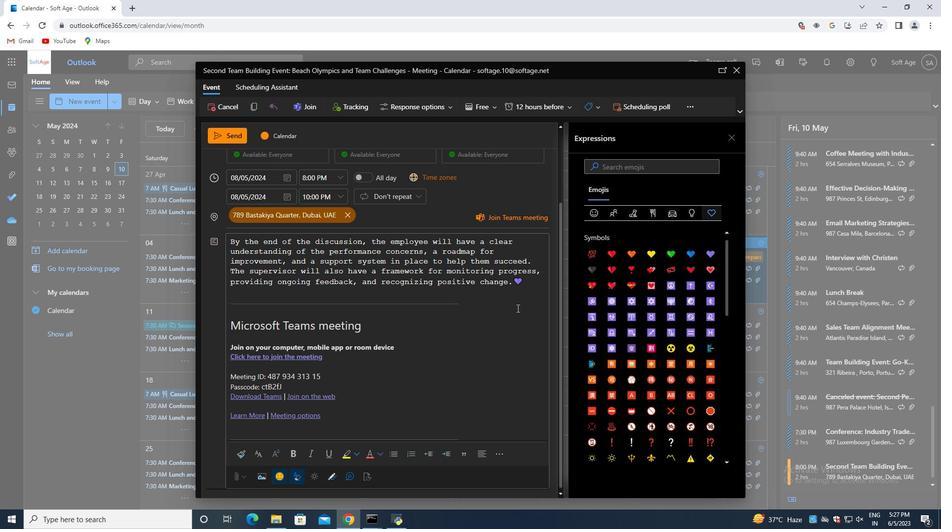 
Action: Mouse moved to (364, 185)
Screenshot: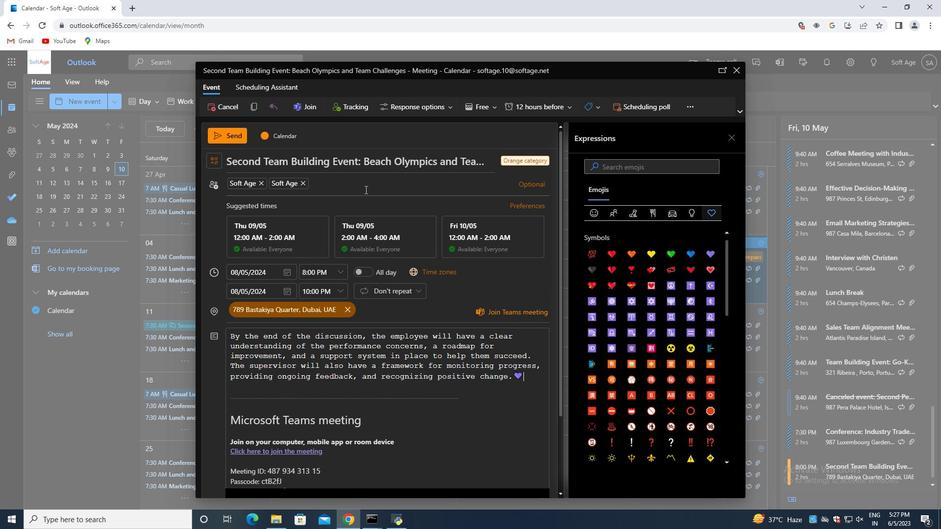 
Action: Mouse pressed left at (364, 185)
Screenshot: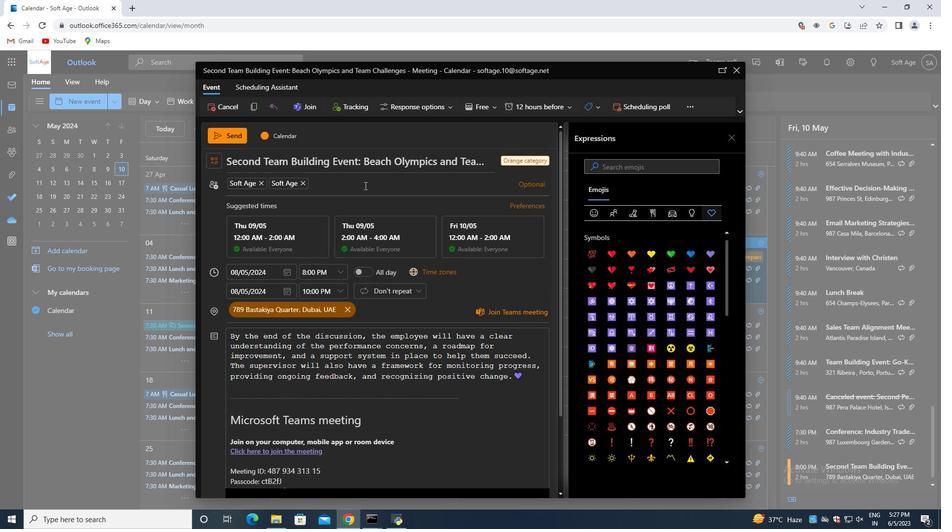 
Action: Key pressed softage.8<Key.shift>@softage.net<Key.enter>
Screenshot: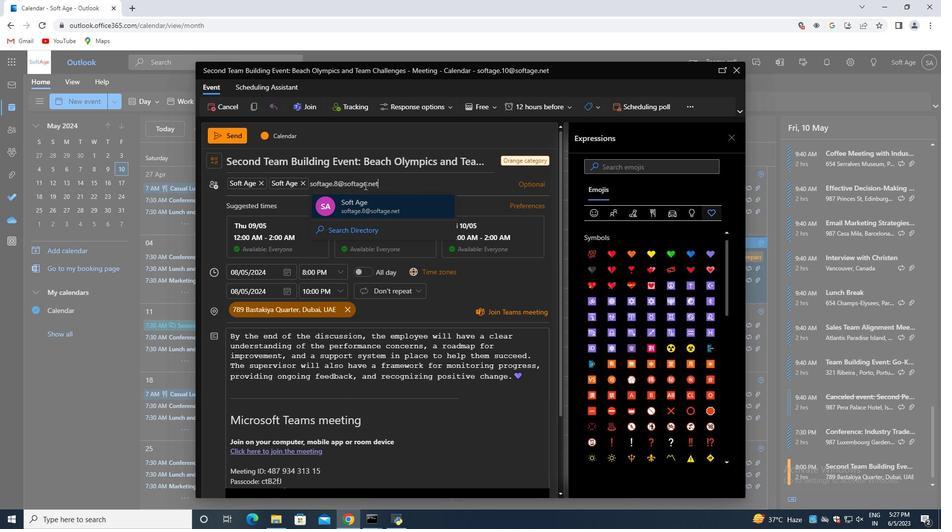 
Action: Mouse moved to (524, 376)
Screenshot: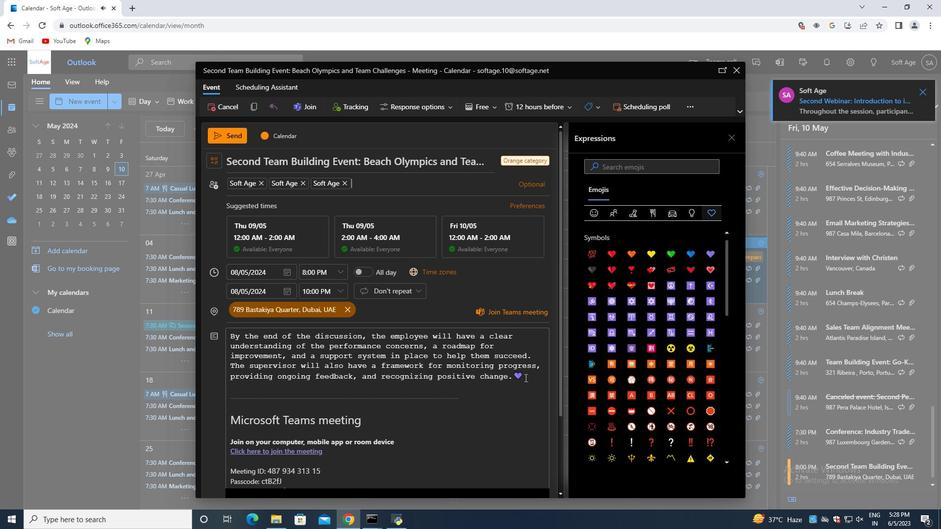 
Action: Mouse pressed left at (524, 376)
Screenshot: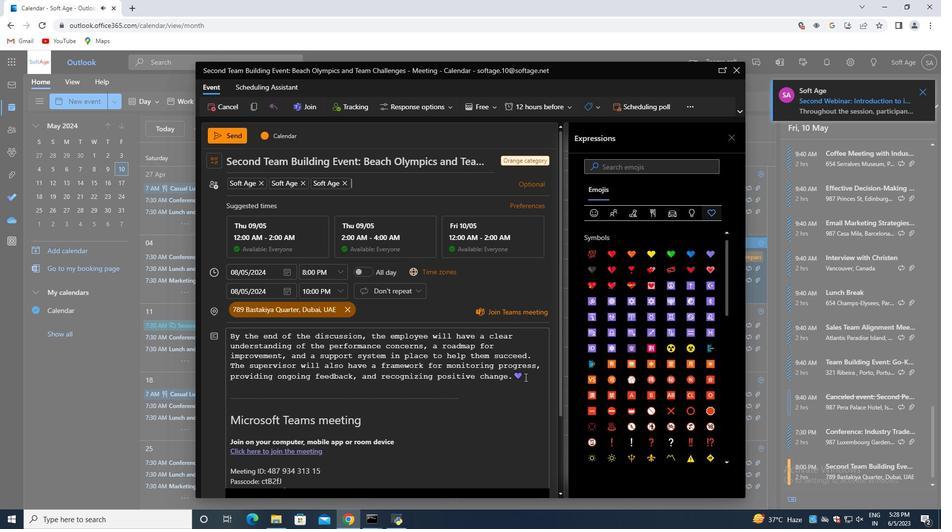 
Action: Mouse moved to (455, 439)
Screenshot: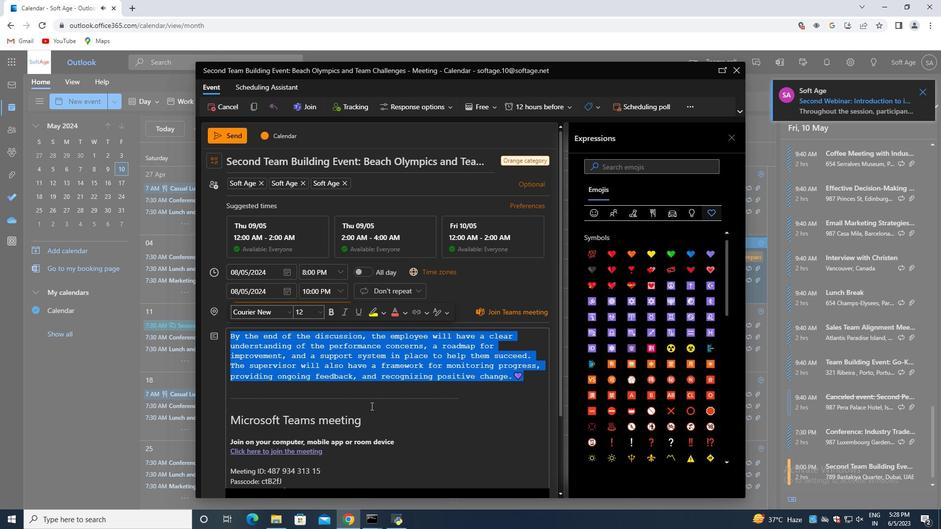 
Action: Mouse scrolled (455, 439) with delta (0, 0)
Screenshot: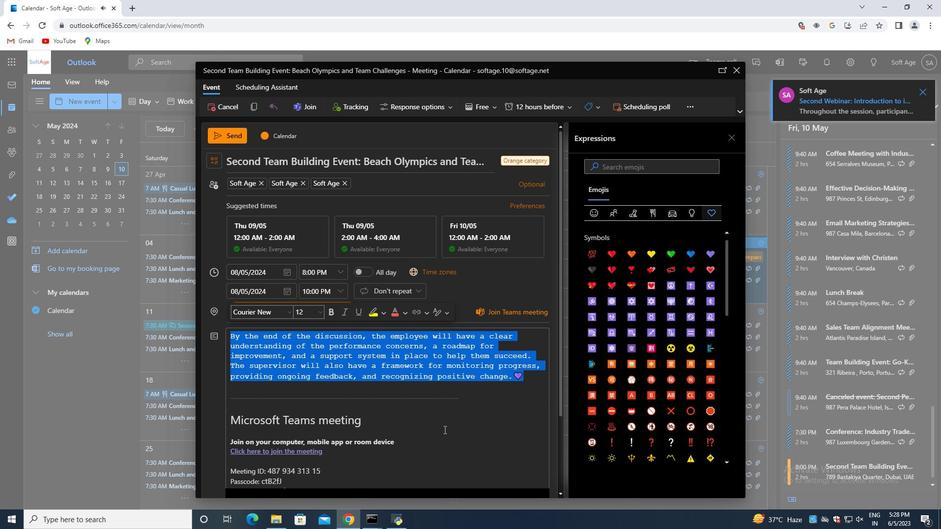
Action: Mouse moved to (455, 443)
Screenshot: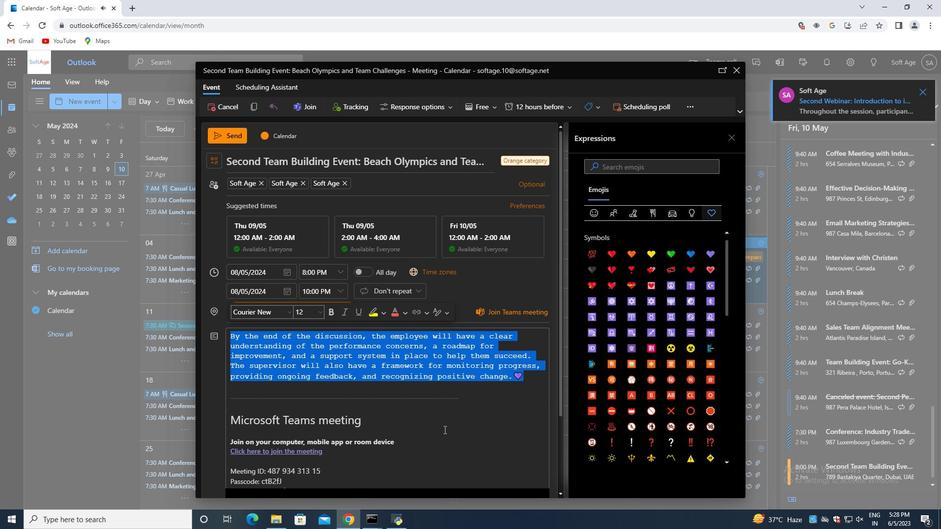 
Action: Mouse scrolled (455, 442) with delta (0, 0)
Screenshot: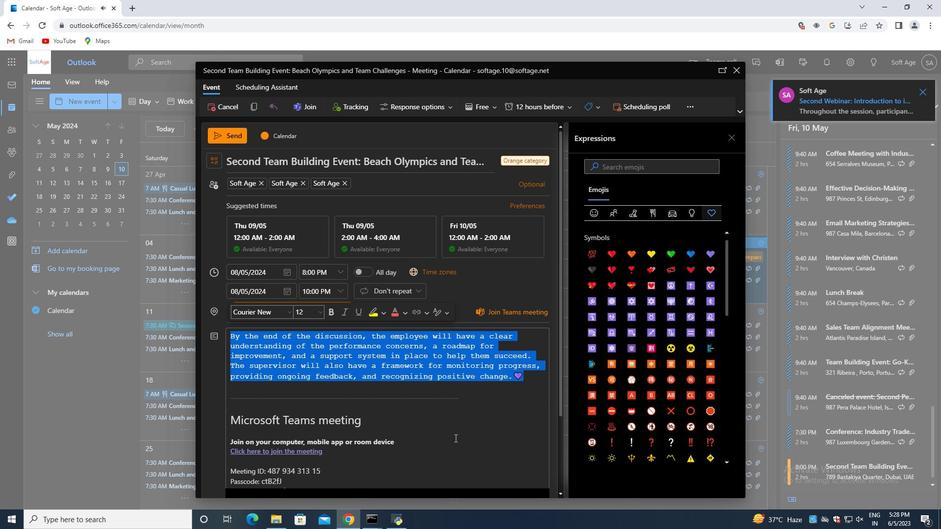 
Action: Mouse moved to (455, 447)
Screenshot: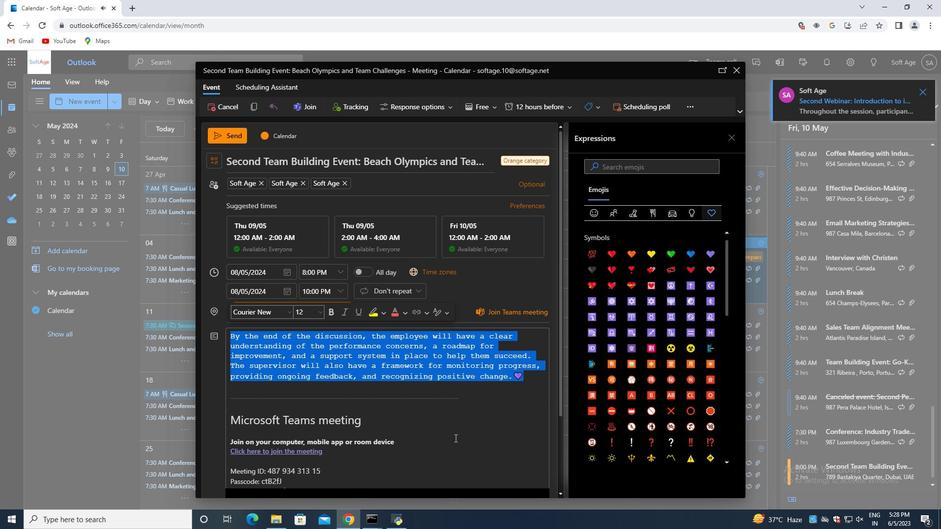 
Action: Mouse scrolled (455, 446) with delta (0, 0)
Screenshot: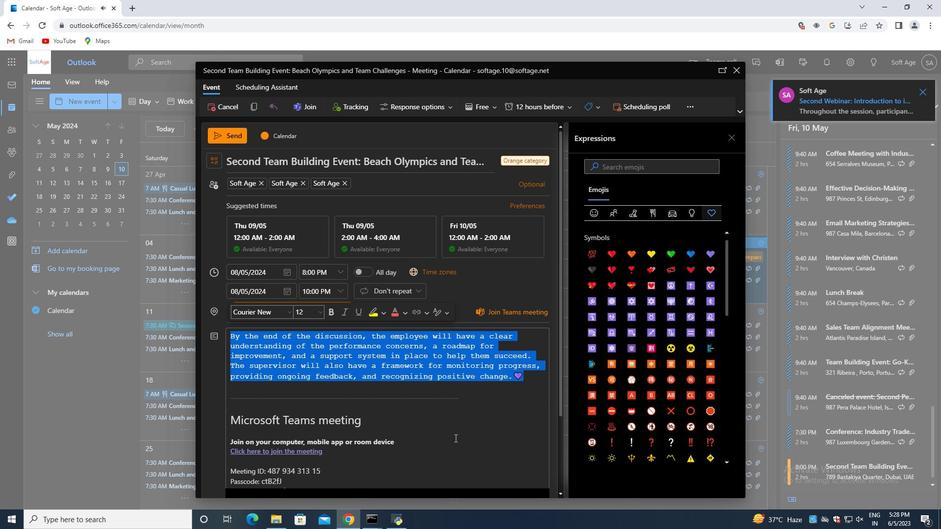 
Action: Mouse moved to (453, 455)
Screenshot: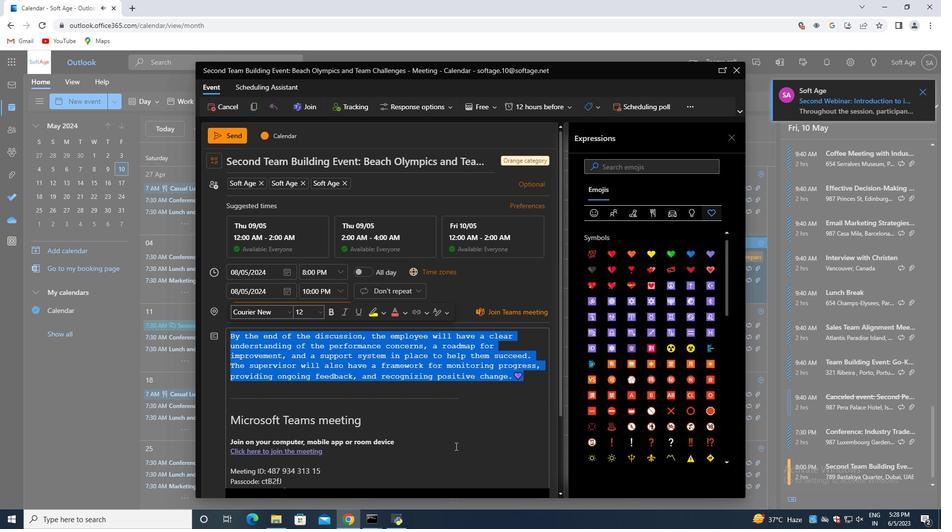 
Action: Mouse scrolled (455, 449) with delta (0, 0)
Screenshot: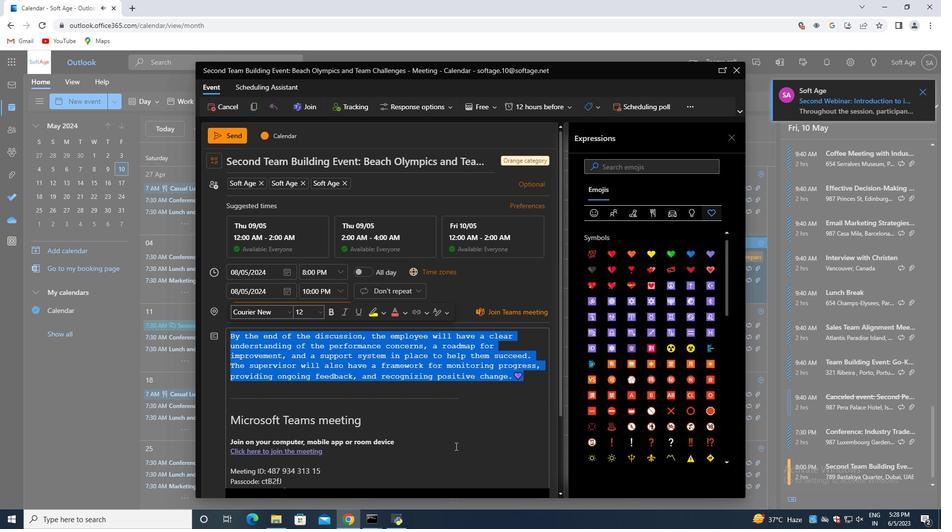 
Action: Mouse moved to (494, 451)
Screenshot: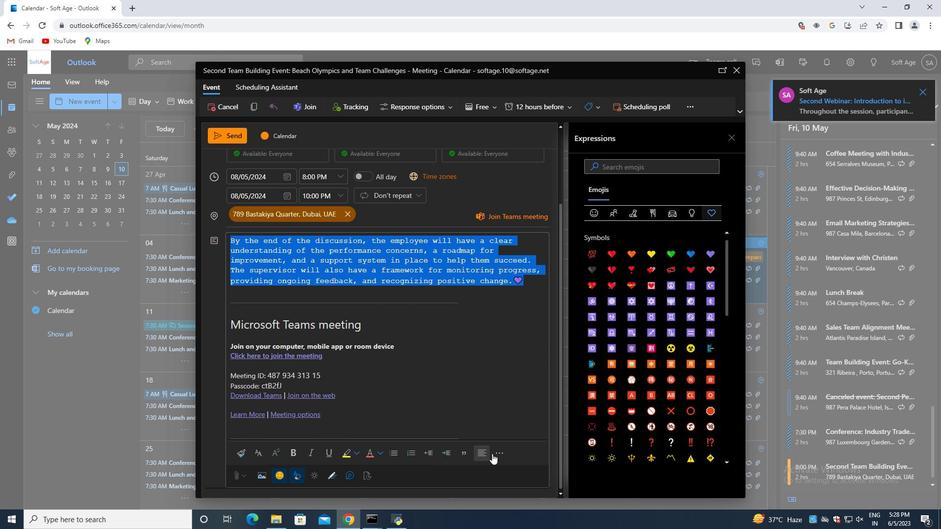 
Action: Mouse pressed left at (494, 451)
Screenshot: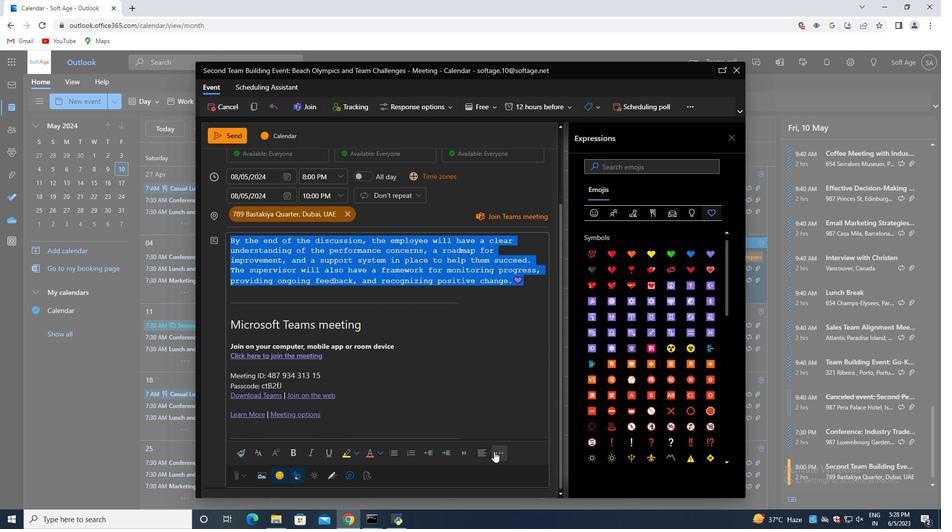 
Action: Mouse moved to (482, 402)
Screenshot: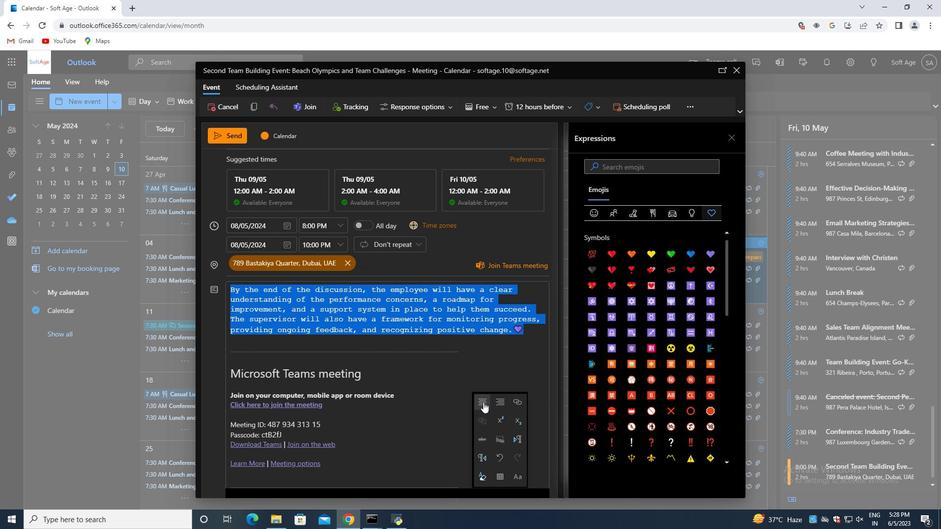 
Action: Mouse pressed left at (482, 402)
Screenshot: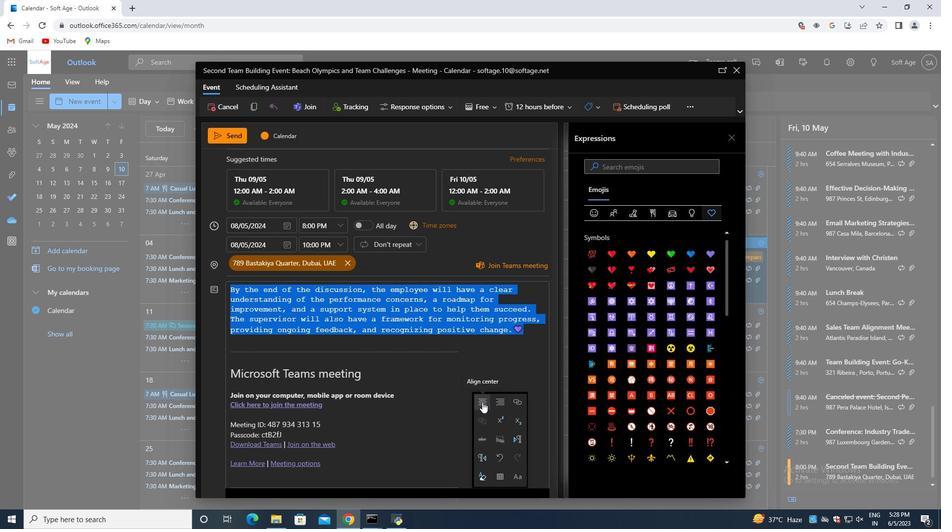 
Action: Mouse moved to (508, 344)
Screenshot: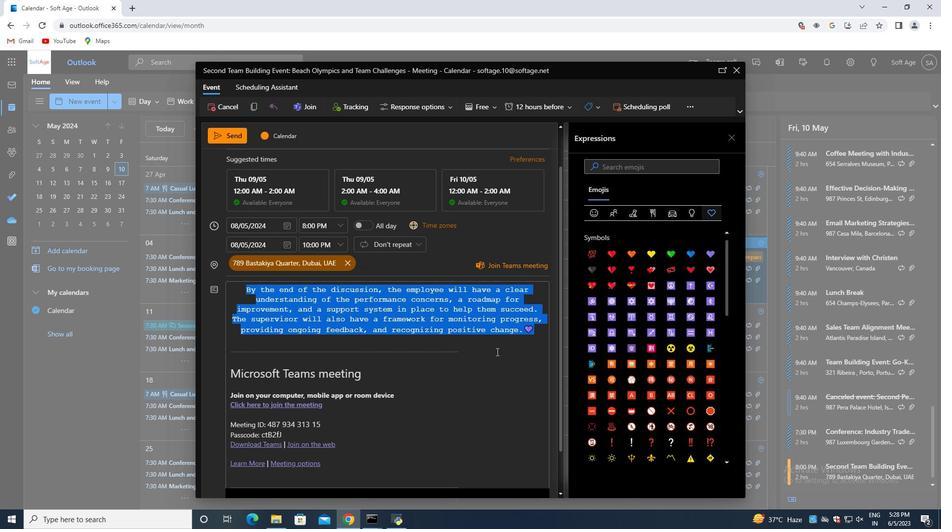 
Action: Mouse pressed left at (508, 344)
Screenshot: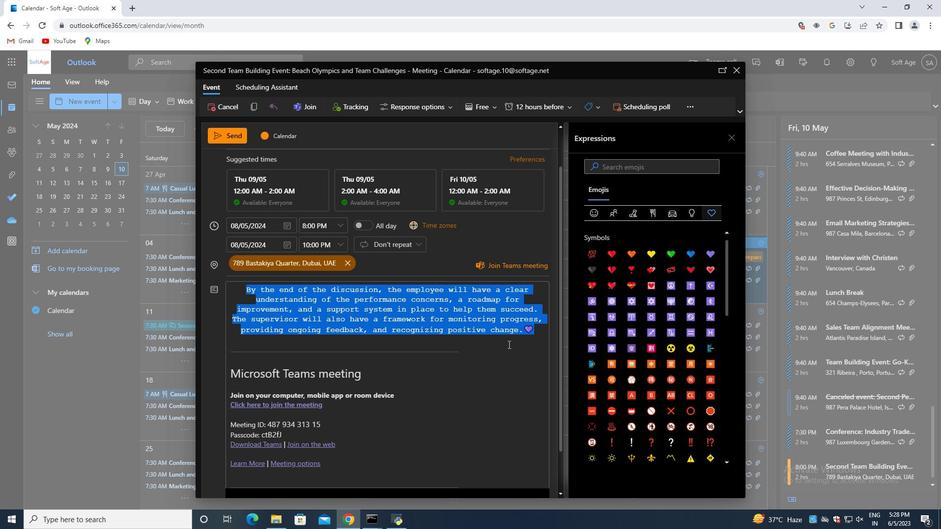 
Action: Mouse moved to (531, 330)
Screenshot: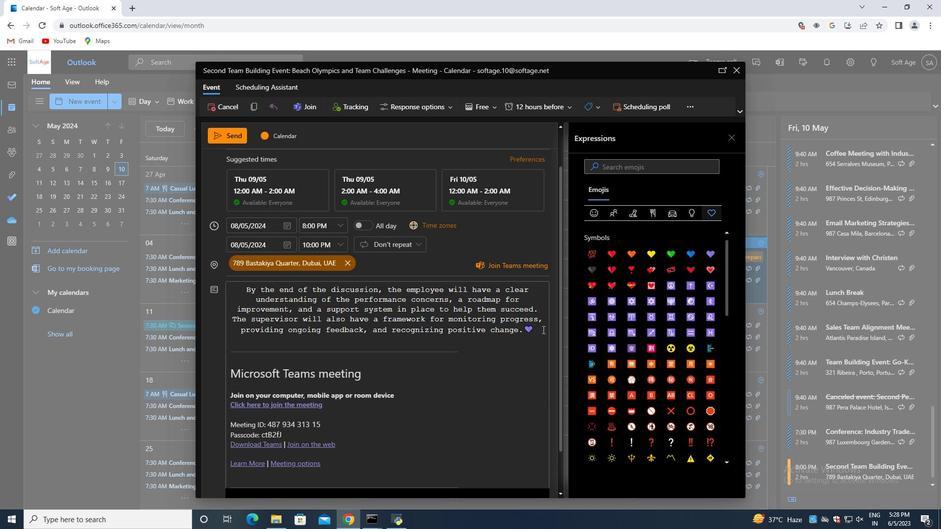 
Action: Mouse pressed left at (531, 330)
Screenshot: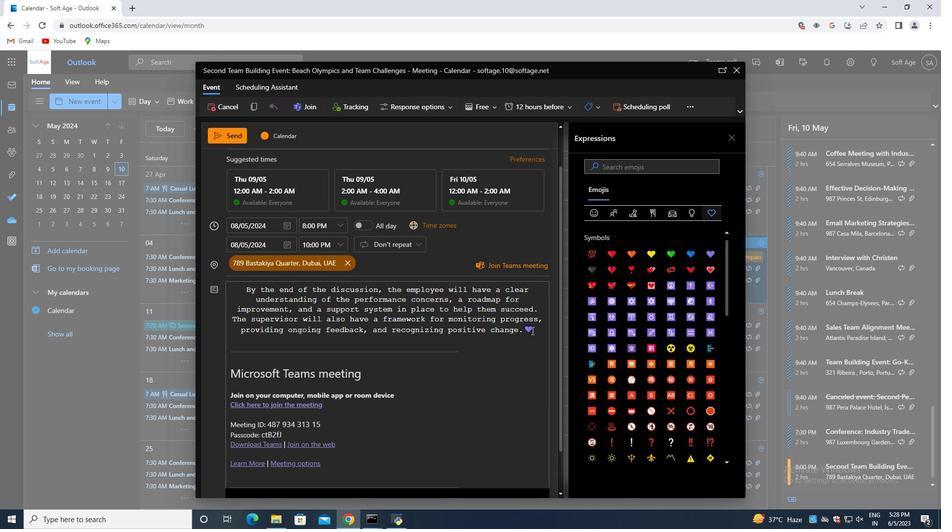 
Action: Mouse pressed left at (531, 330)
Screenshot: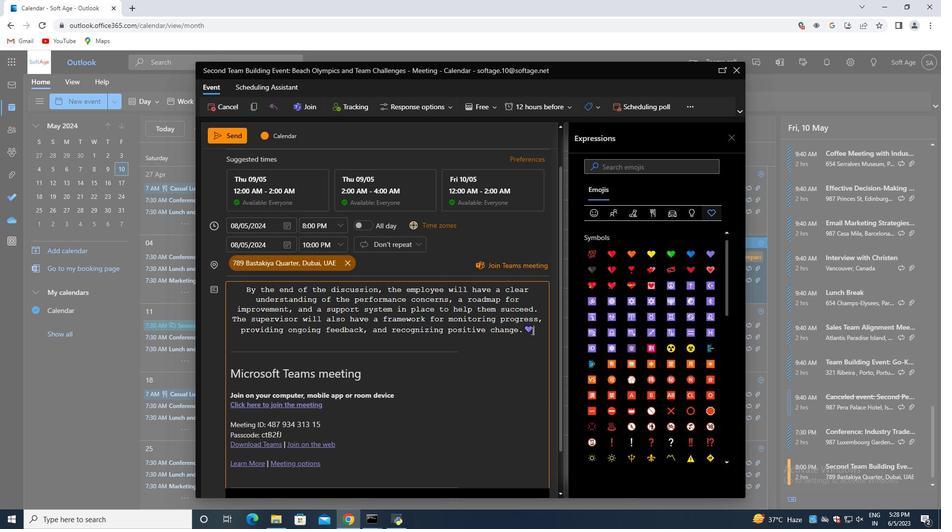 
Action: Mouse pressed left at (531, 330)
Screenshot: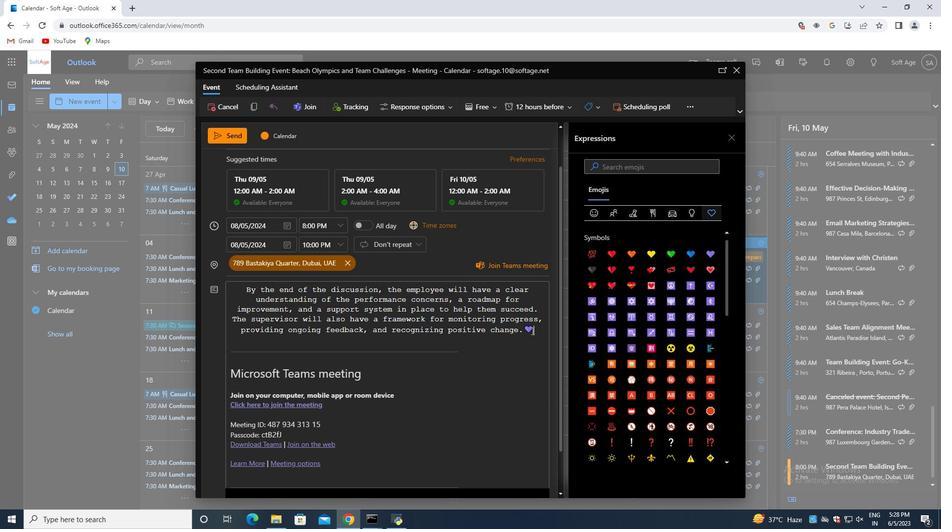 
Action: Mouse pressed left at (531, 330)
Screenshot: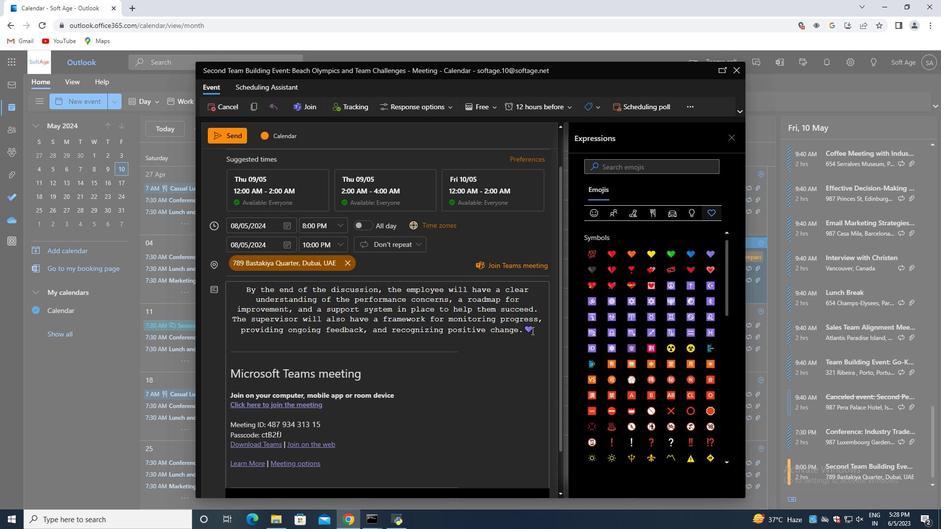
Action: Mouse moved to (346, 453)
Screenshot: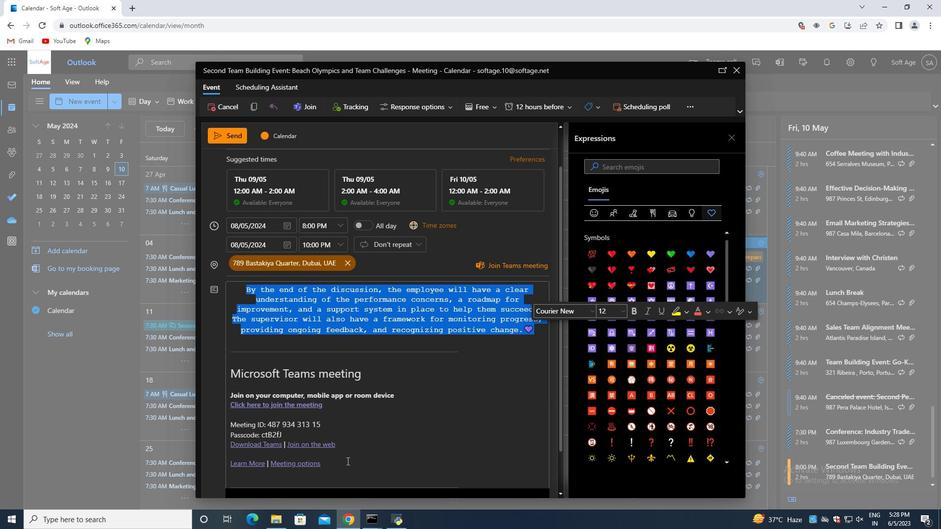 
Action: Mouse scrolled (346, 453) with delta (0, 0)
Screenshot: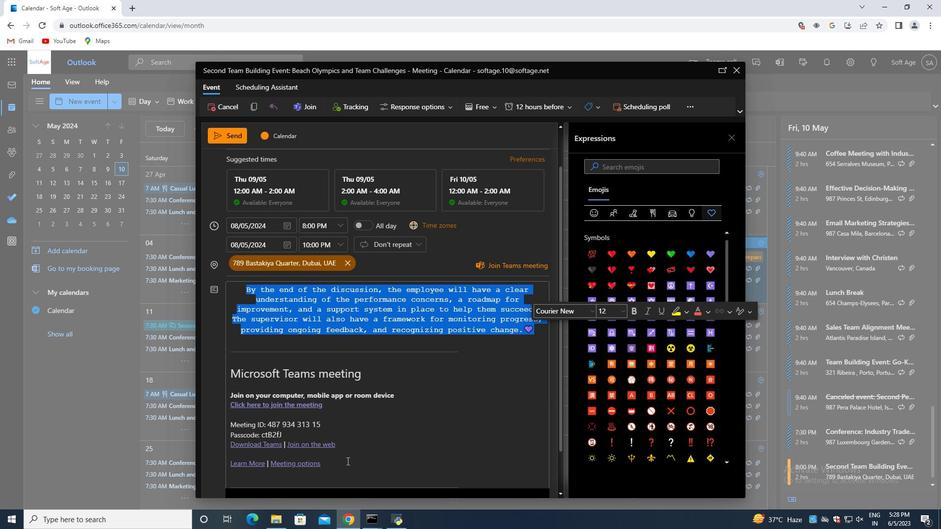 
Action: Mouse moved to (346, 453)
Screenshot: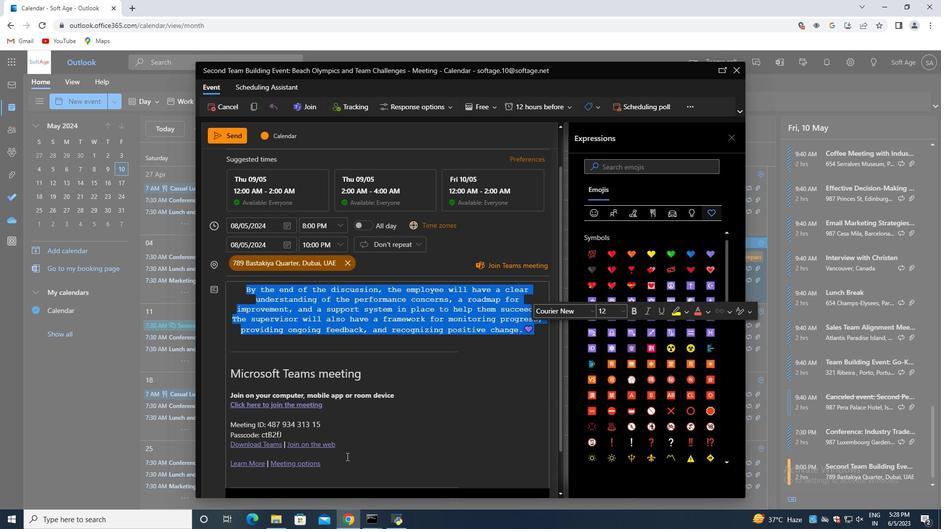 
Action: Mouse scrolled (346, 452) with delta (0, 0)
Screenshot: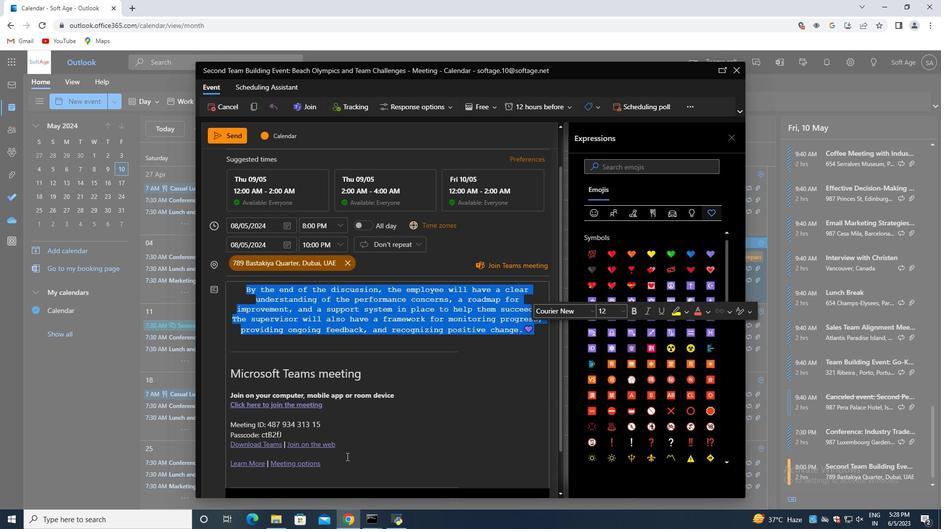 
Action: Mouse moved to (347, 453)
Screenshot: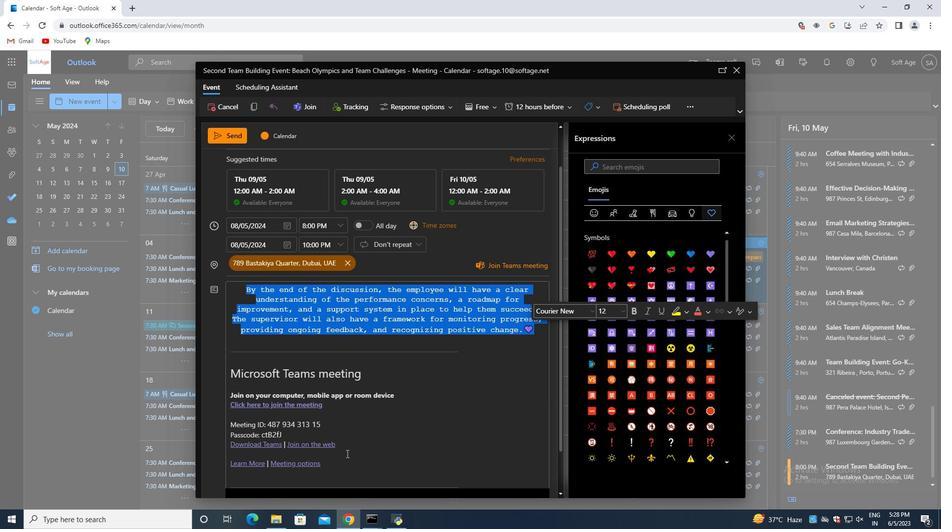 
Action: Mouse scrolled (347, 452) with delta (0, 0)
Screenshot: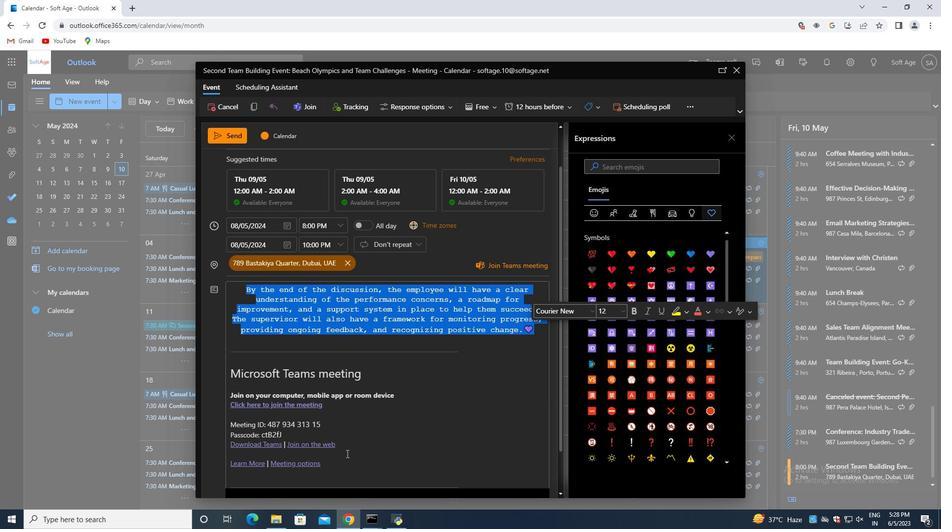 
Action: Mouse moved to (379, 451)
Screenshot: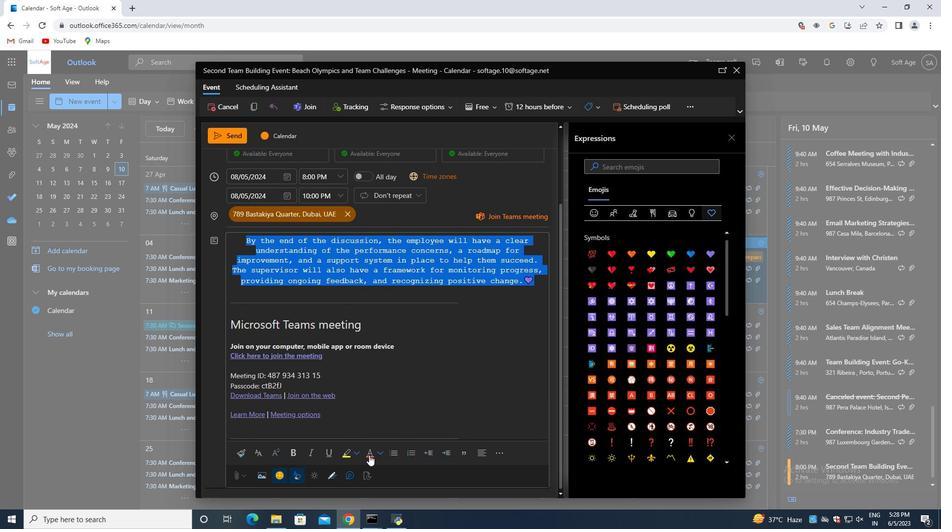 
Action: Mouse pressed left at (379, 451)
Screenshot: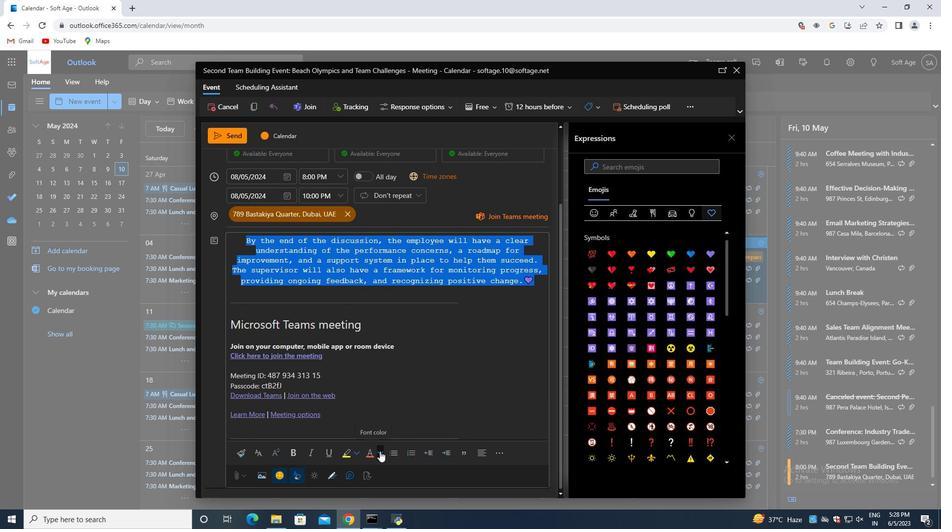 
Action: Mouse moved to (418, 431)
Screenshot: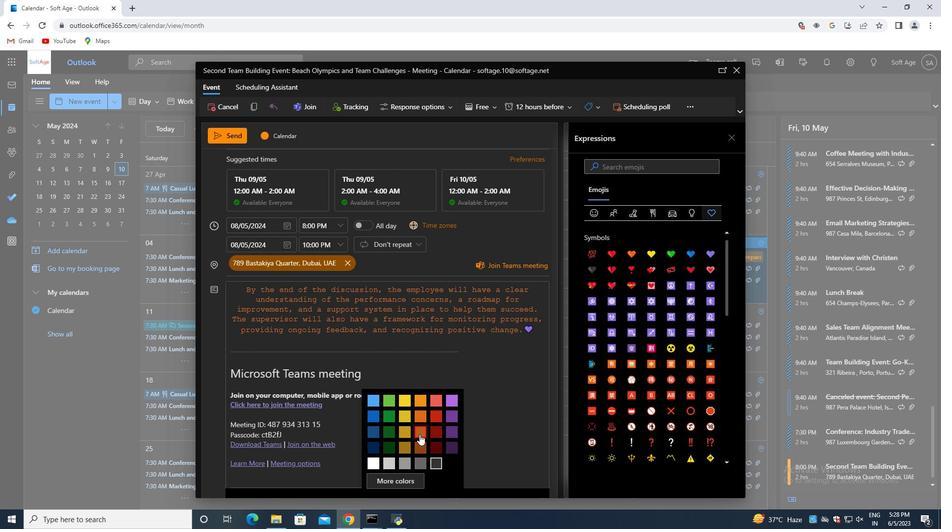 
Action: Mouse pressed left at (418, 431)
Screenshot: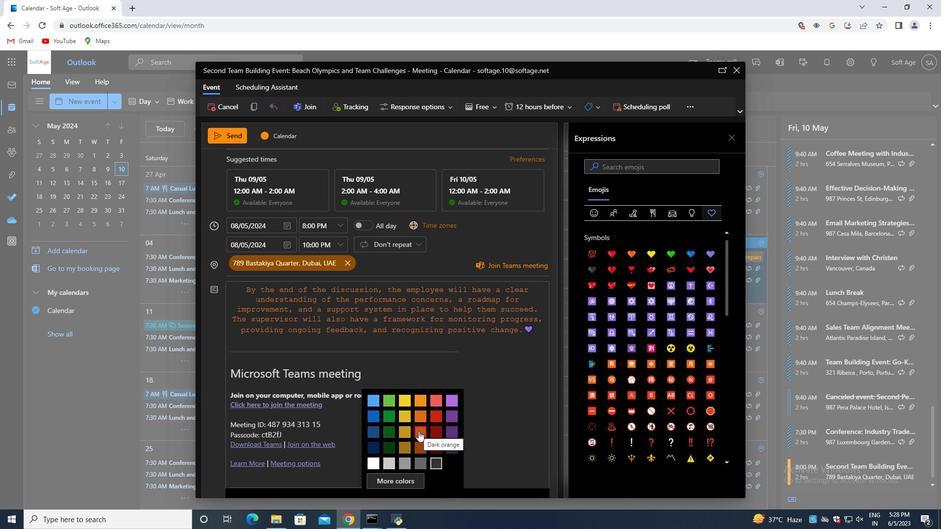 
Action: Mouse moved to (484, 343)
Screenshot: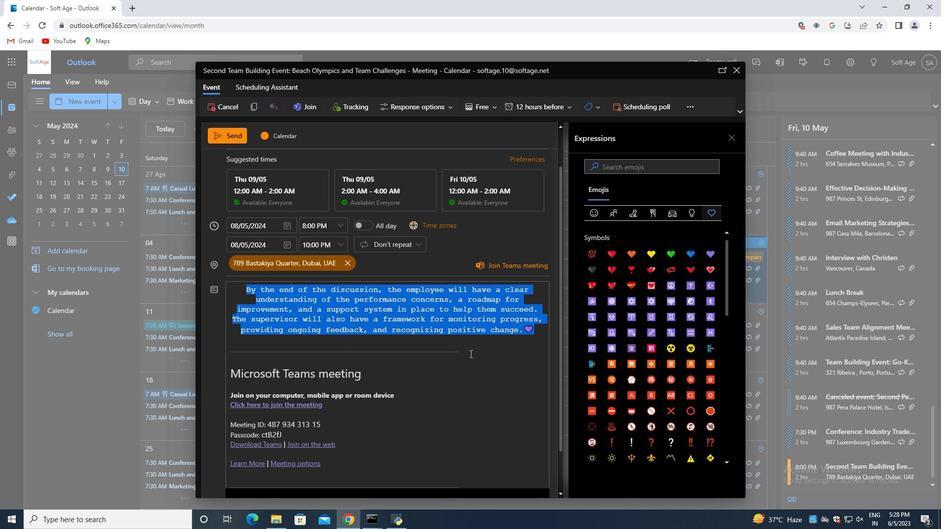 
Action: Mouse pressed left at (484, 343)
Screenshot: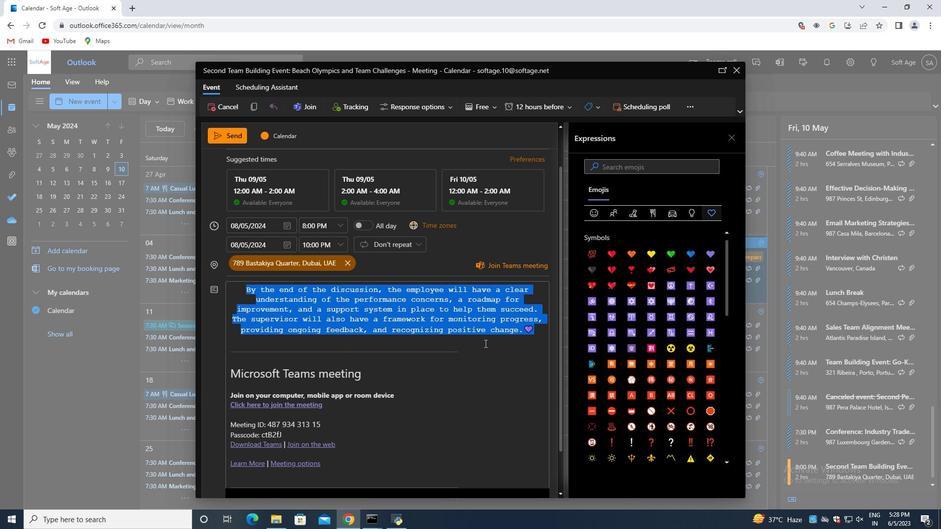 
Action: Mouse moved to (537, 333)
Screenshot: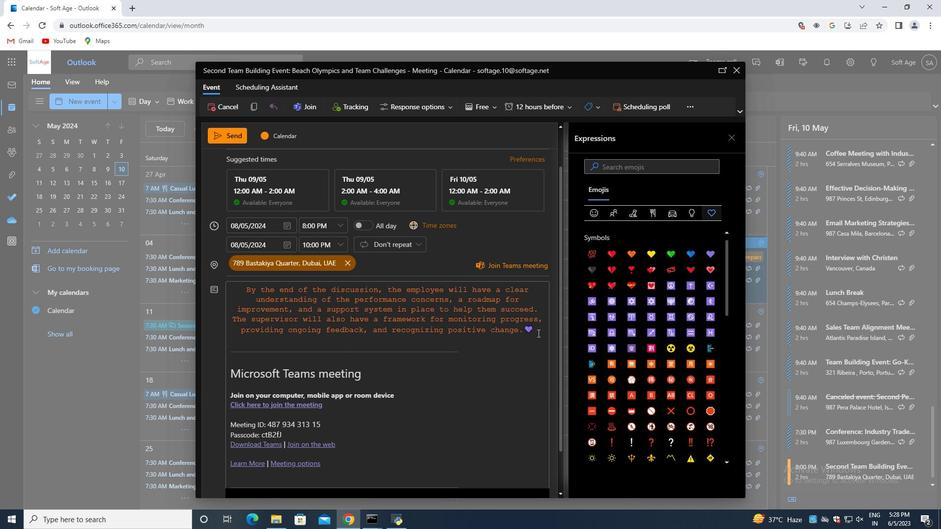 
Action: Mouse pressed left at (537, 333)
Screenshot: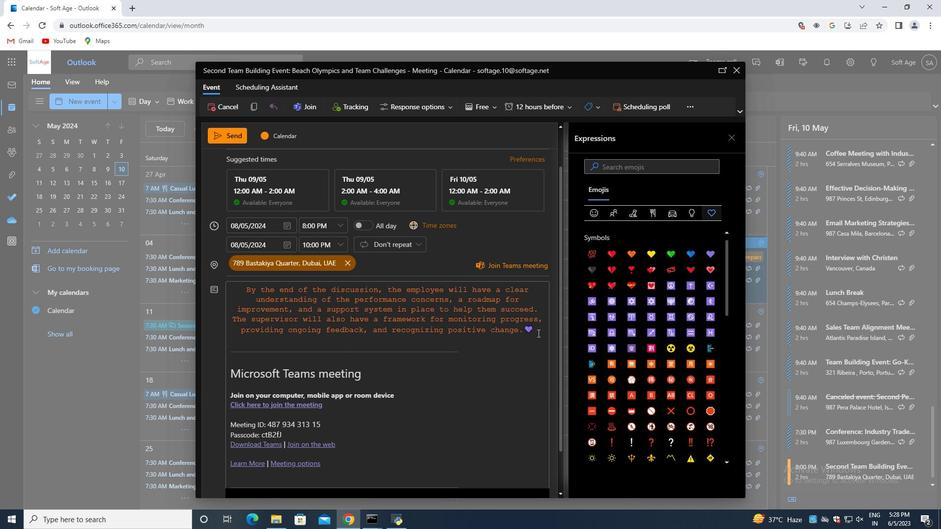 
Action: Mouse moved to (437, 331)
Screenshot: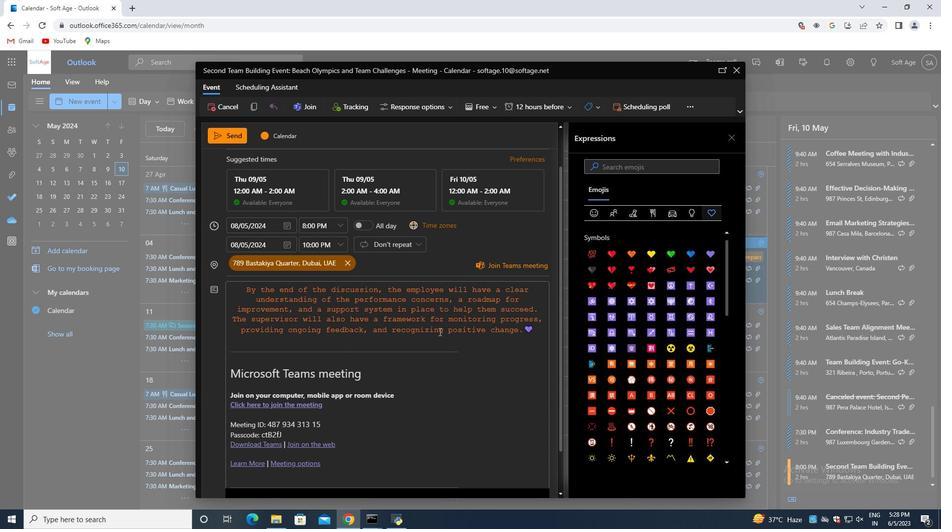 
Action: Mouse scrolled (437, 332) with delta (0, 0)
Screenshot: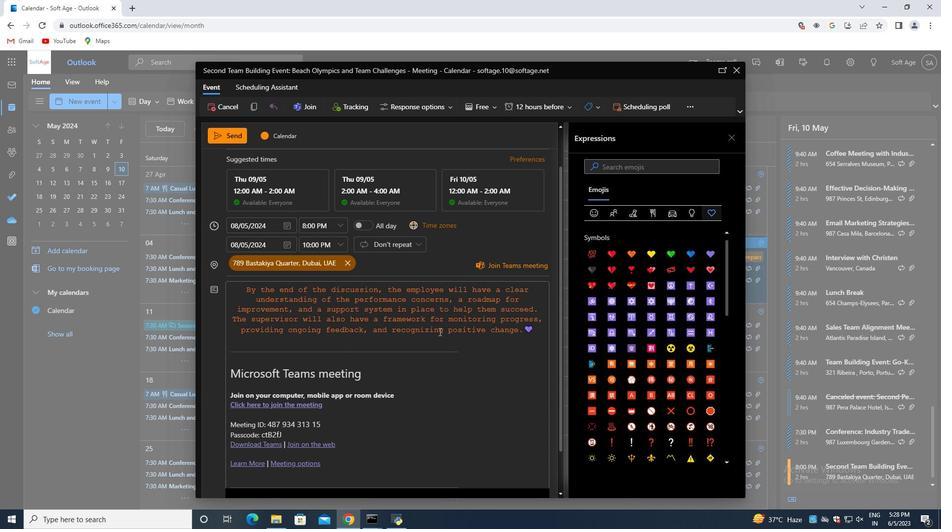 
Action: Mouse moved to (436, 331)
Screenshot: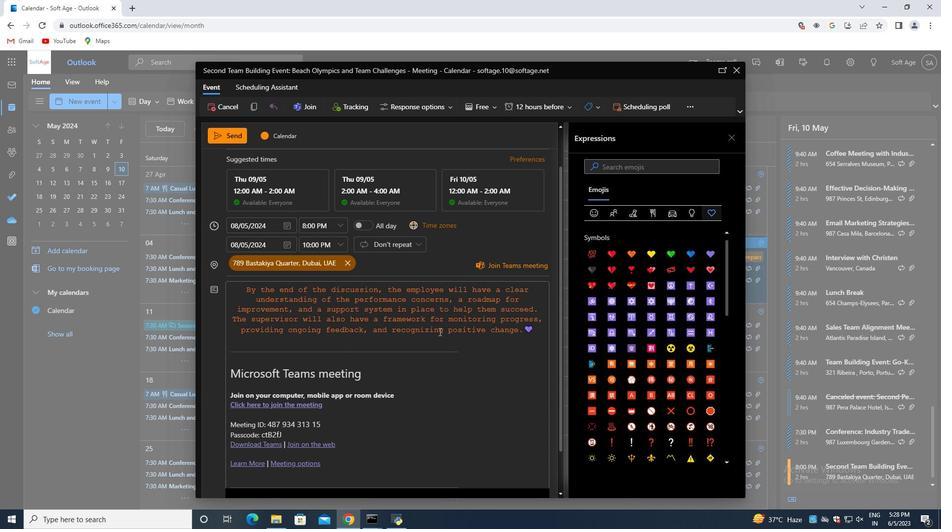 
Action: Mouse scrolled (436, 331) with delta (0, 0)
Screenshot: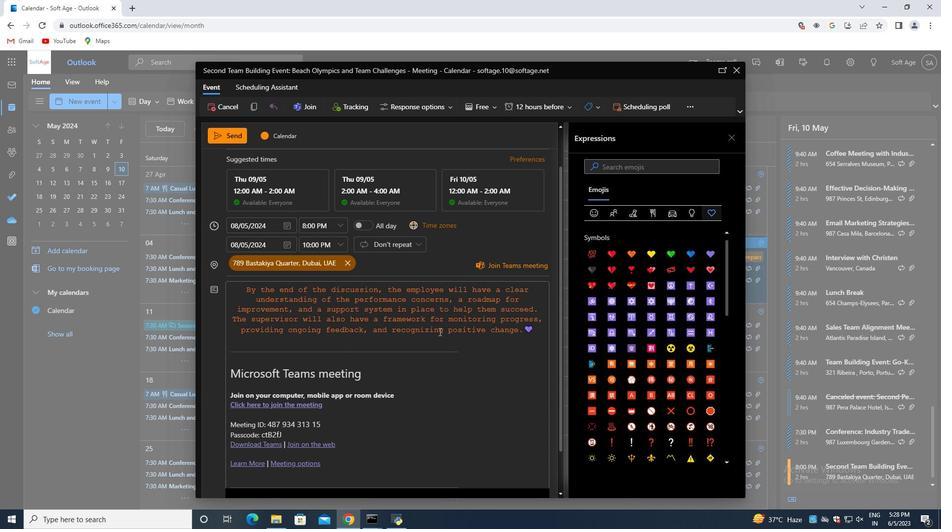 
Action: Mouse scrolled (436, 331) with delta (0, 0)
Screenshot: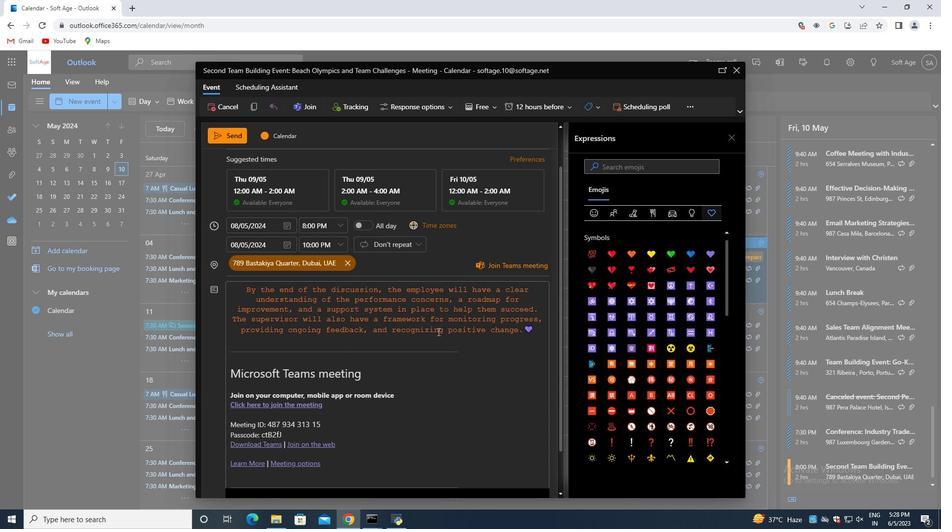 
Action: Mouse scrolled (436, 331) with delta (0, 0)
Screenshot: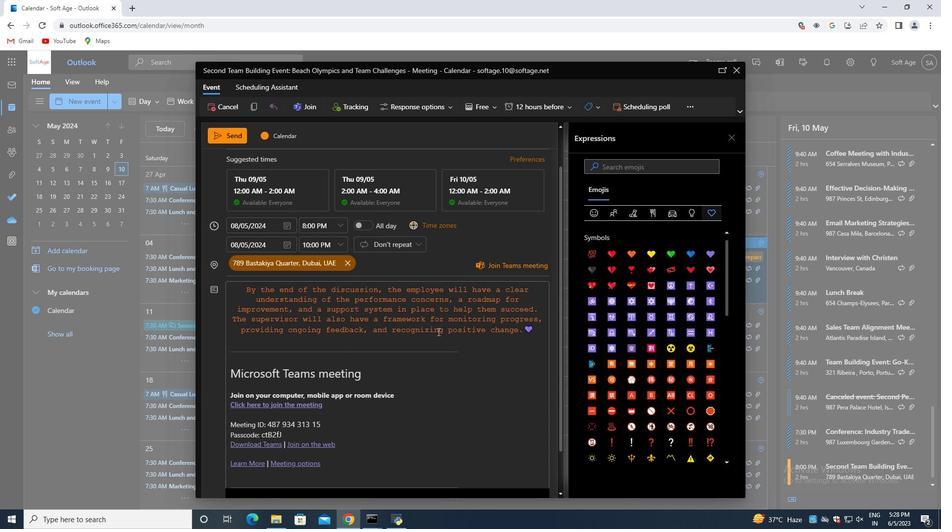 
Action: Mouse scrolled (436, 331) with delta (0, 0)
Screenshot: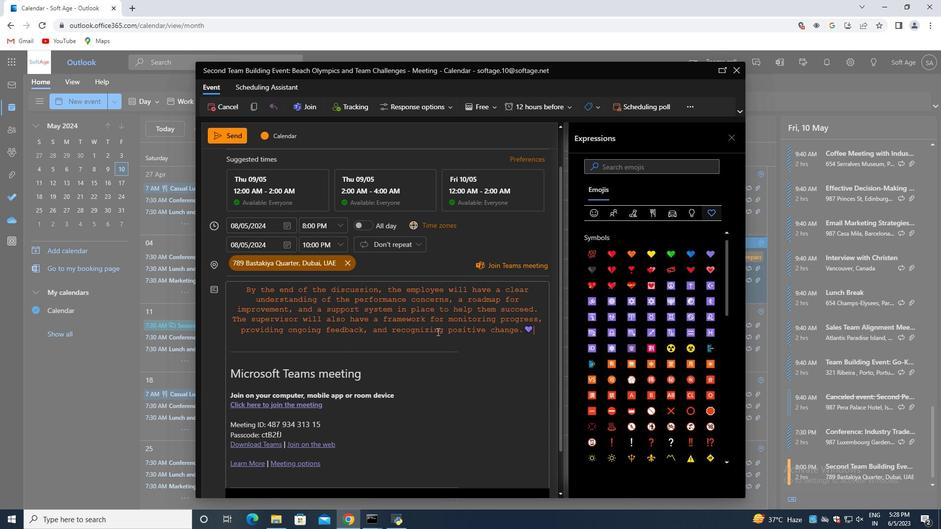 
Action: Mouse moved to (219, 159)
Screenshot: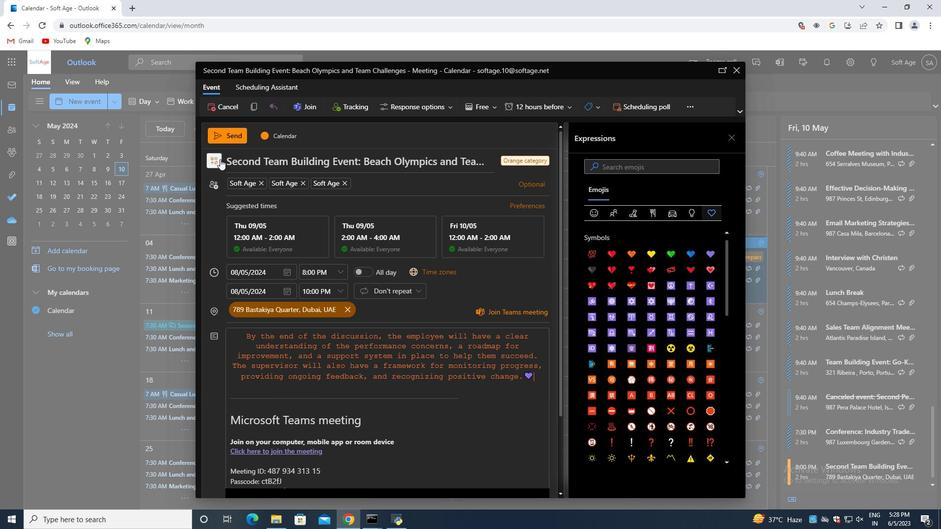 
Action: Mouse pressed left at (219, 159)
Screenshot: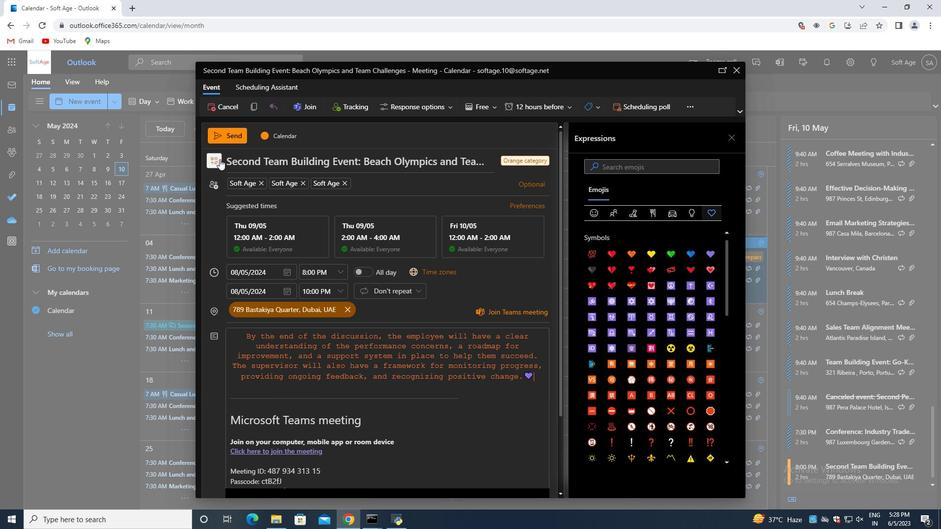 
Action: Mouse moved to (320, 216)
Screenshot: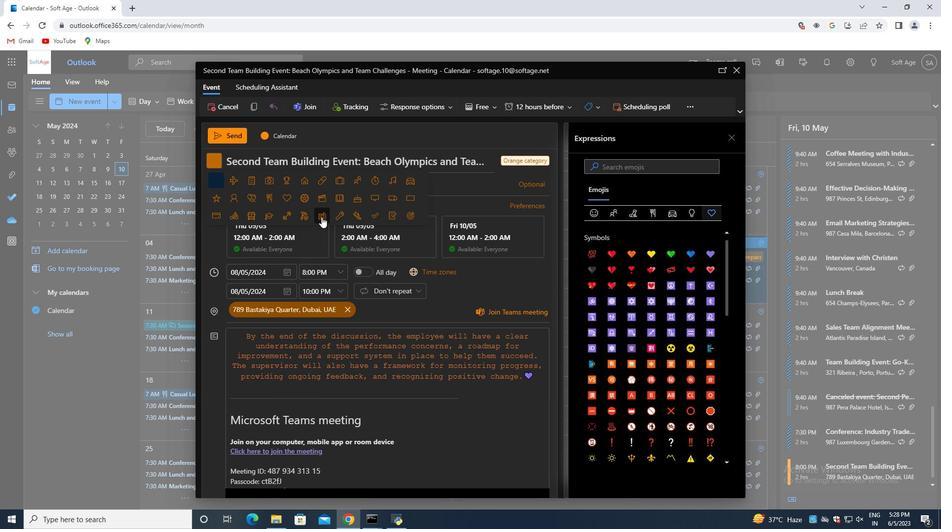 
Action: Mouse pressed left at (320, 216)
Screenshot: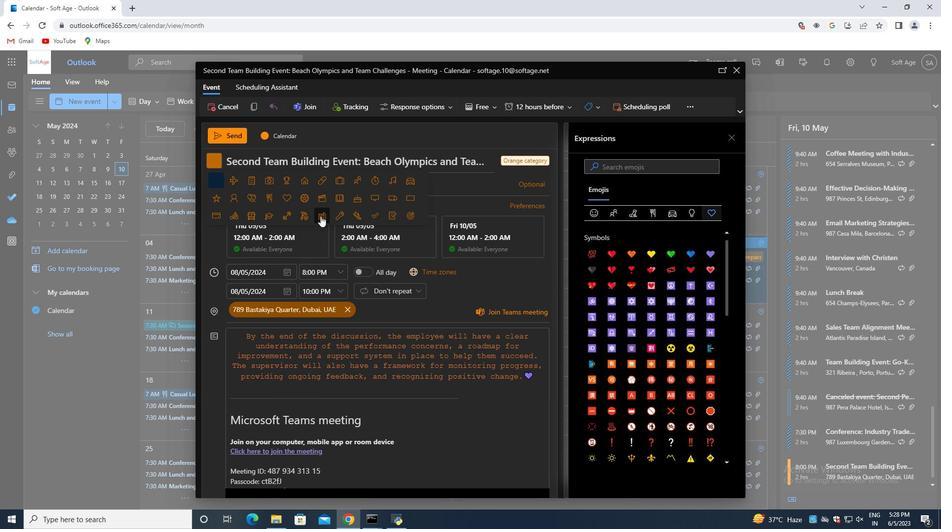
Action: Mouse moved to (218, 136)
Screenshot: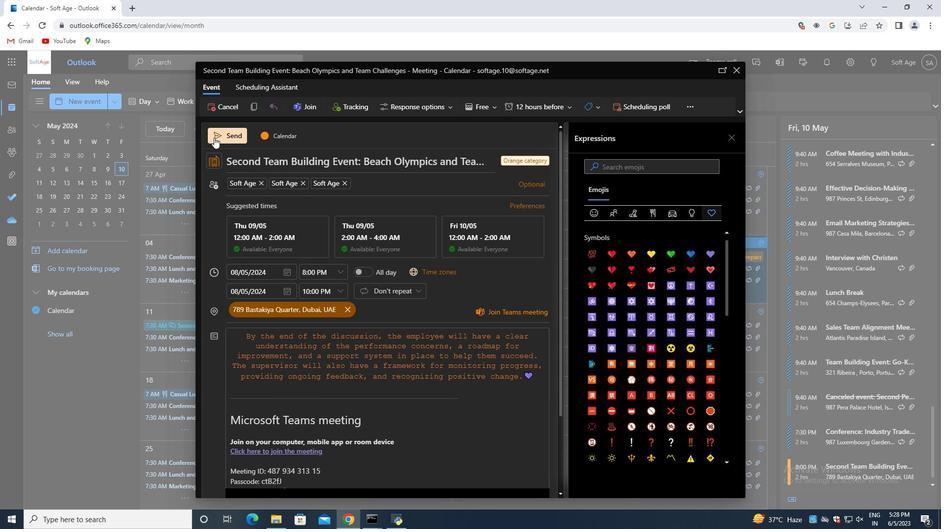 
Action: Mouse pressed left at (218, 136)
Screenshot: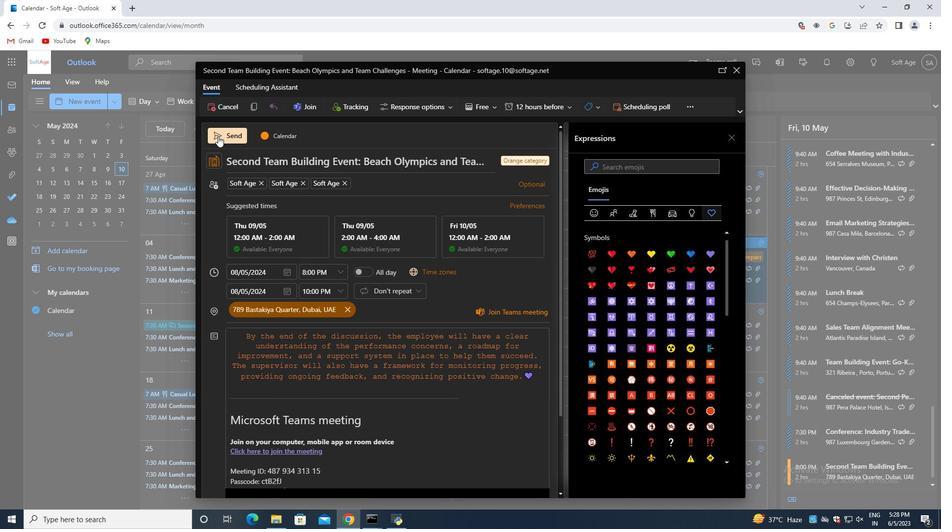
